 Task: Look for space in Chhibrāmau, India from 15th August, 2023 to 20th August, 2023 for 1 adult in price range Rs.5000 to Rs.10000. Place can be private room with 1  bedroom having 1 bed and 1 bathroom. Property type can be house, flat, guest house, hotel. Booking option can be shelf check-in. Required host language is English.
Action: Mouse moved to (620, 82)
Screenshot: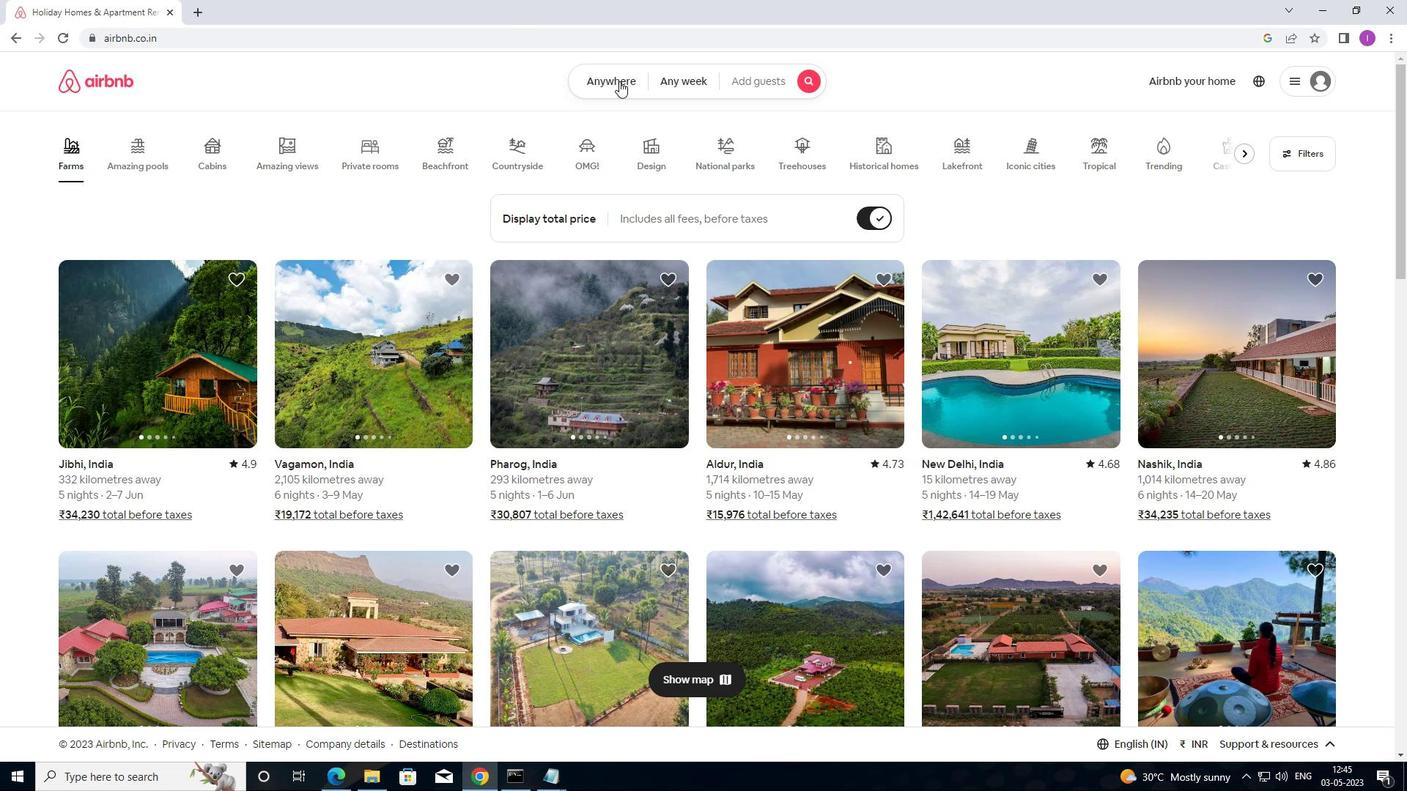 
Action: Mouse pressed left at (620, 82)
Screenshot: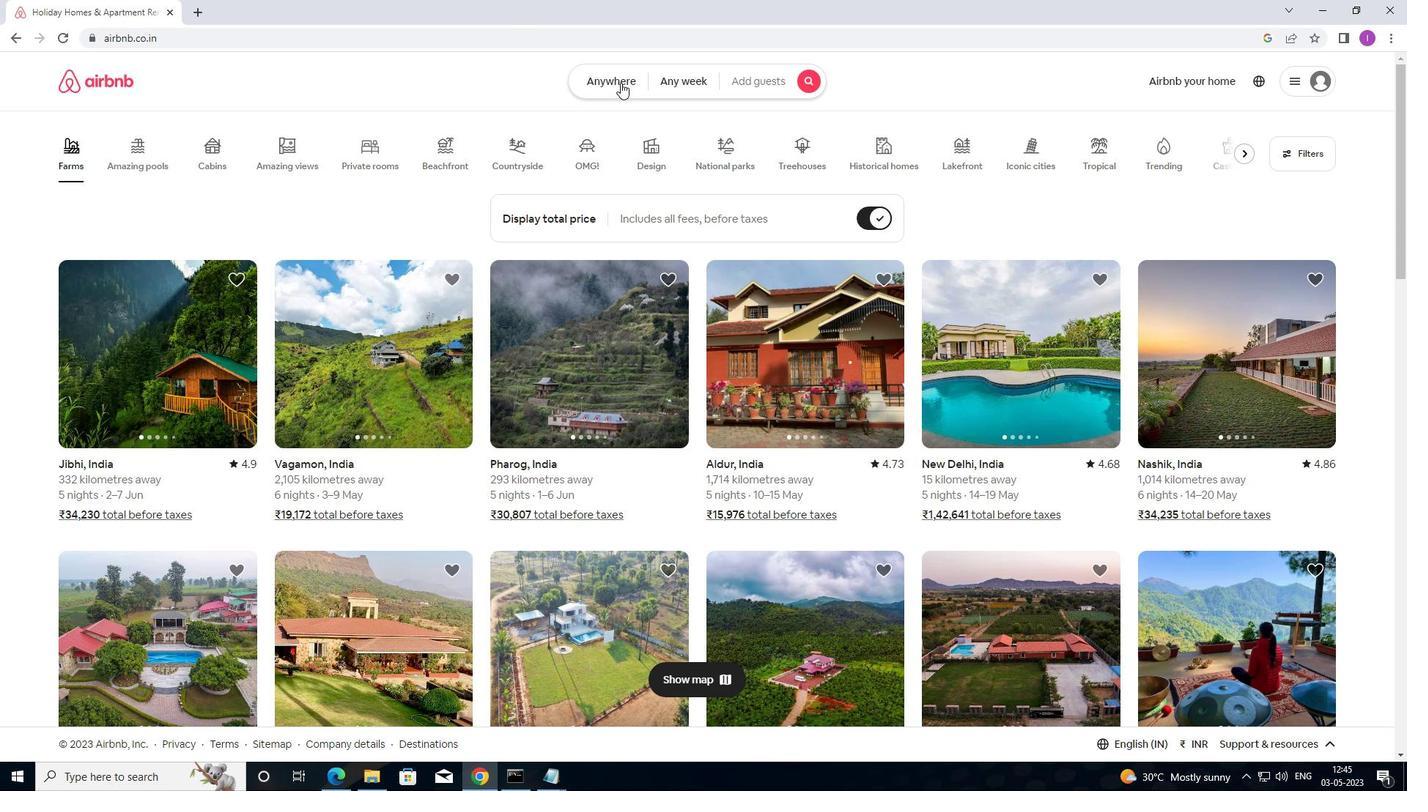 
Action: Mouse moved to (466, 154)
Screenshot: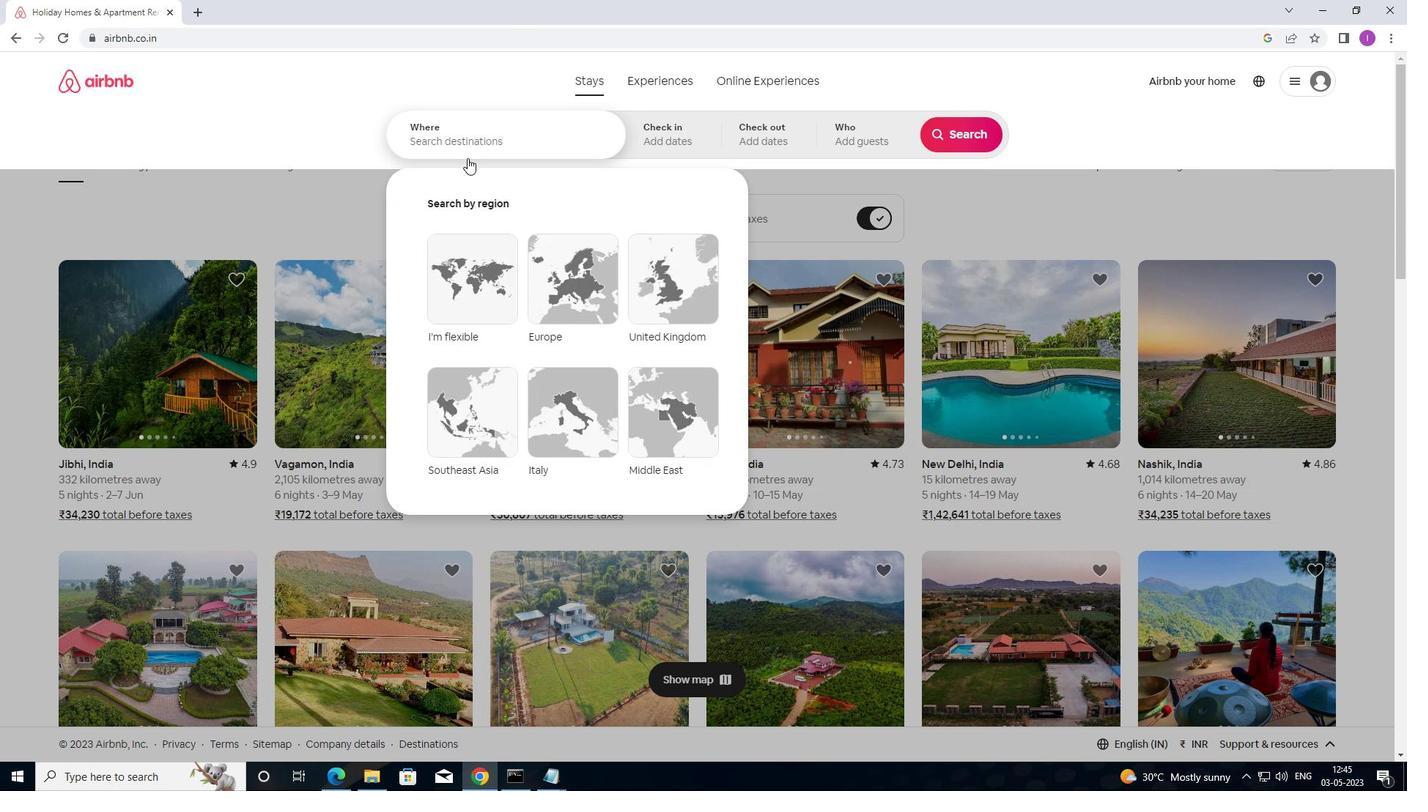 
Action: Mouse pressed left at (466, 154)
Screenshot: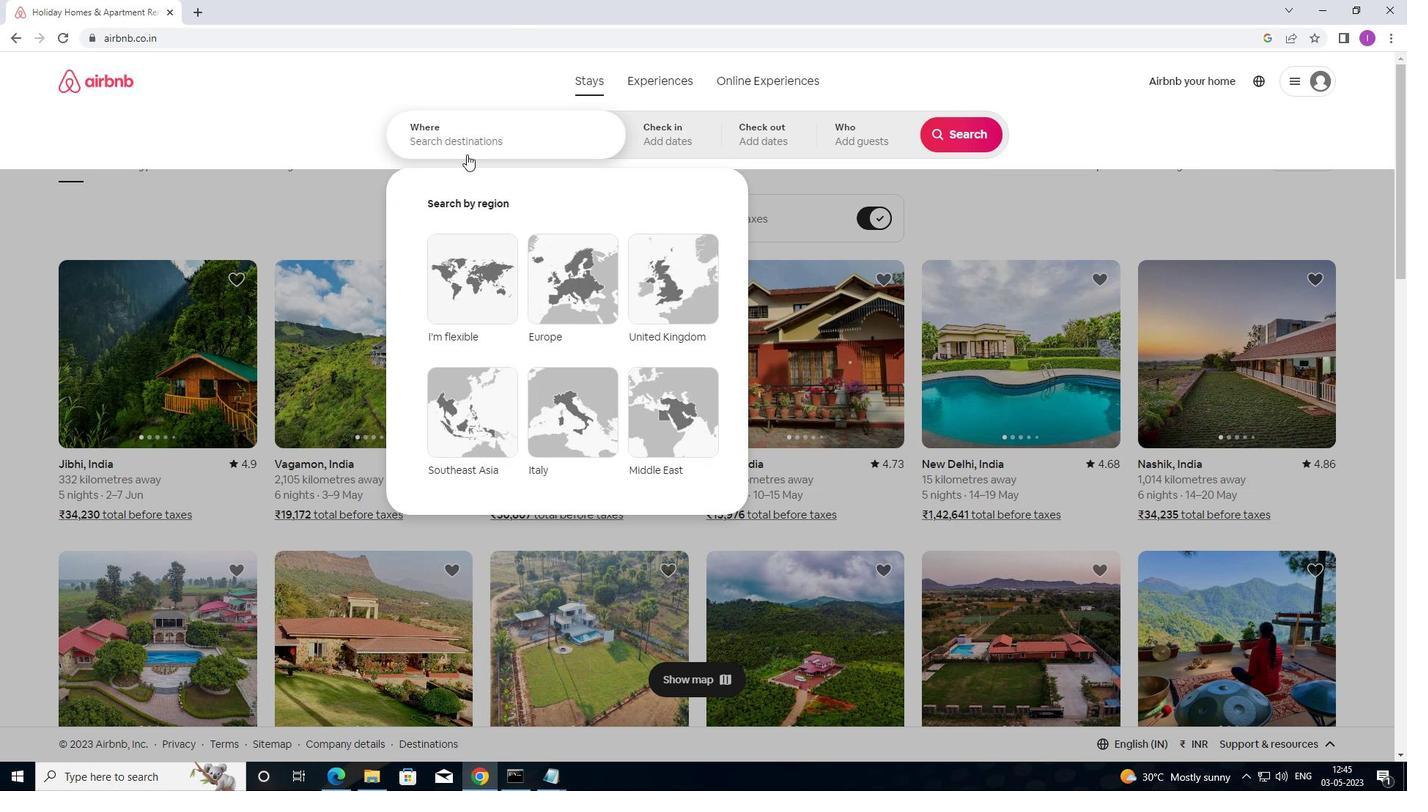 
Action: Mouse moved to (529, 137)
Screenshot: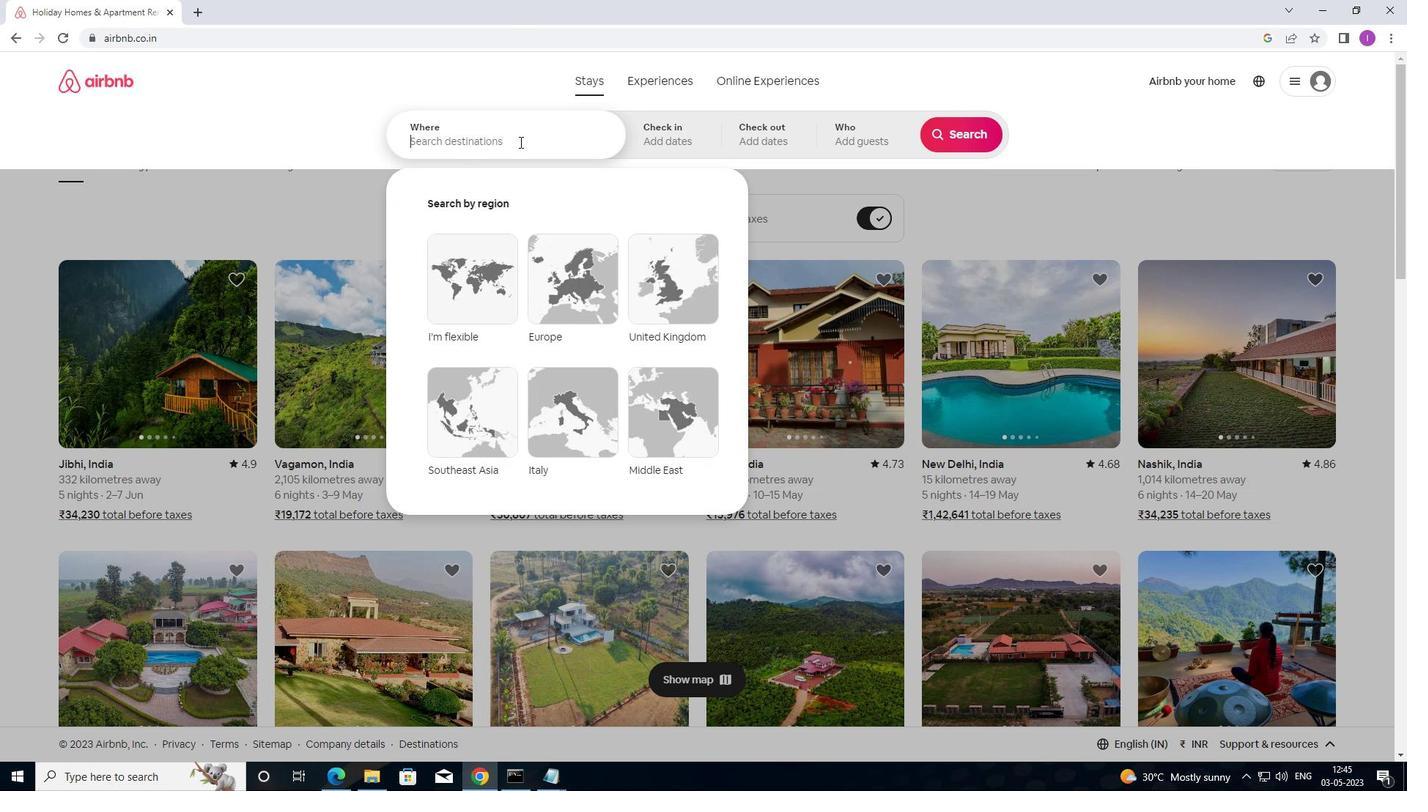 
Action: Key pressed <Key.shift>CHIBRAMAU
Screenshot: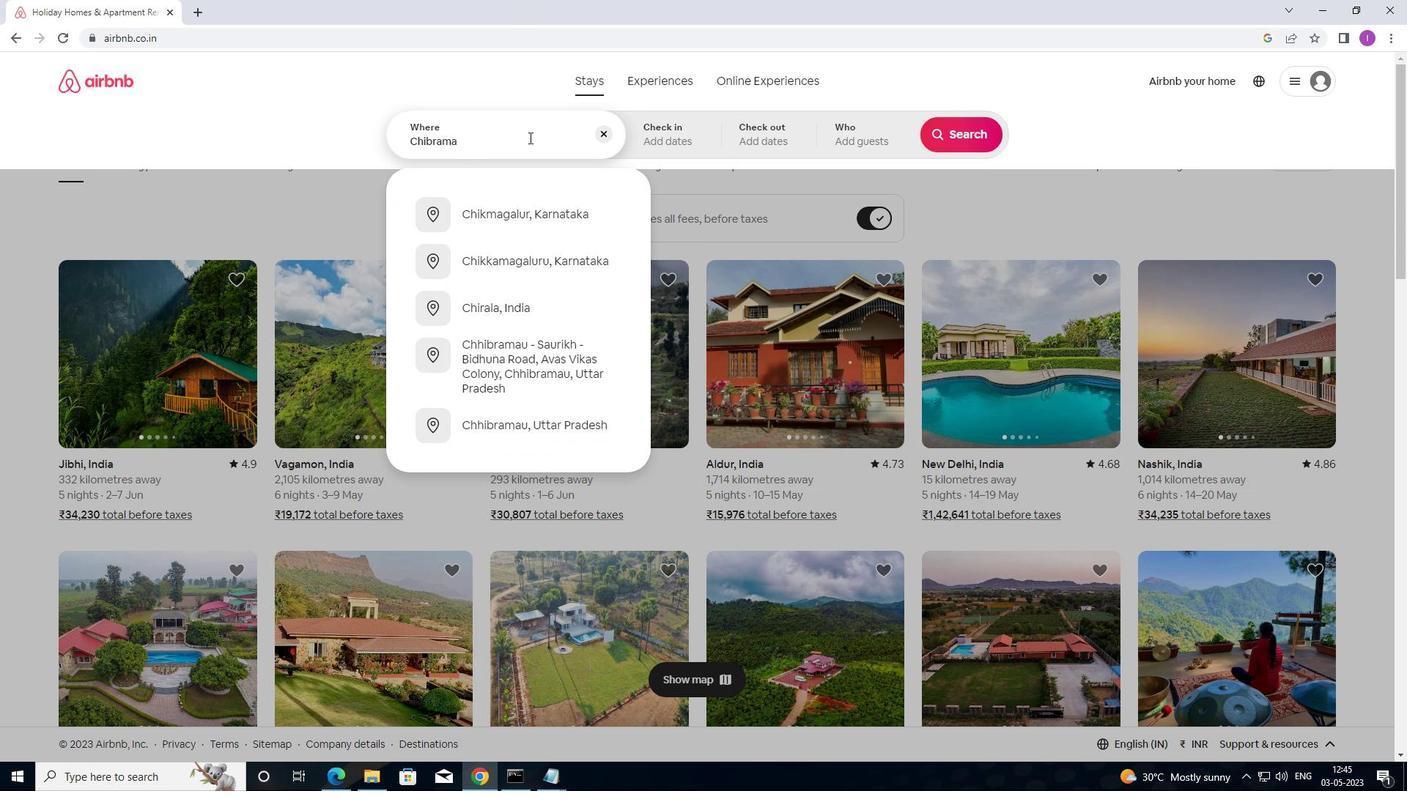
Action: Mouse moved to (416, 137)
Screenshot: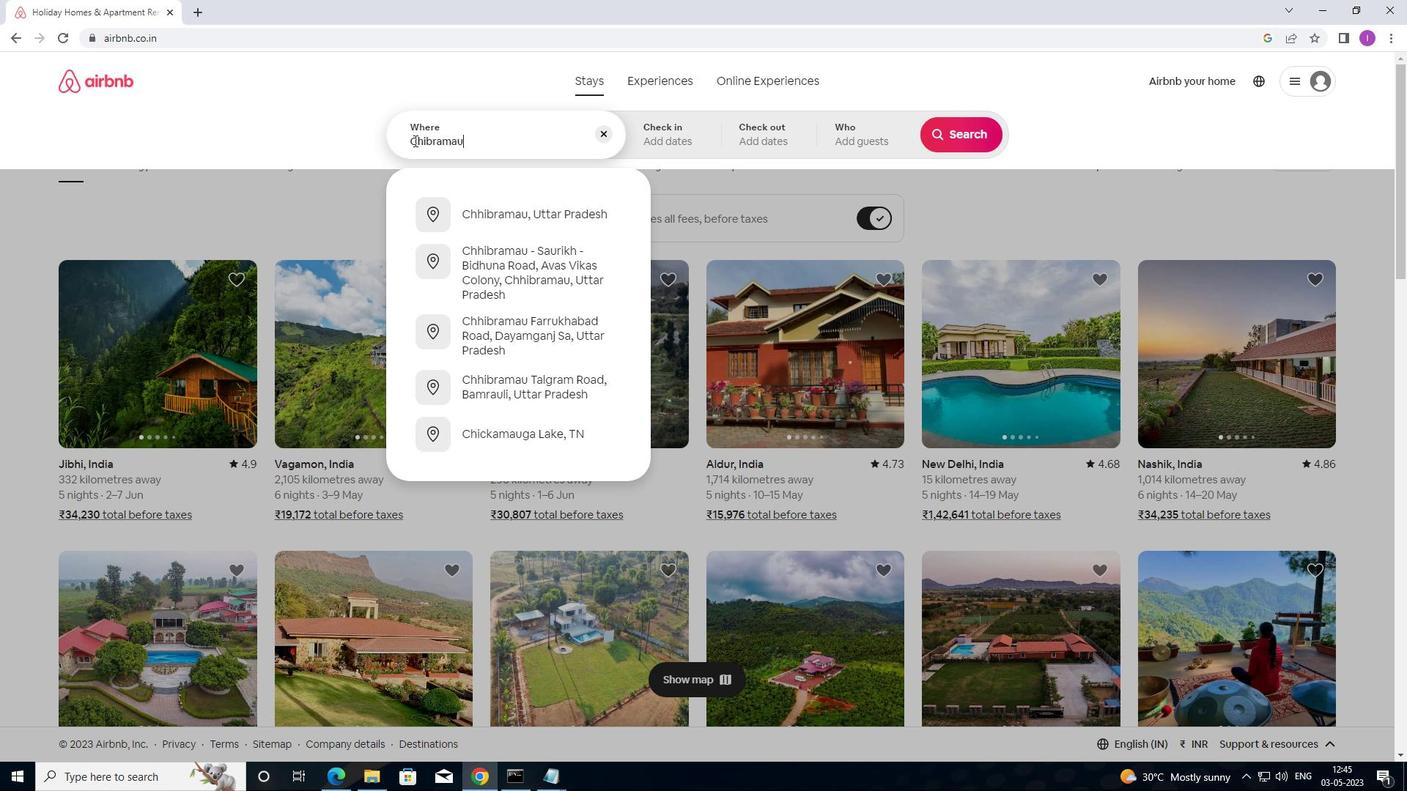 
Action: Mouse pressed left at (416, 137)
Screenshot: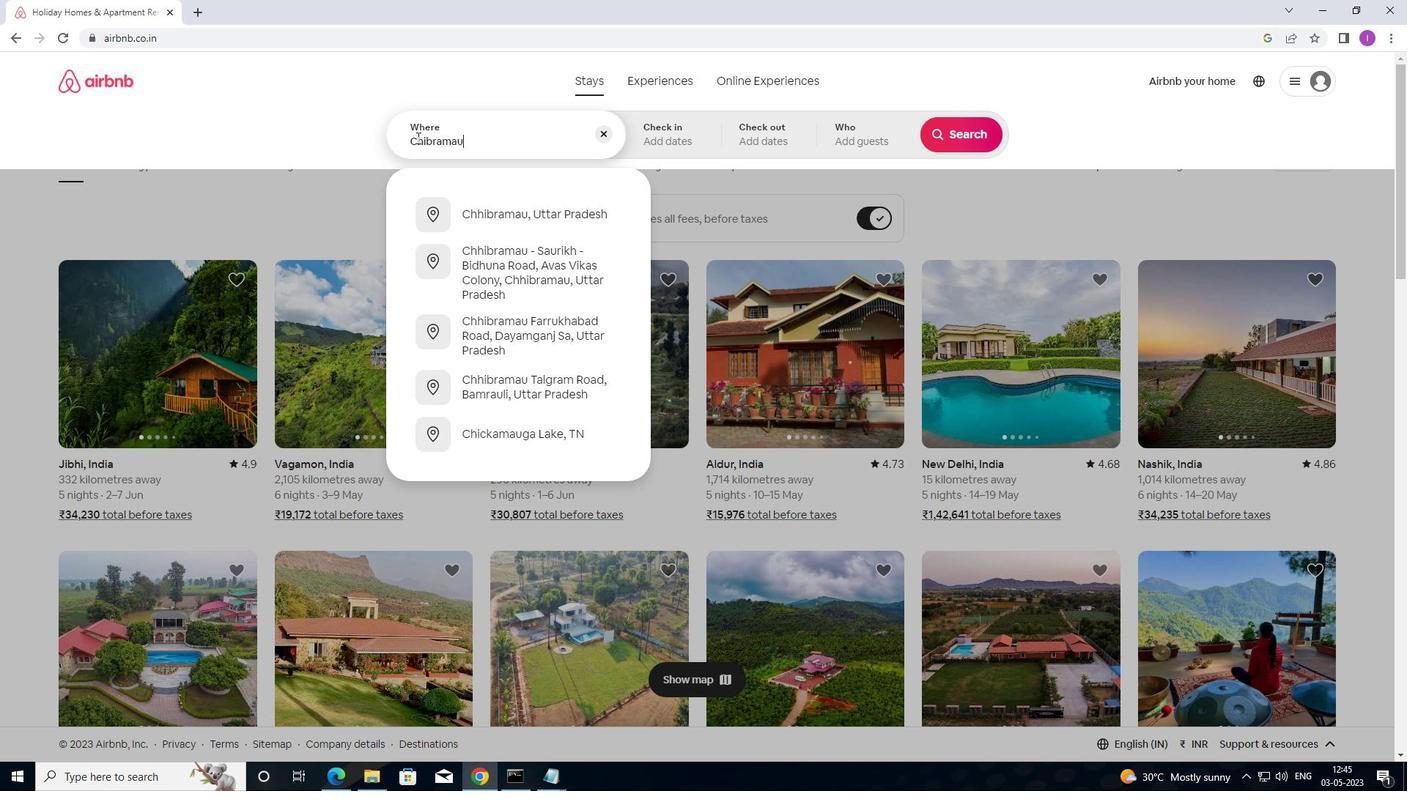 
Action: Mouse moved to (468, 156)
Screenshot: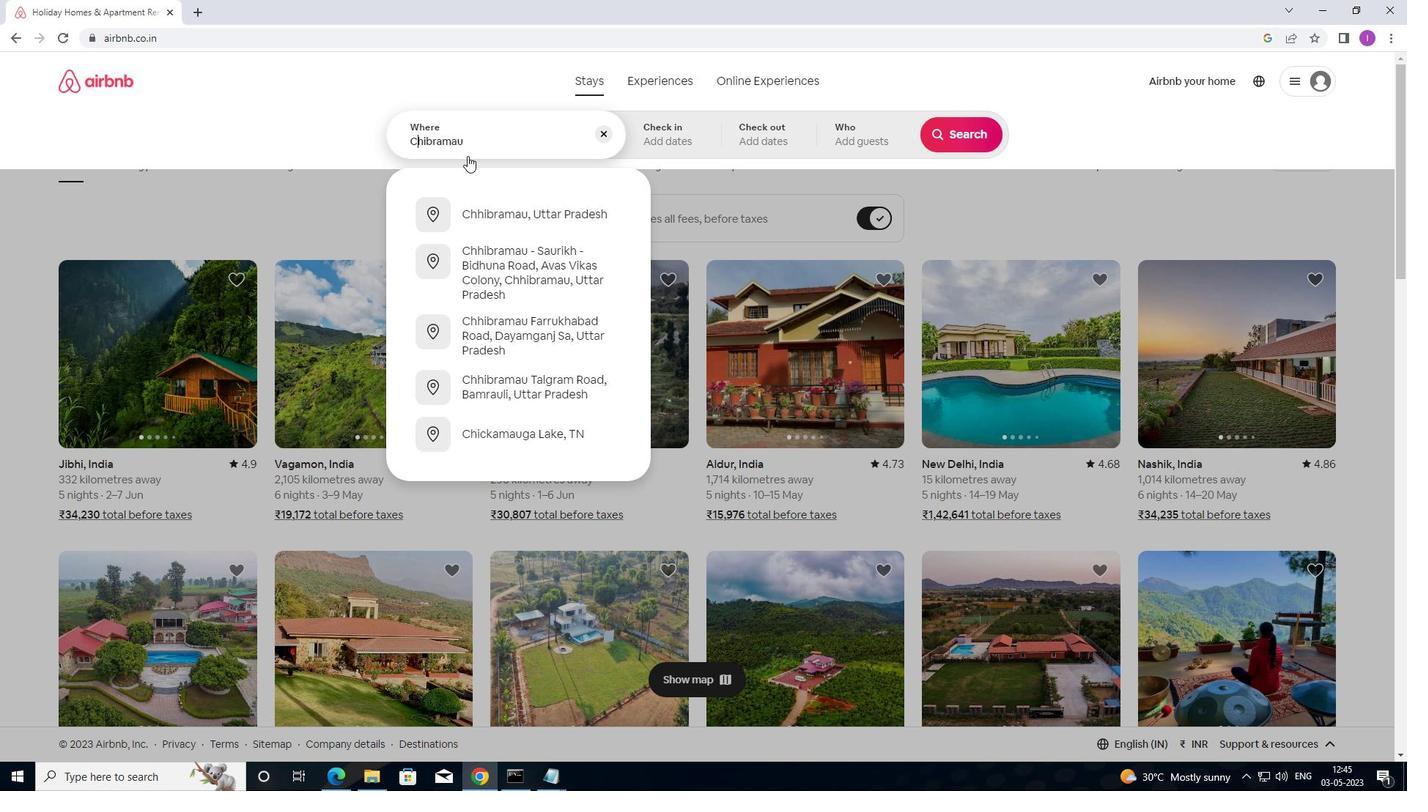 
Action: Key pressed H
Screenshot: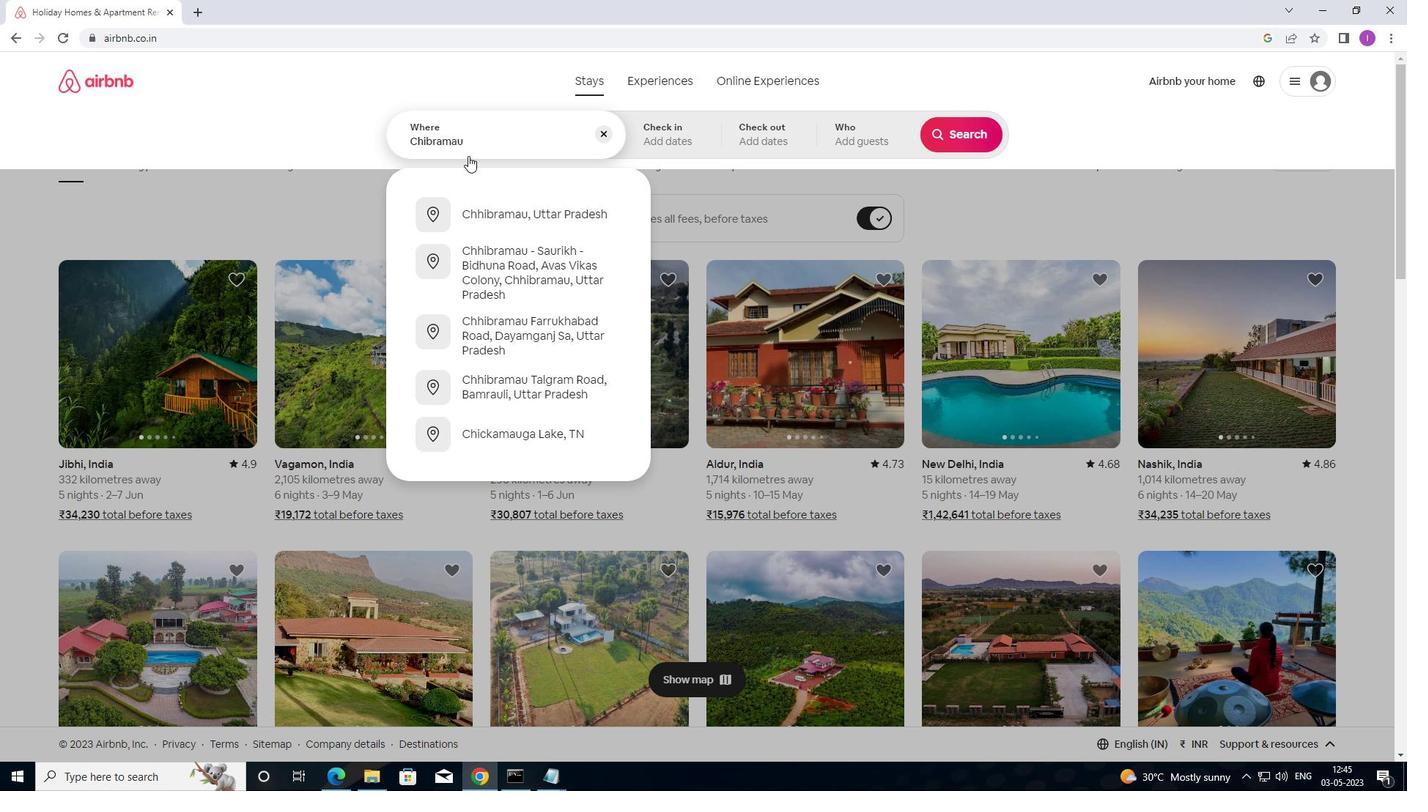 
Action: Mouse moved to (474, 137)
Screenshot: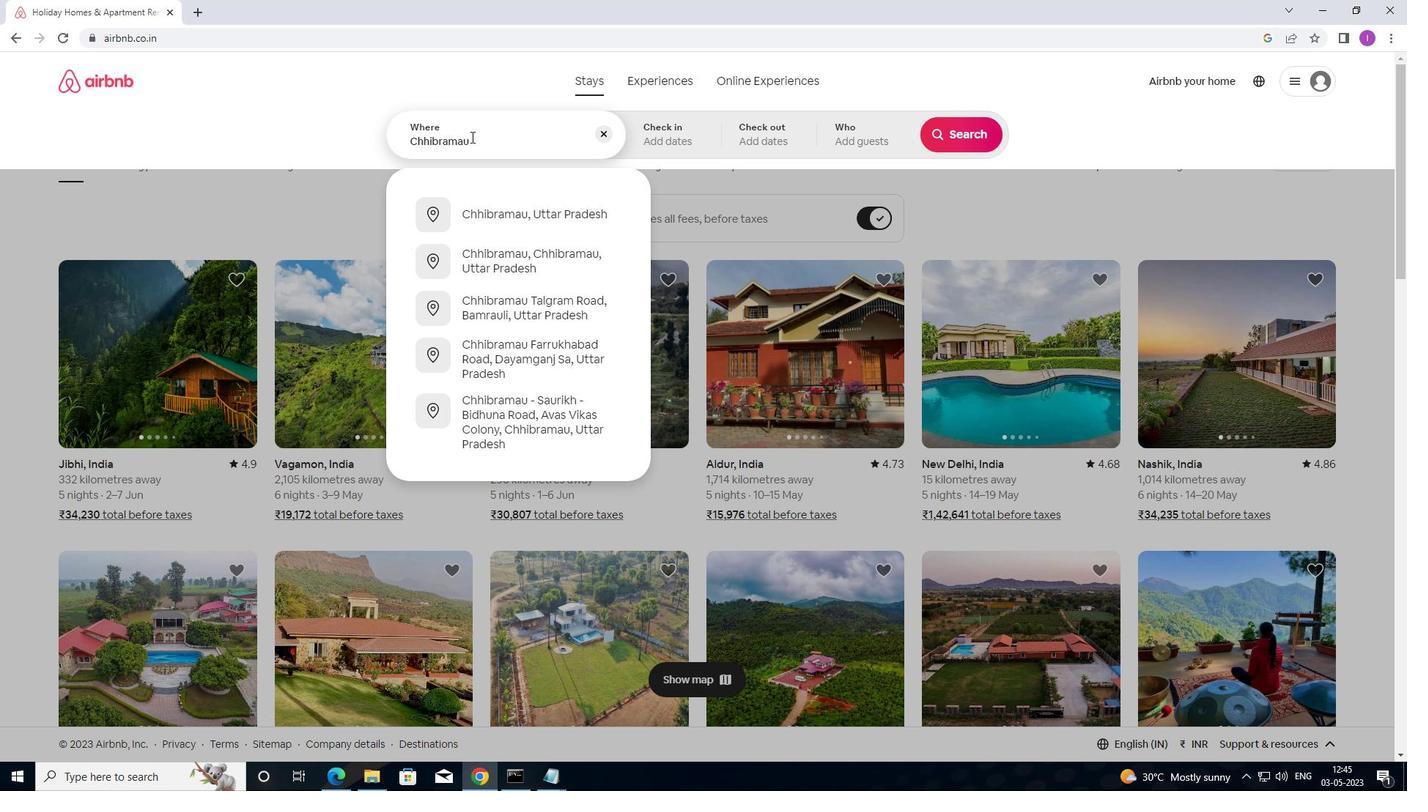
Action: Mouse pressed left at (474, 137)
Screenshot: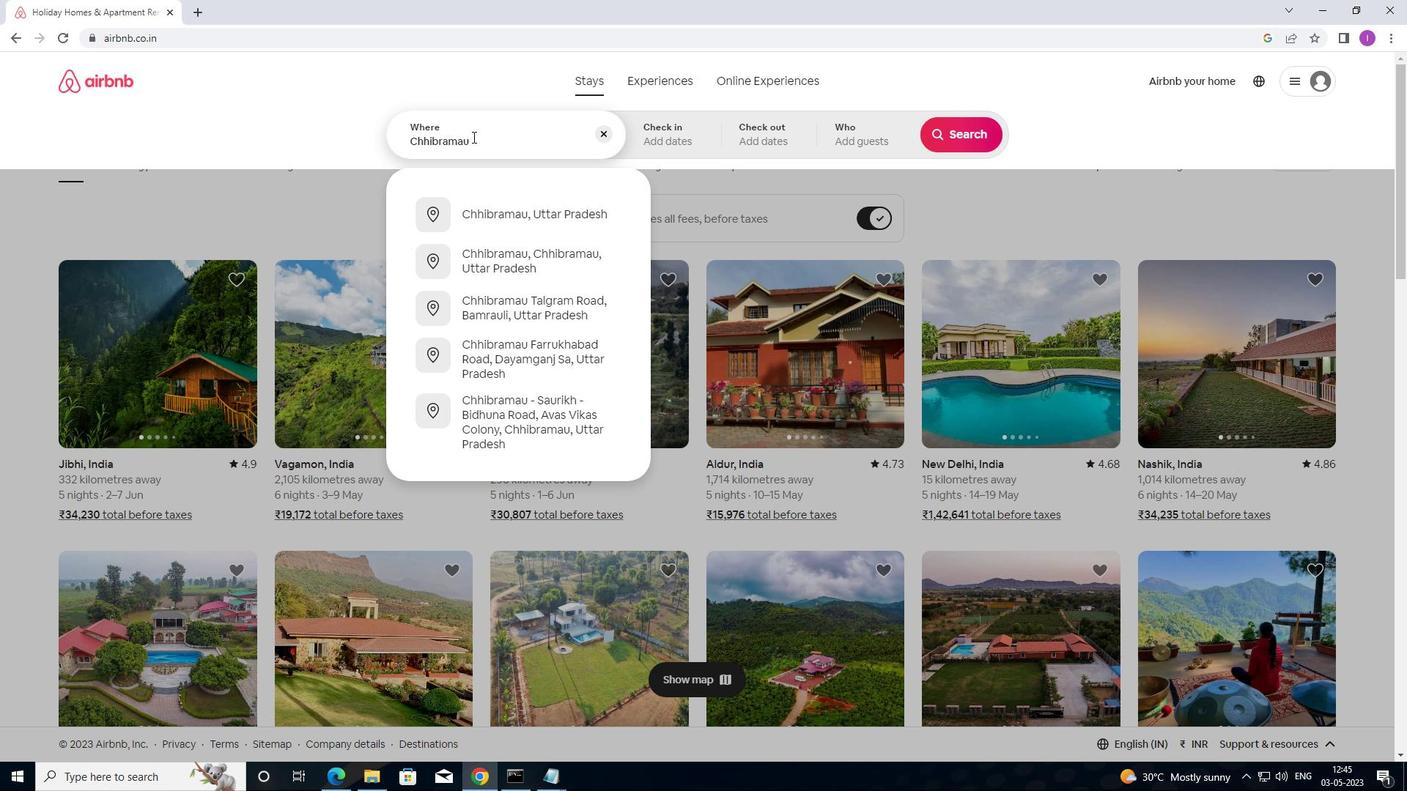 
Action: Mouse moved to (528, 136)
Screenshot: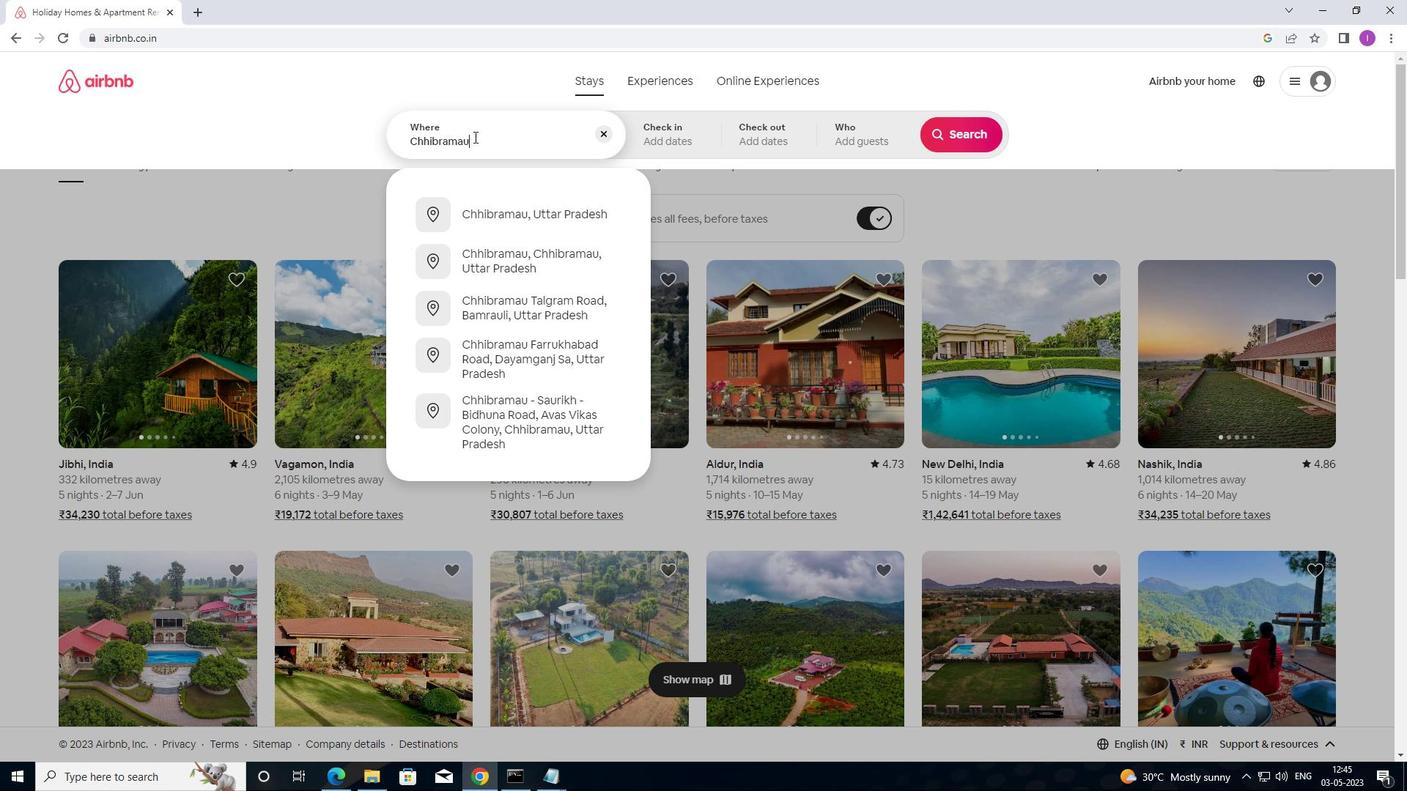 
Action: Key pressed ,<Key.shift>INDIA
Screenshot: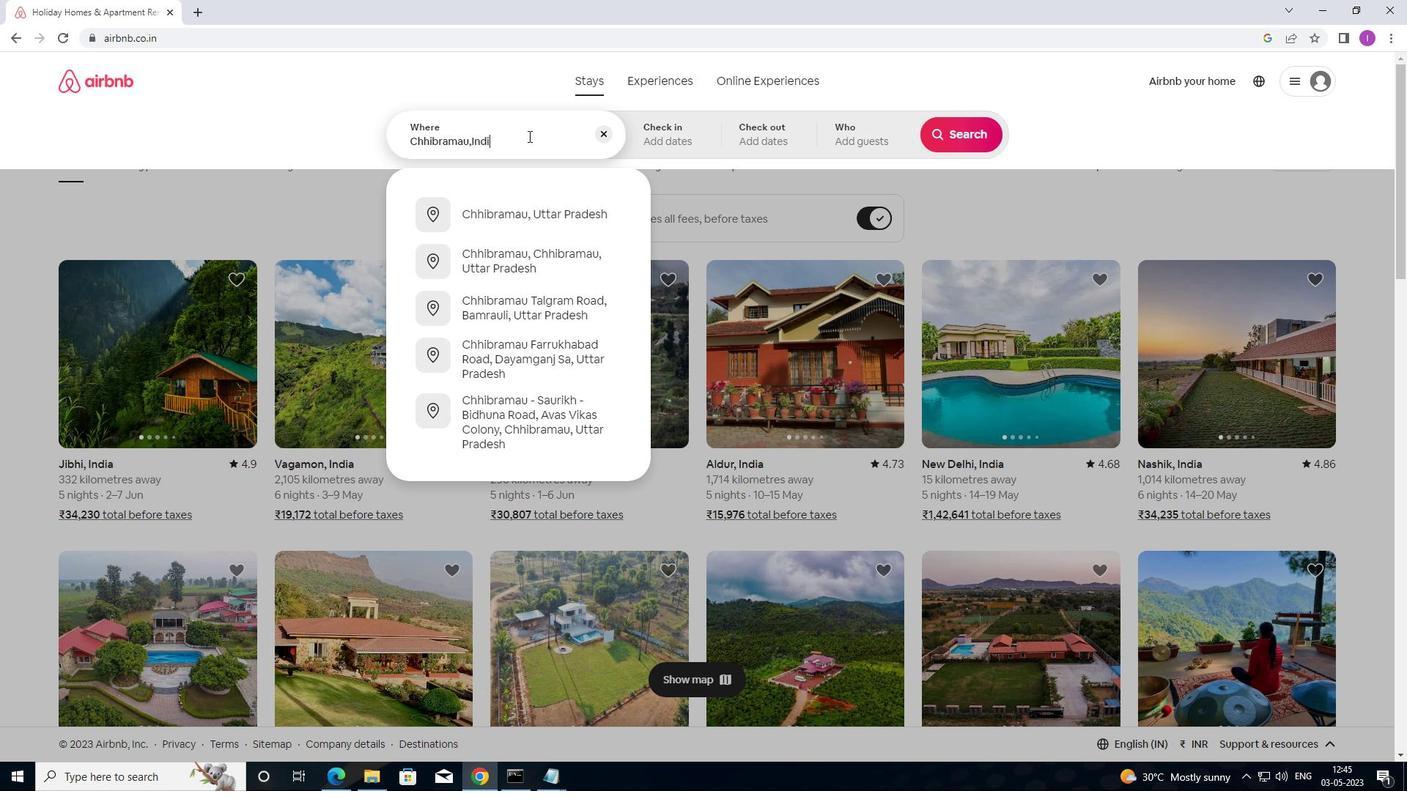 
Action: Mouse moved to (671, 145)
Screenshot: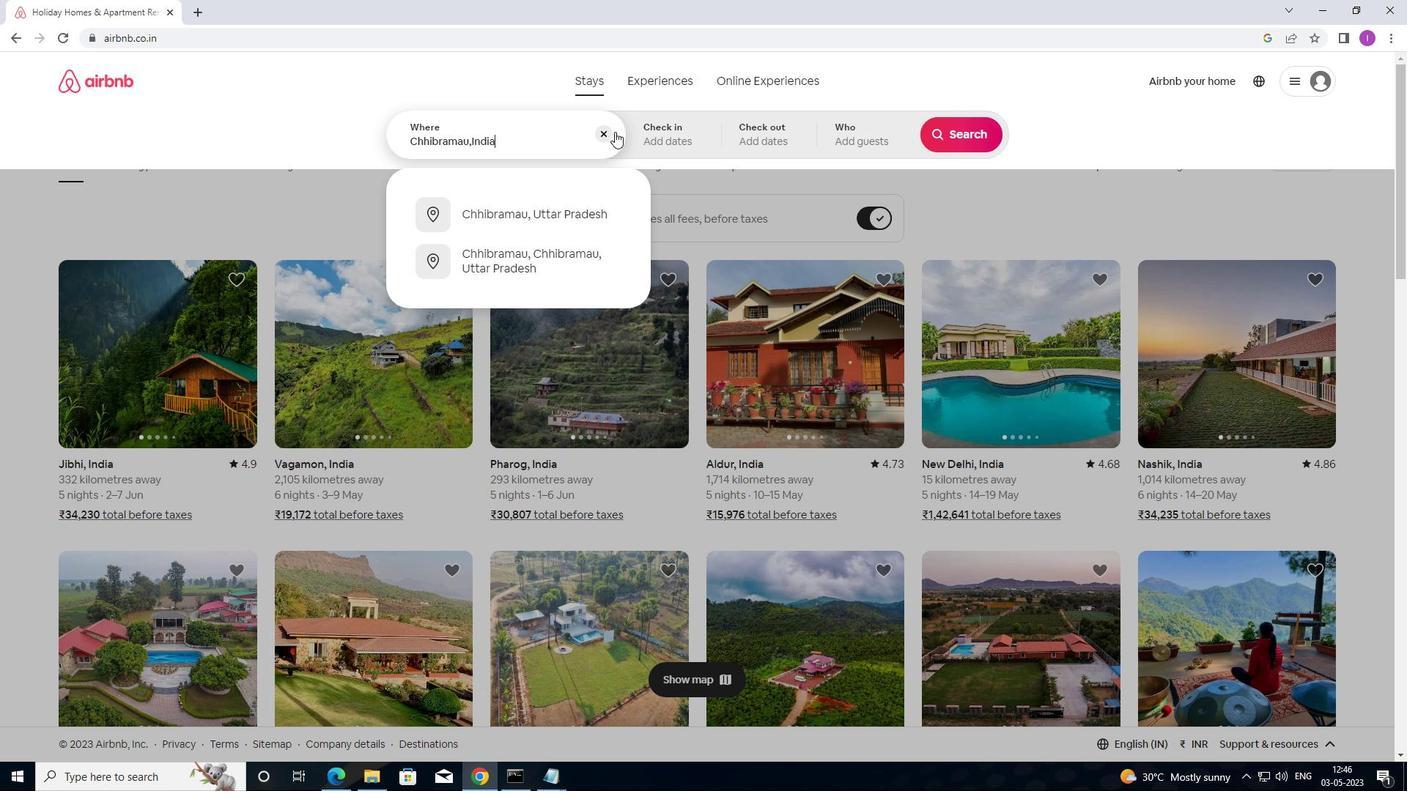 
Action: Mouse pressed left at (671, 145)
Screenshot: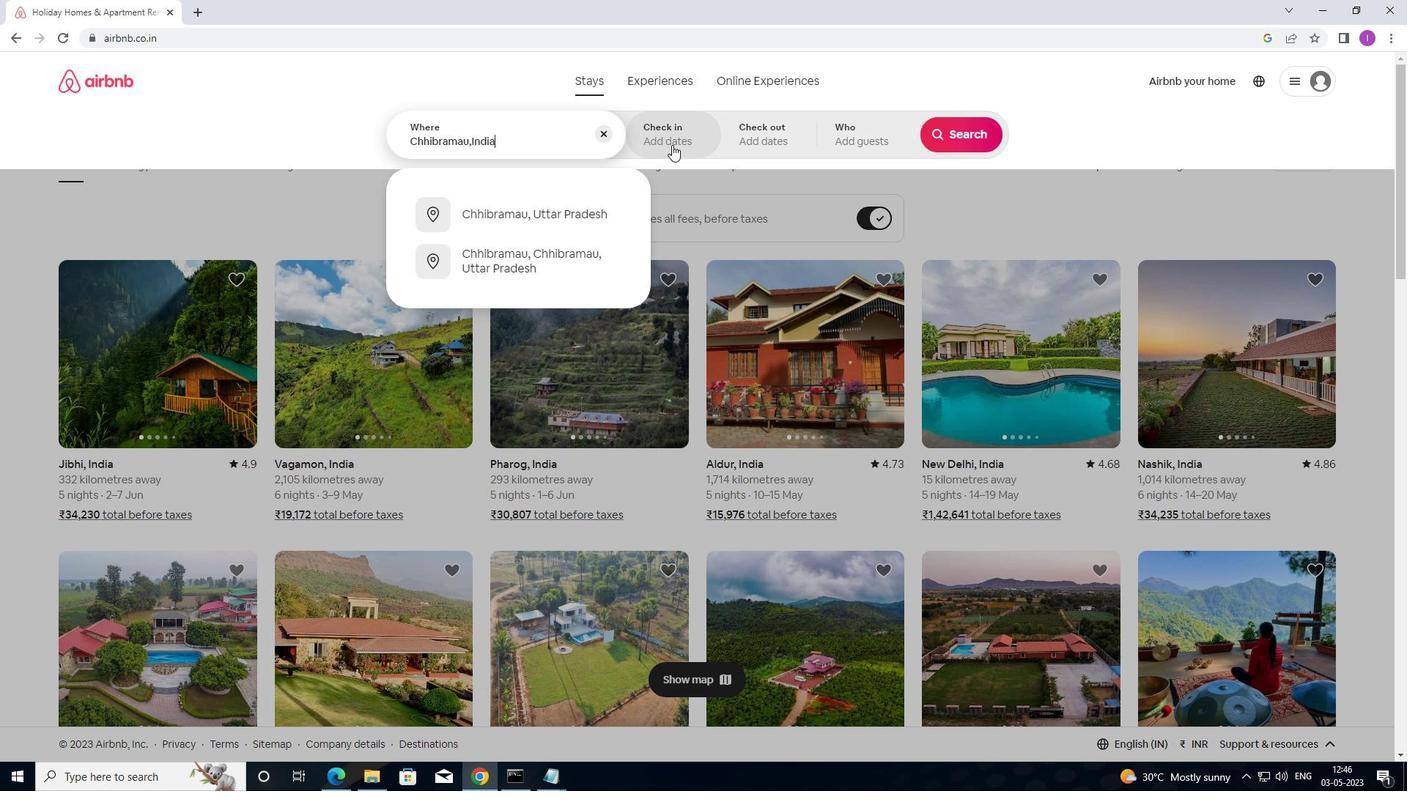 
Action: Mouse moved to (953, 248)
Screenshot: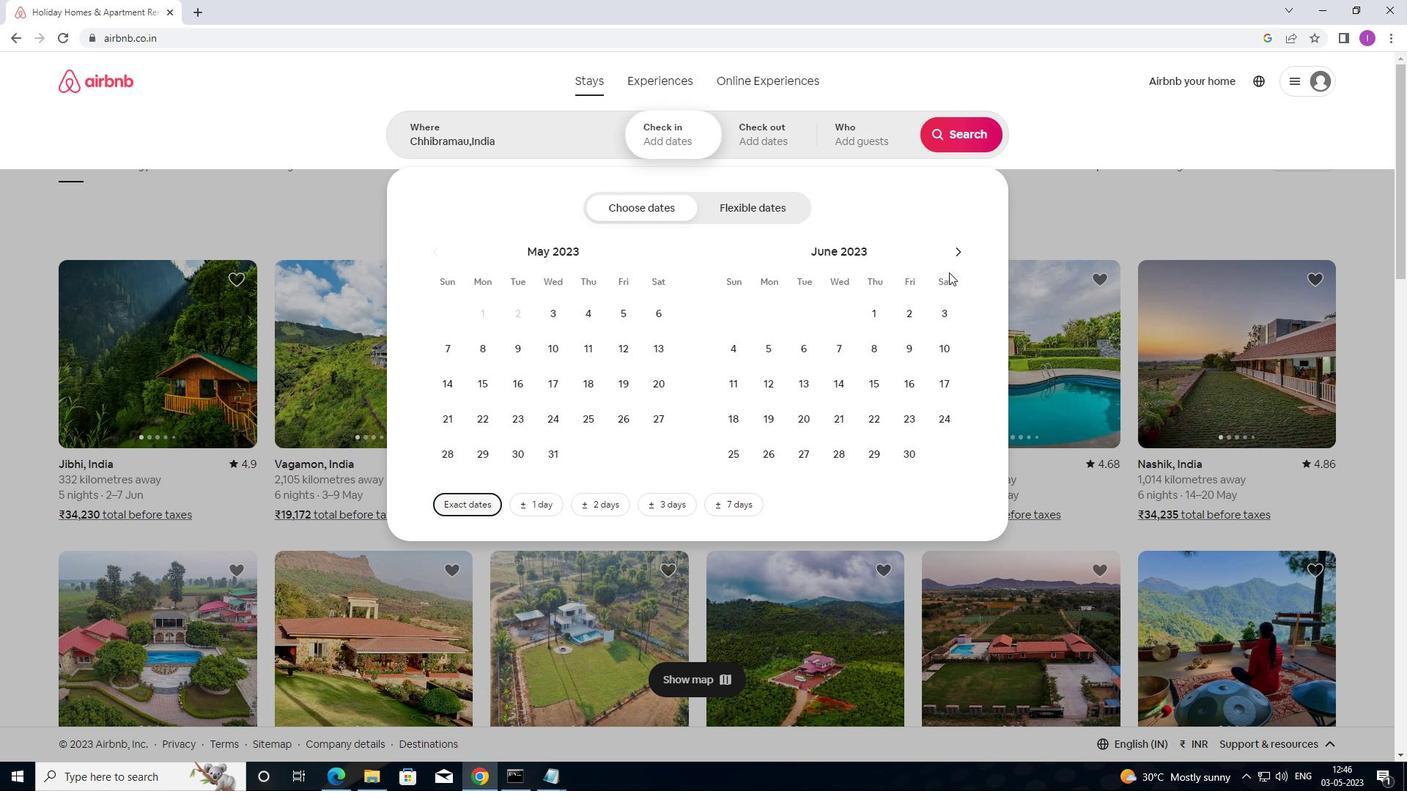 
Action: Mouse pressed left at (953, 248)
Screenshot: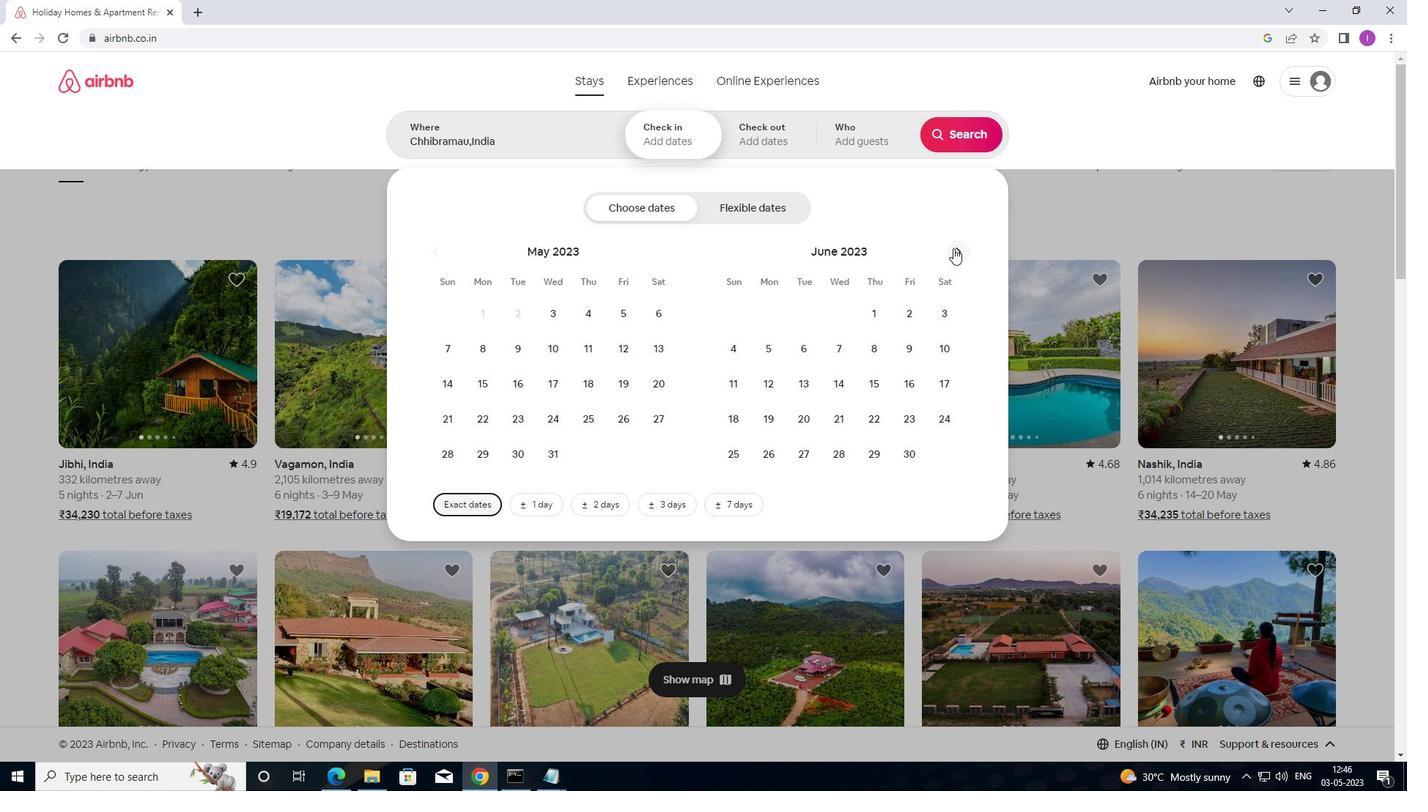
Action: Mouse pressed left at (953, 248)
Screenshot: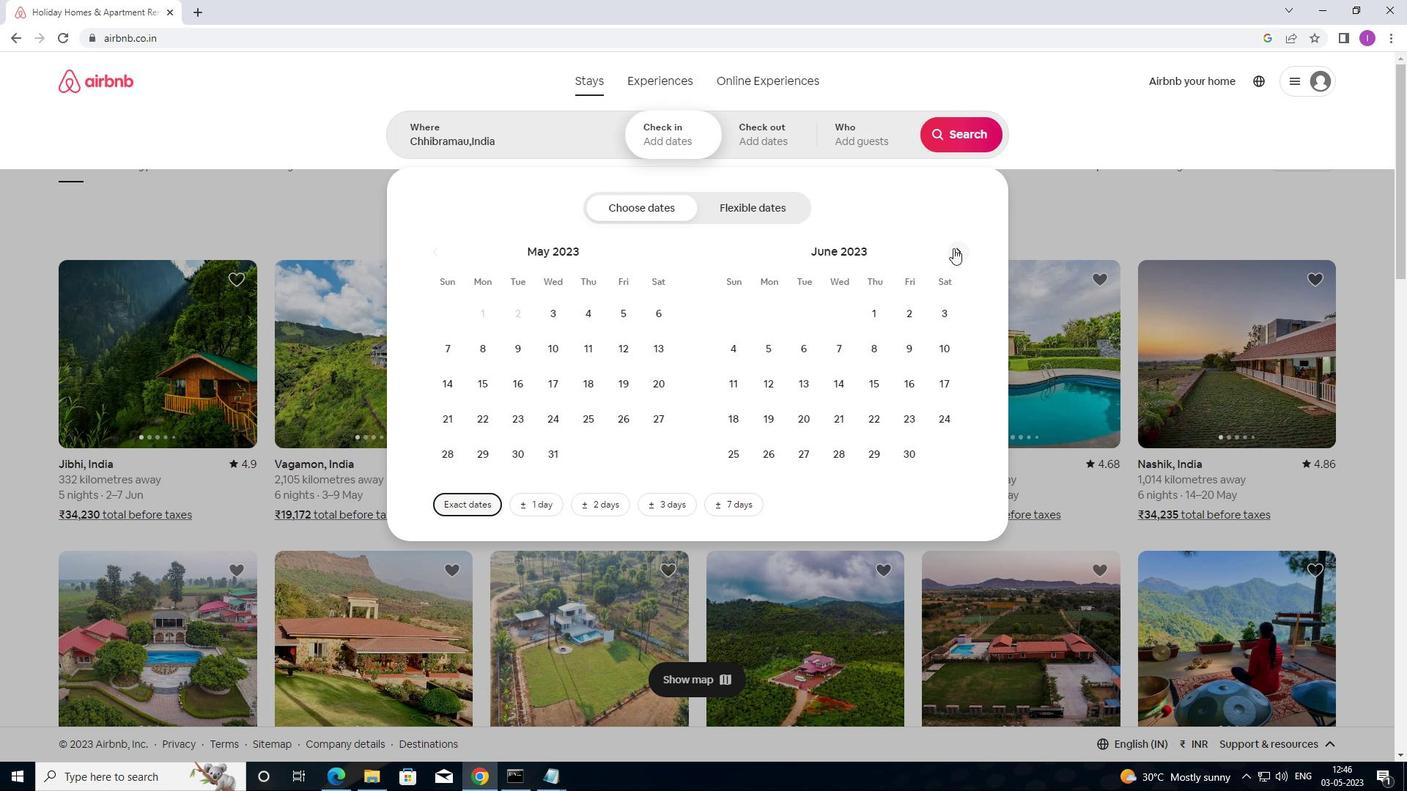 
Action: Mouse moved to (800, 381)
Screenshot: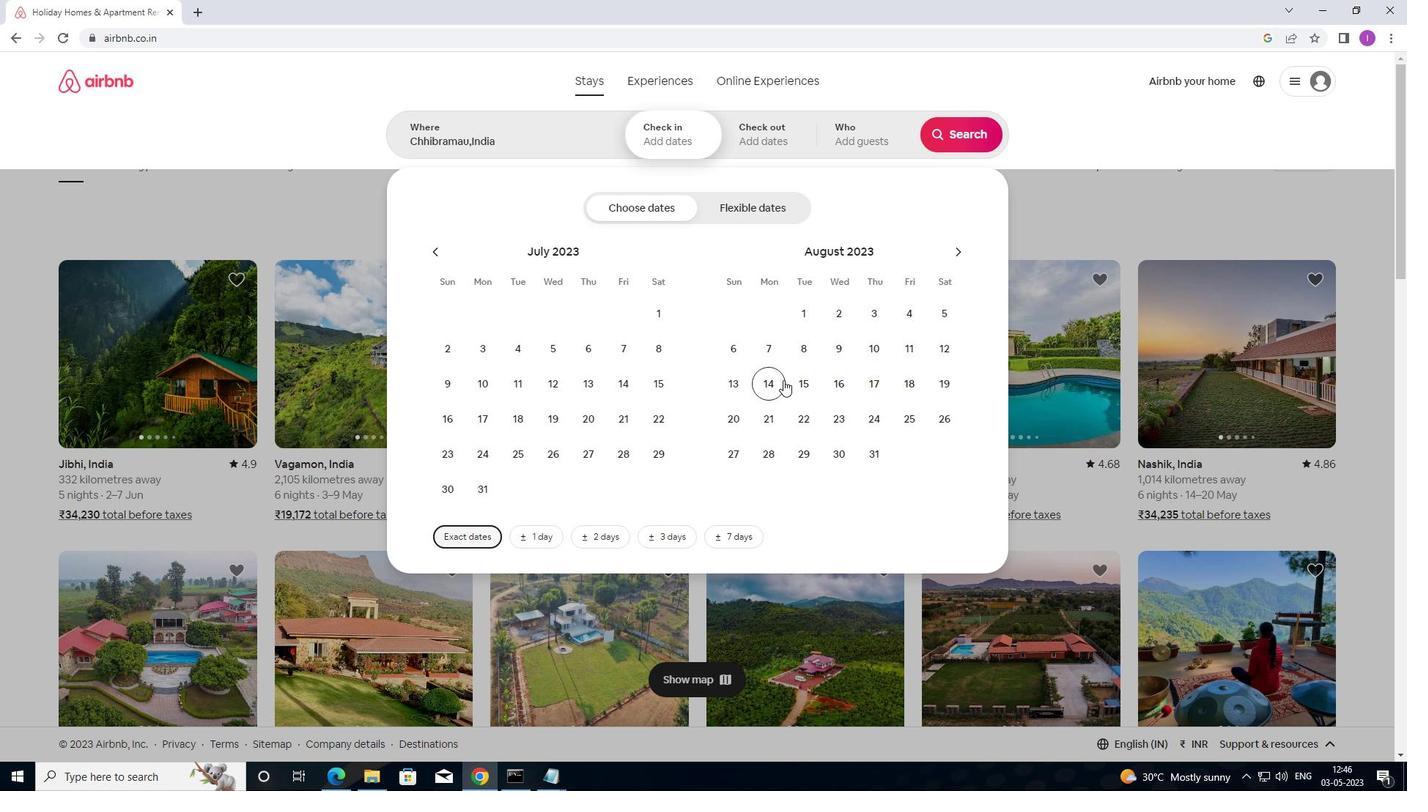 
Action: Mouse pressed left at (800, 381)
Screenshot: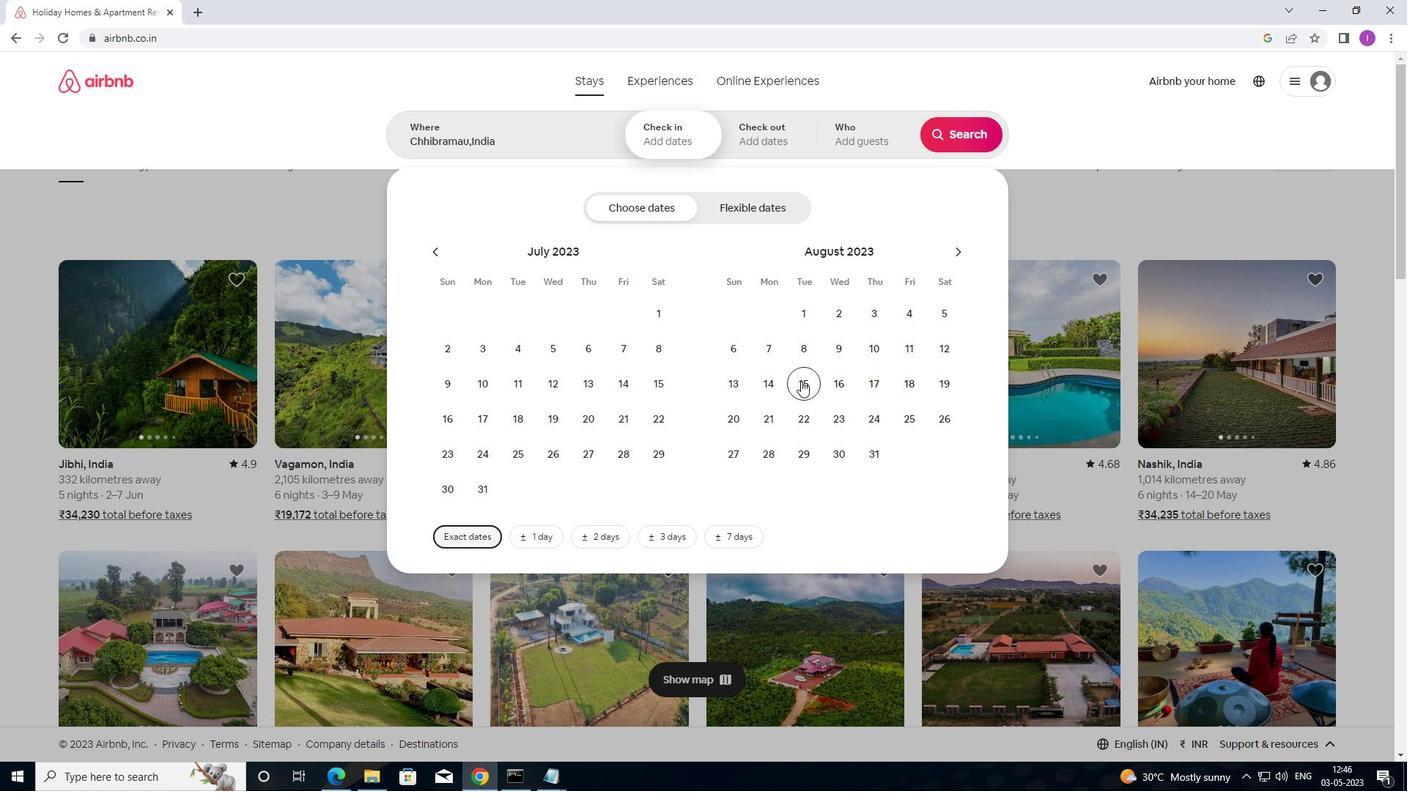 
Action: Mouse moved to (743, 413)
Screenshot: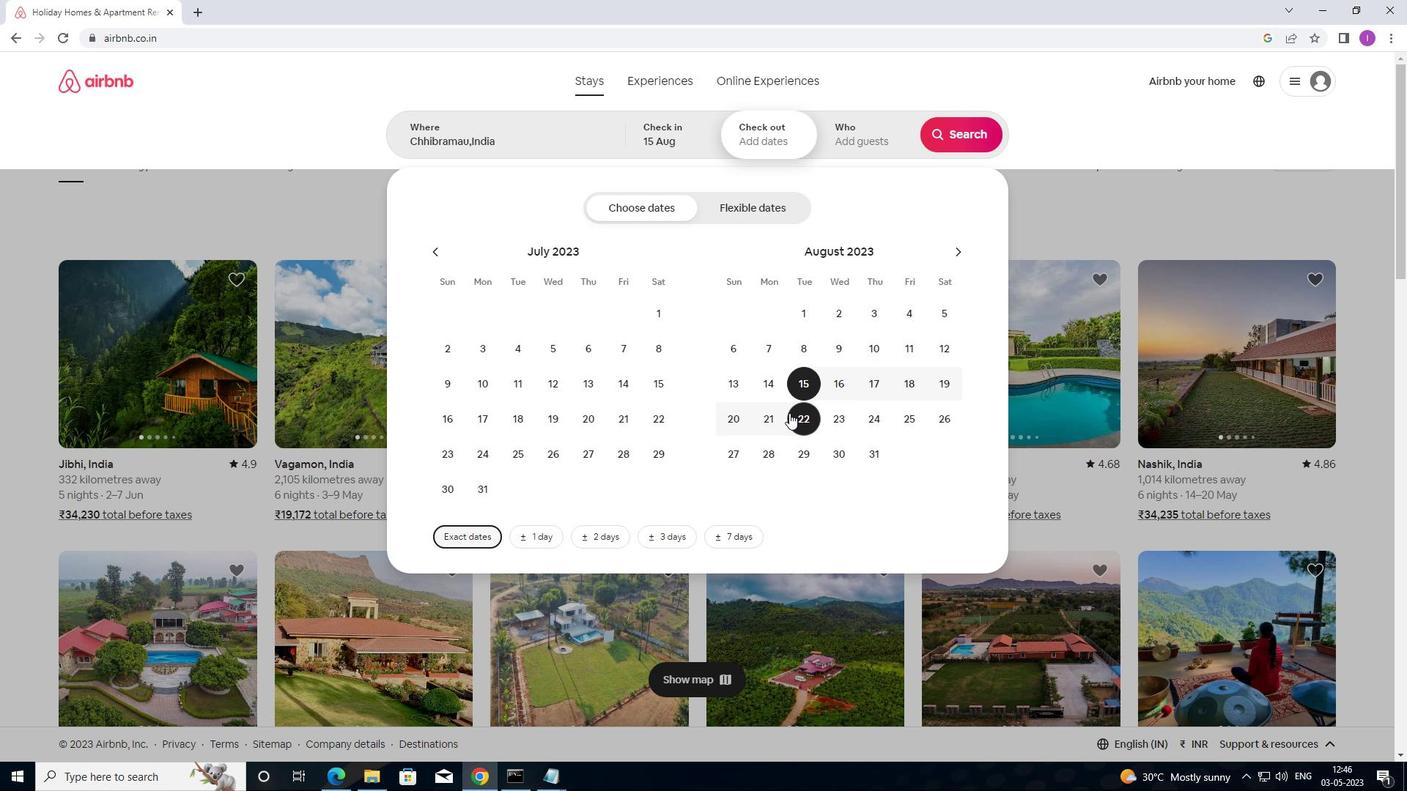 
Action: Mouse pressed left at (743, 413)
Screenshot: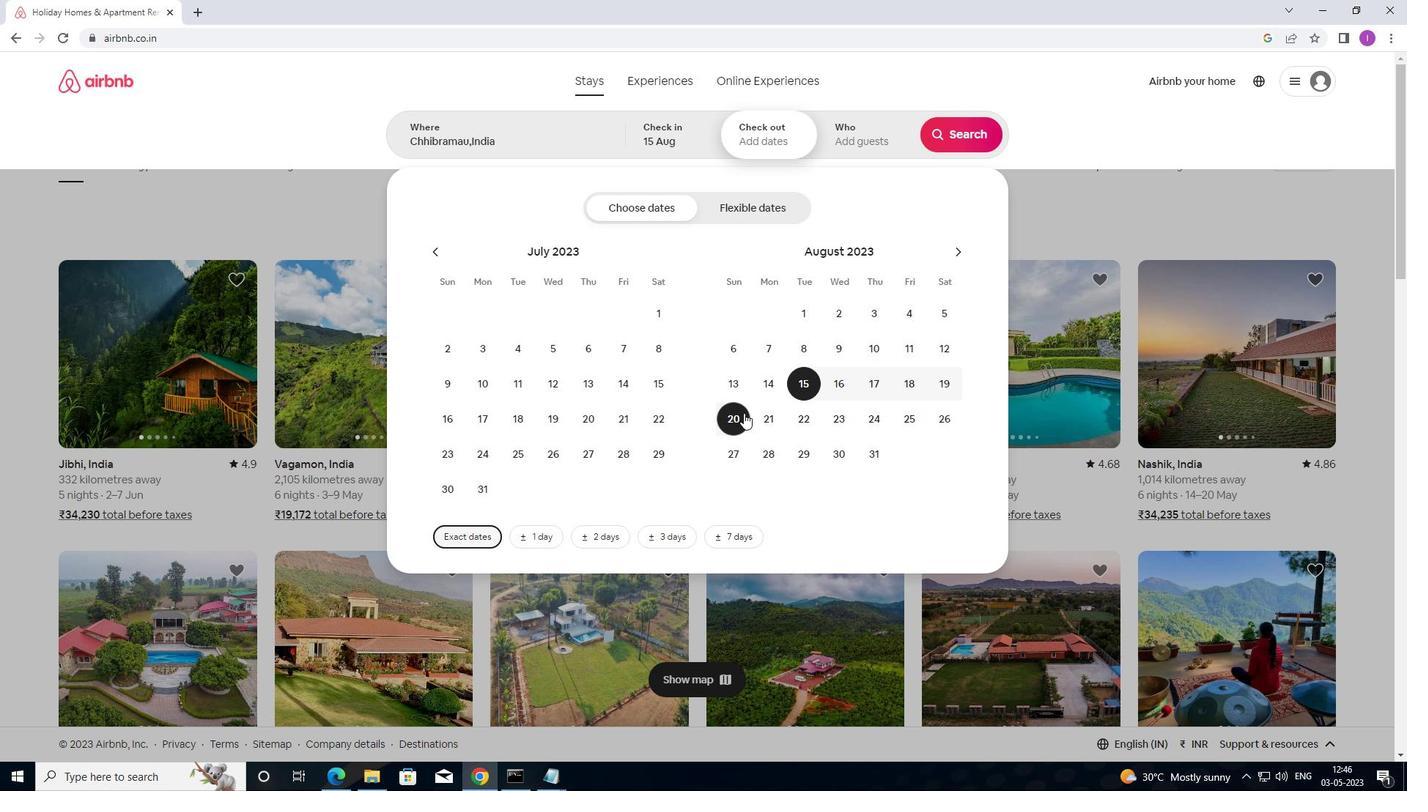 
Action: Mouse moved to (853, 147)
Screenshot: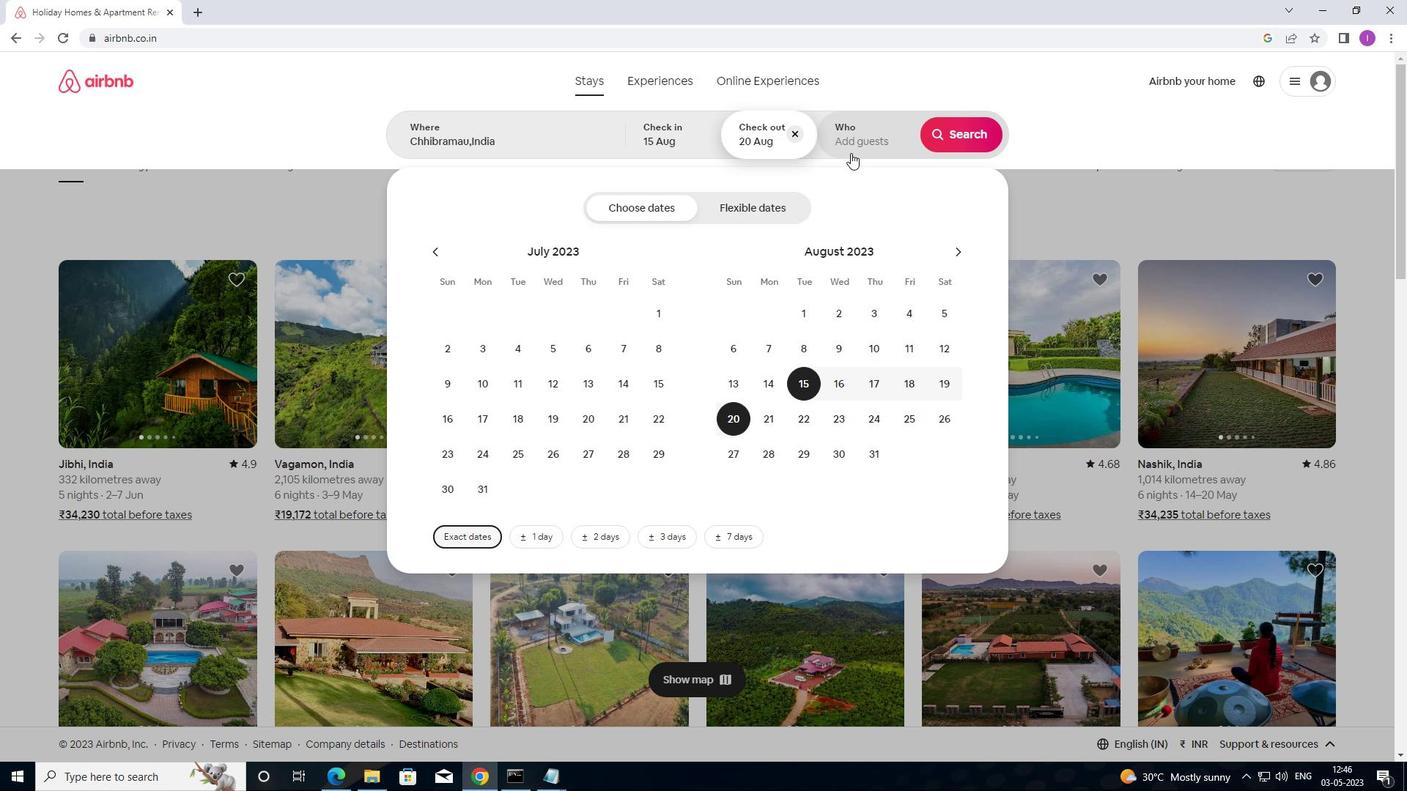 
Action: Mouse pressed left at (853, 147)
Screenshot: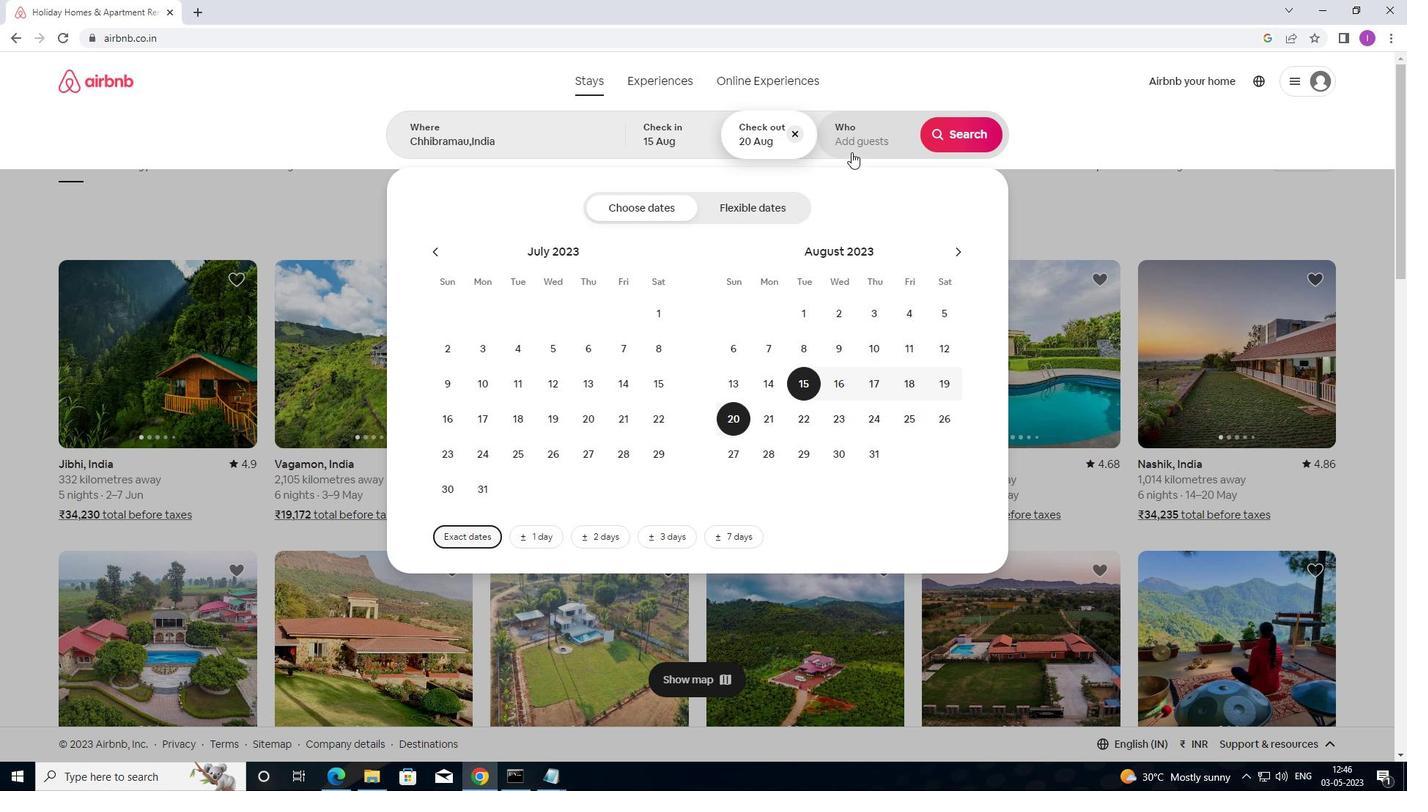 
Action: Mouse moved to (970, 213)
Screenshot: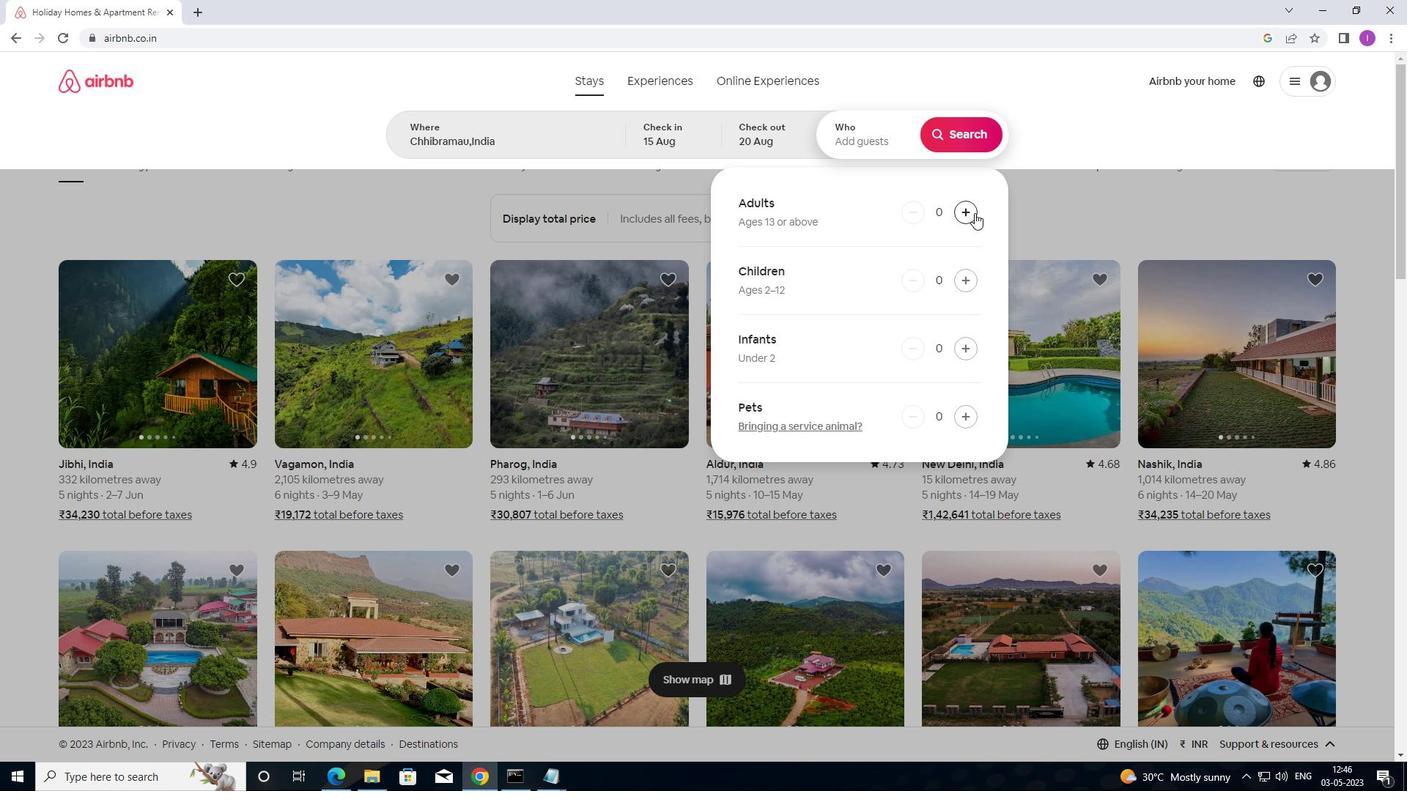 
Action: Mouse pressed left at (970, 213)
Screenshot: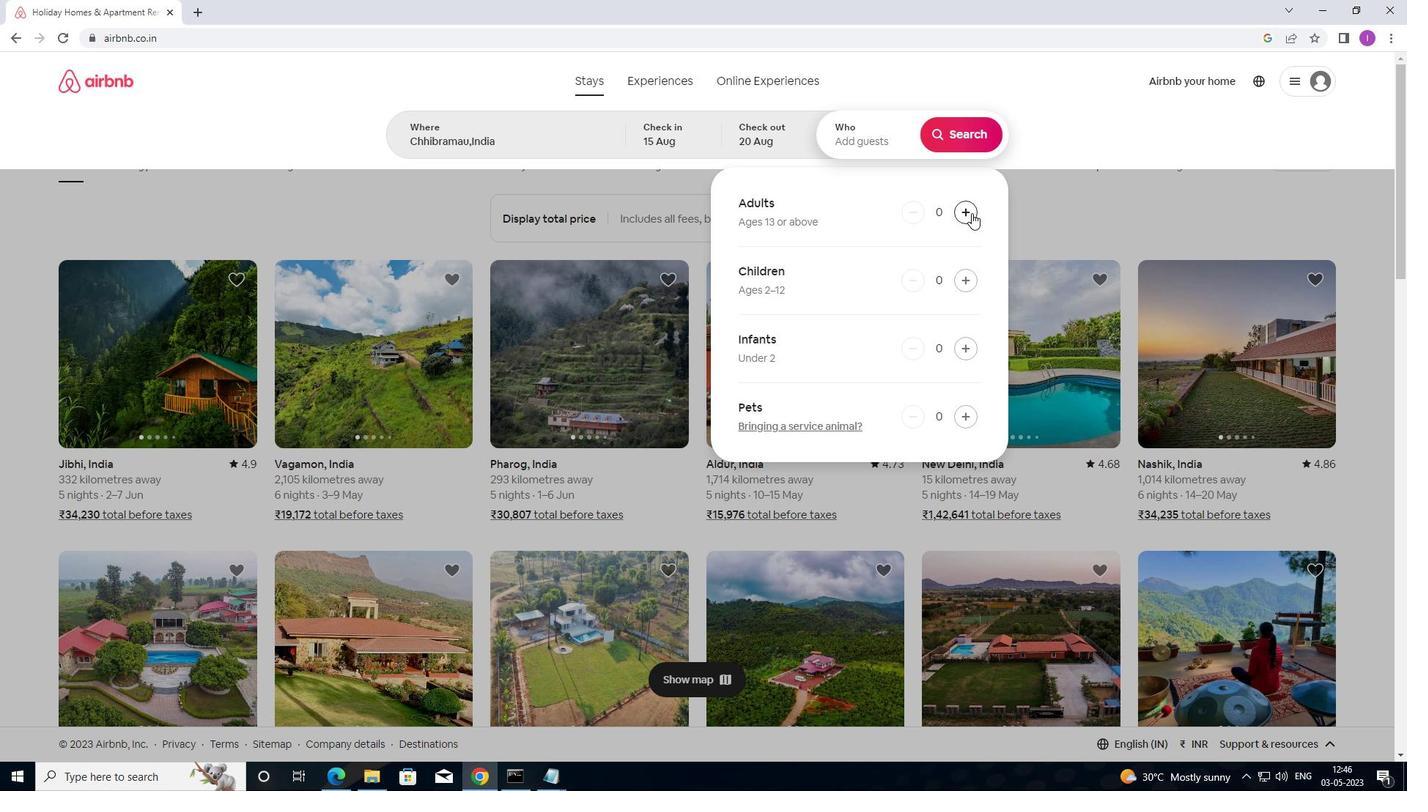 
Action: Mouse moved to (969, 139)
Screenshot: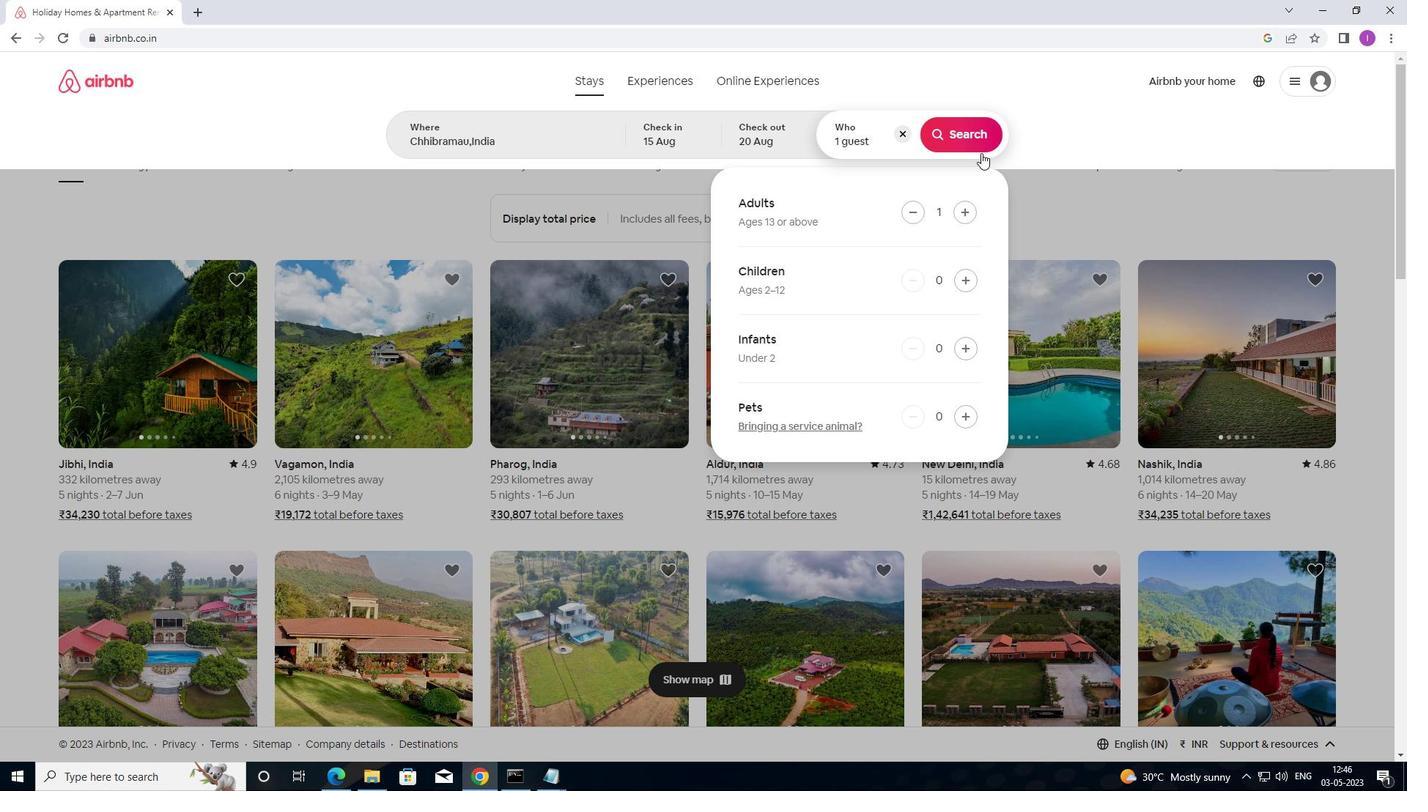 
Action: Mouse pressed left at (969, 139)
Screenshot: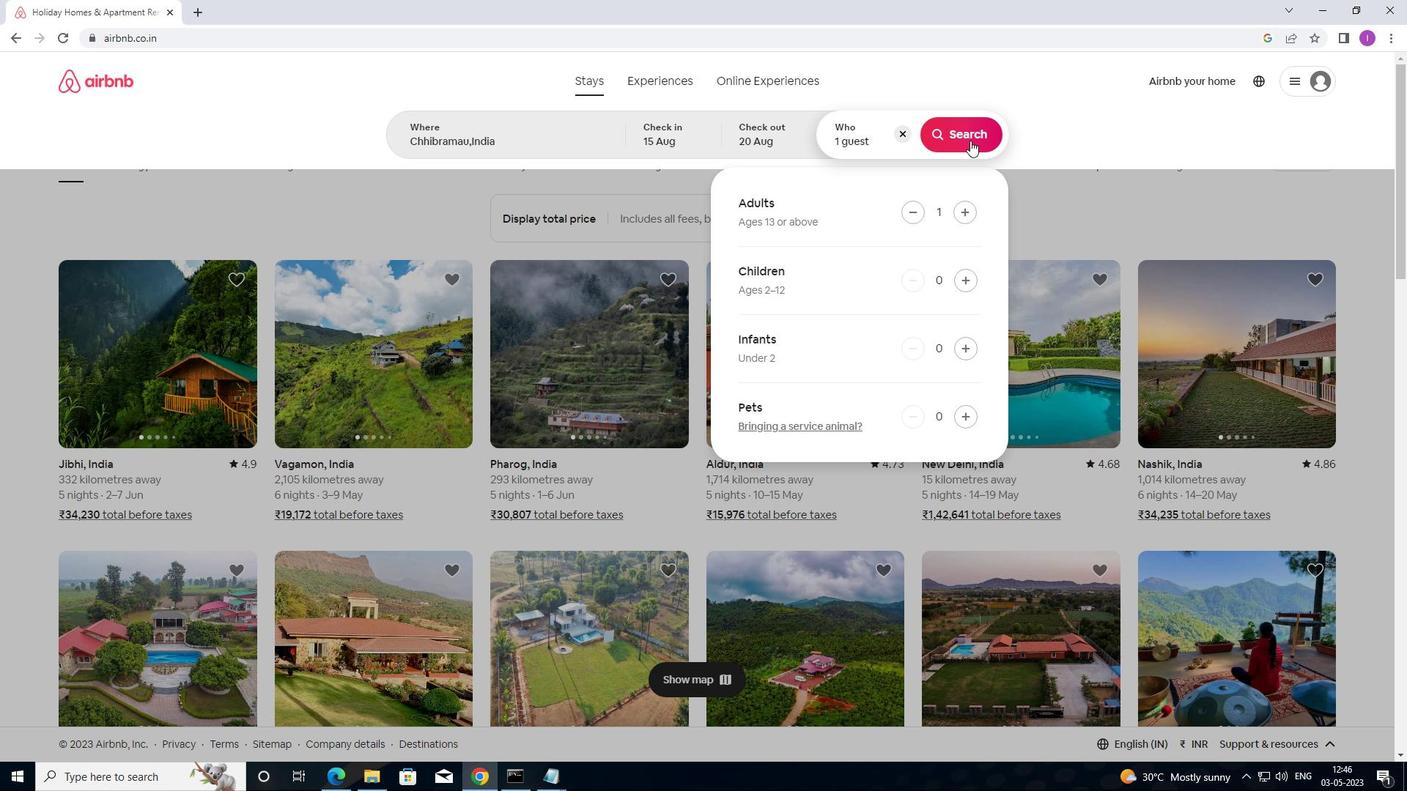 
Action: Mouse moved to (1355, 148)
Screenshot: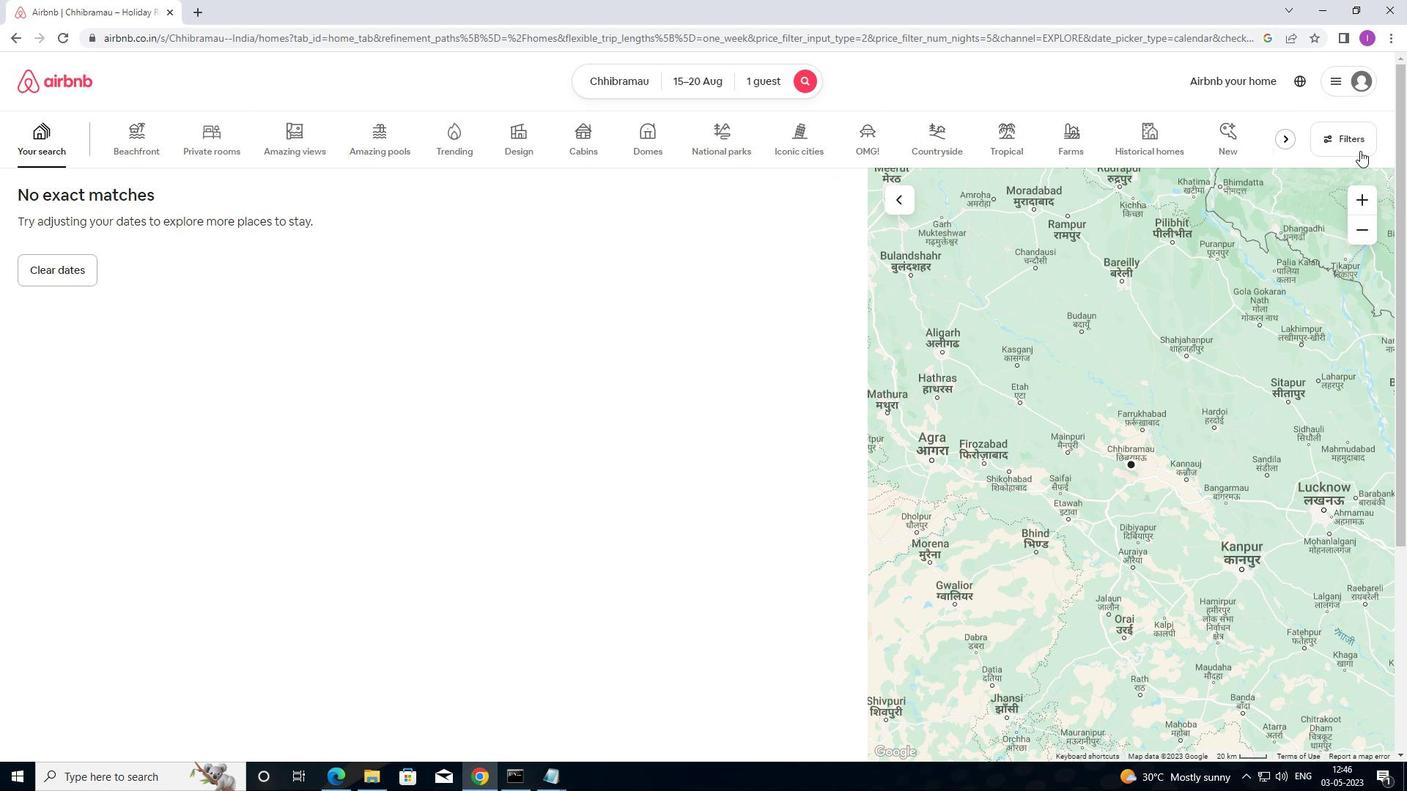 
Action: Mouse pressed left at (1355, 148)
Screenshot: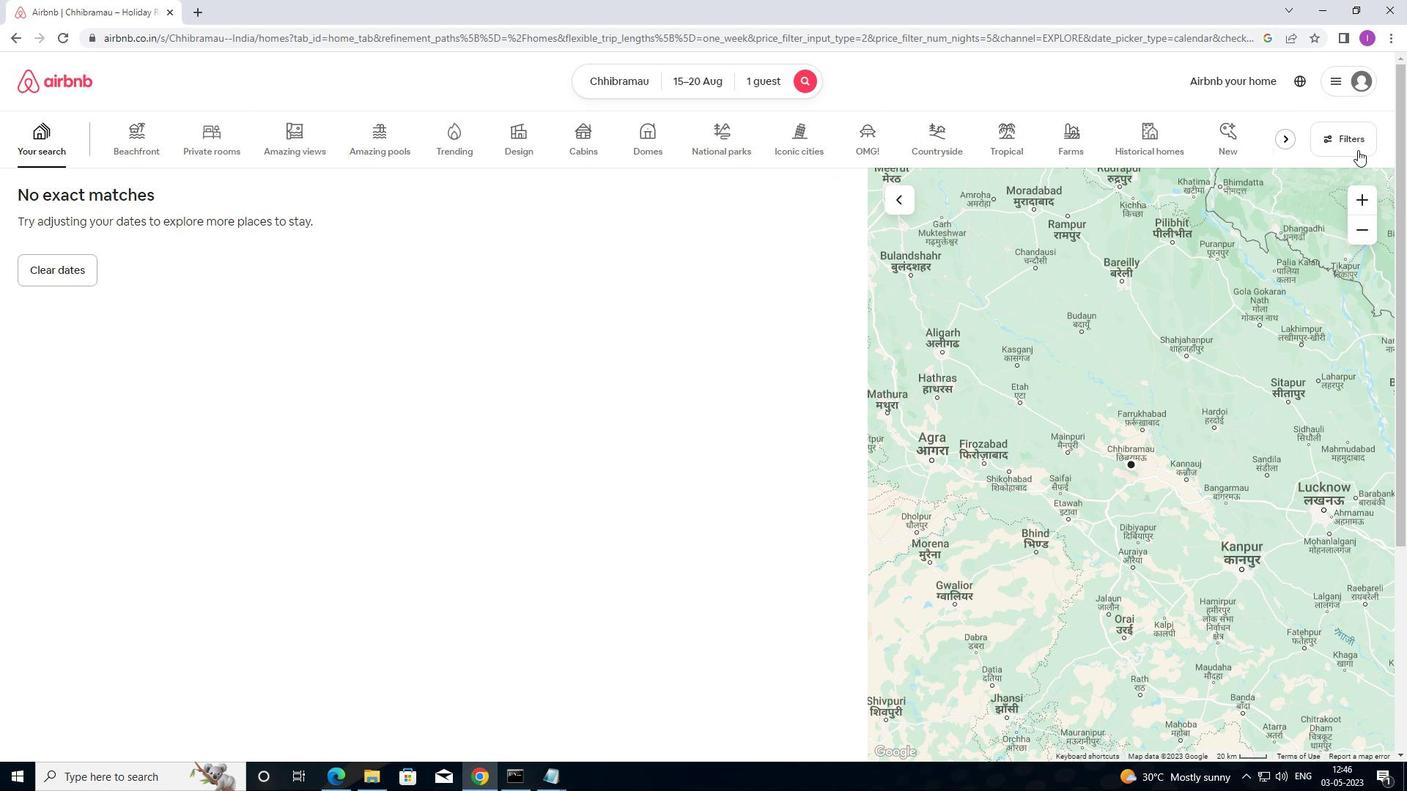 
Action: Mouse moved to (517, 227)
Screenshot: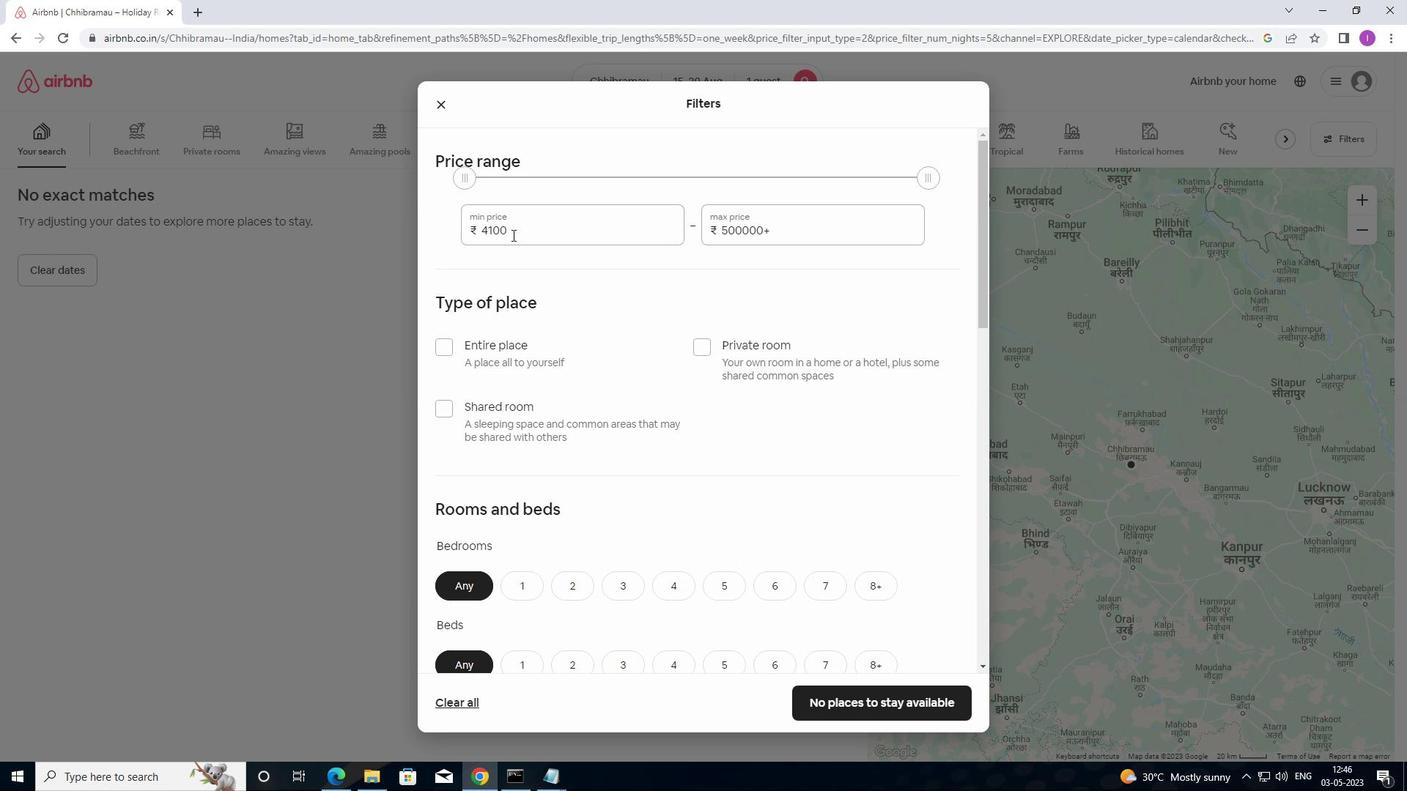 
Action: Mouse pressed left at (517, 227)
Screenshot: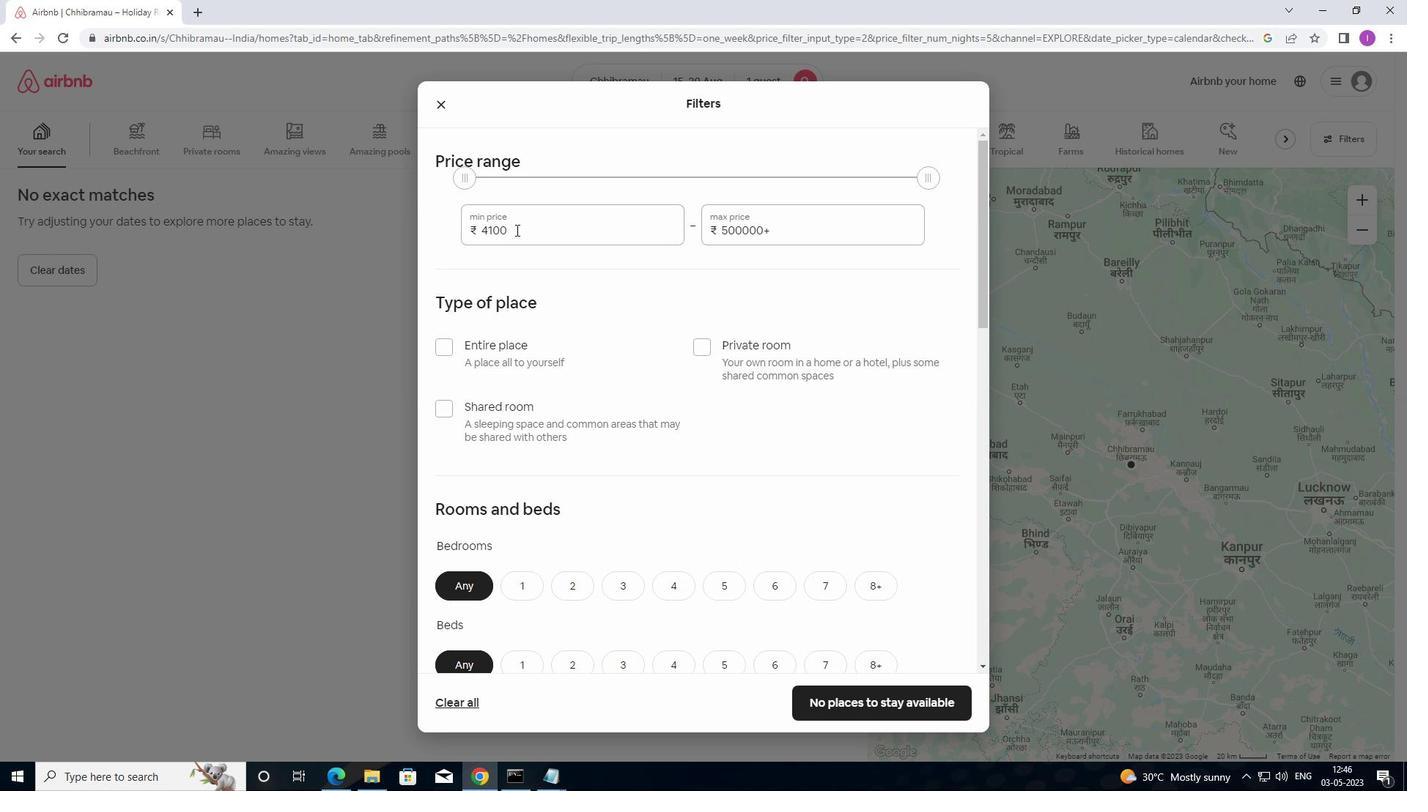 
Action: Mouse moved to (504, 227)
Screenshot: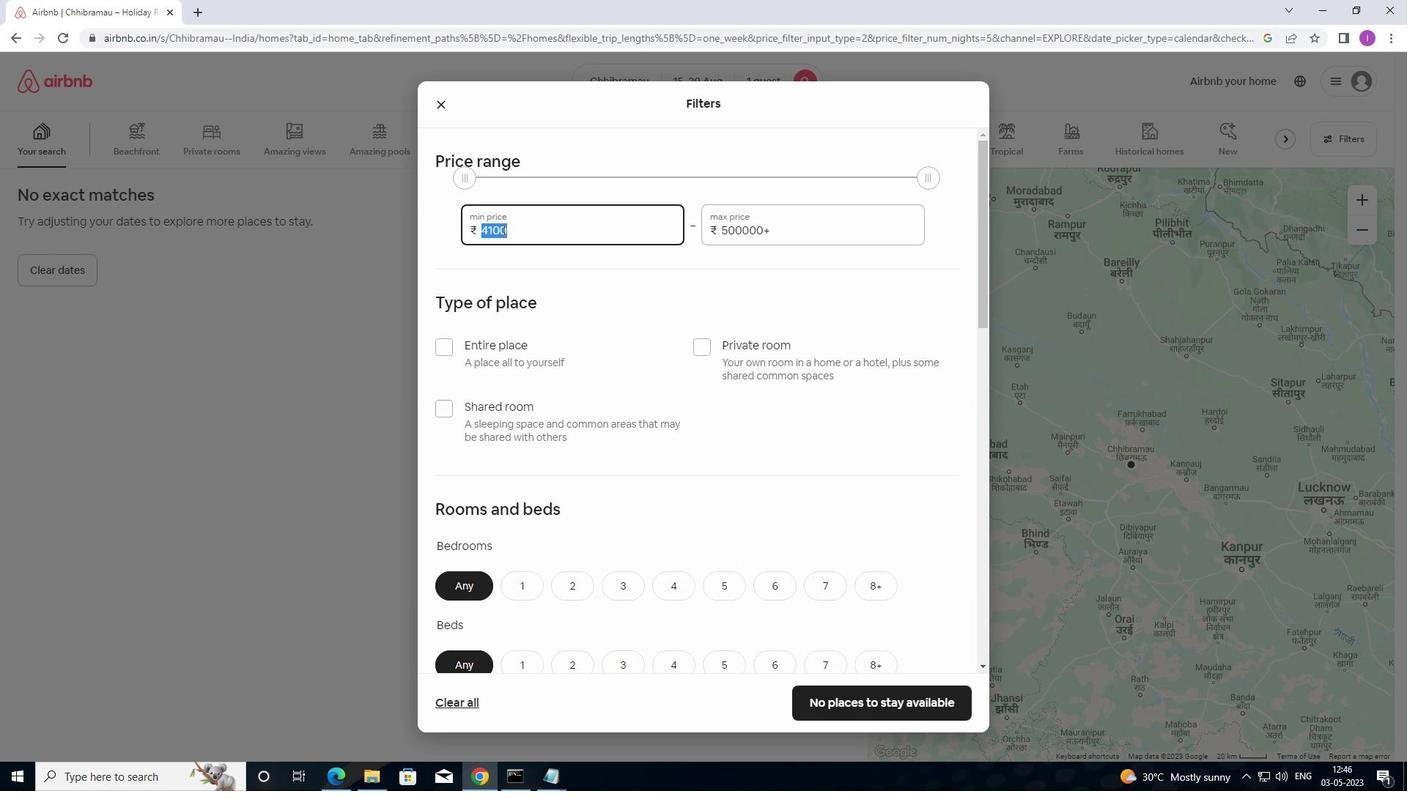 
Action: Key pressed 5
Screenshot: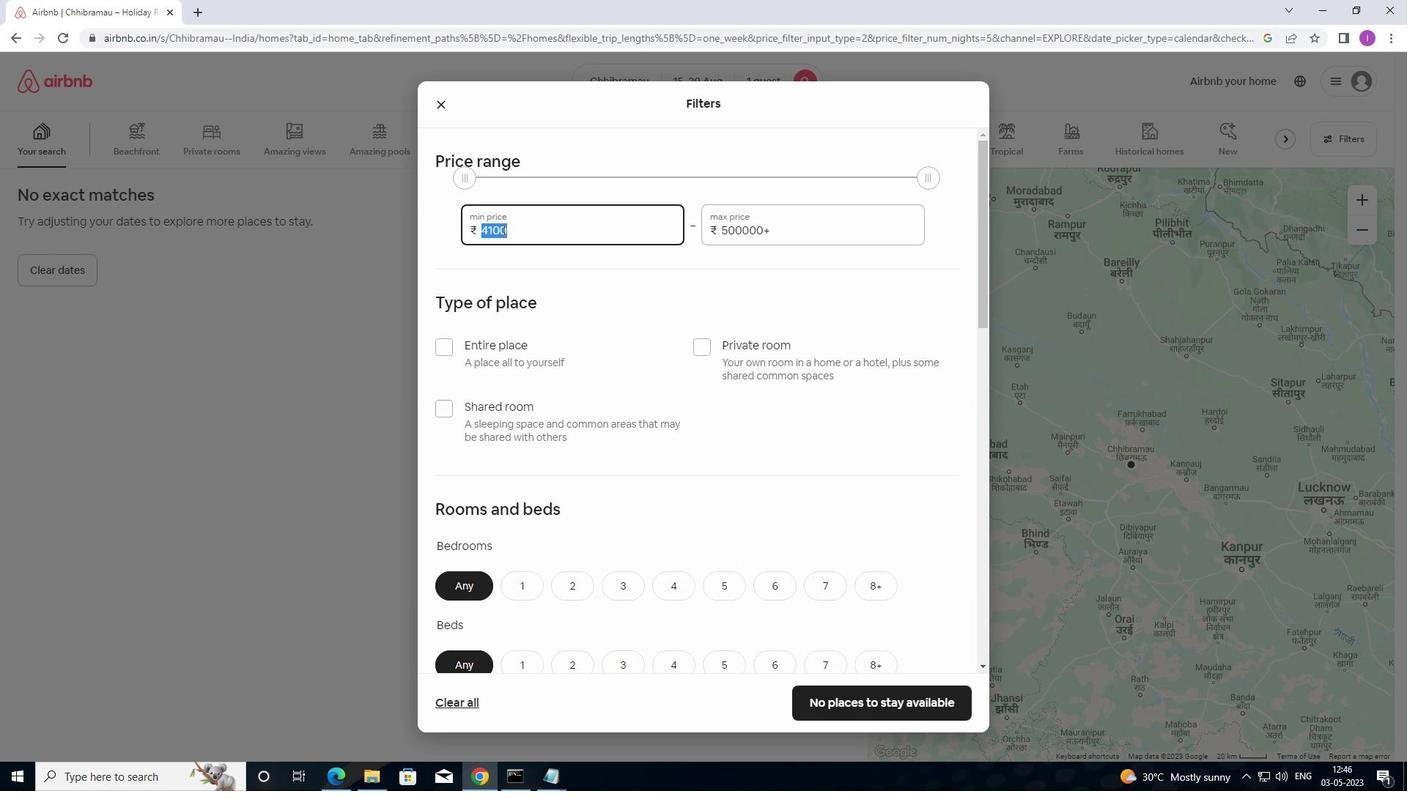 
Action: Mouse moved to (508, 226)
Screenshot: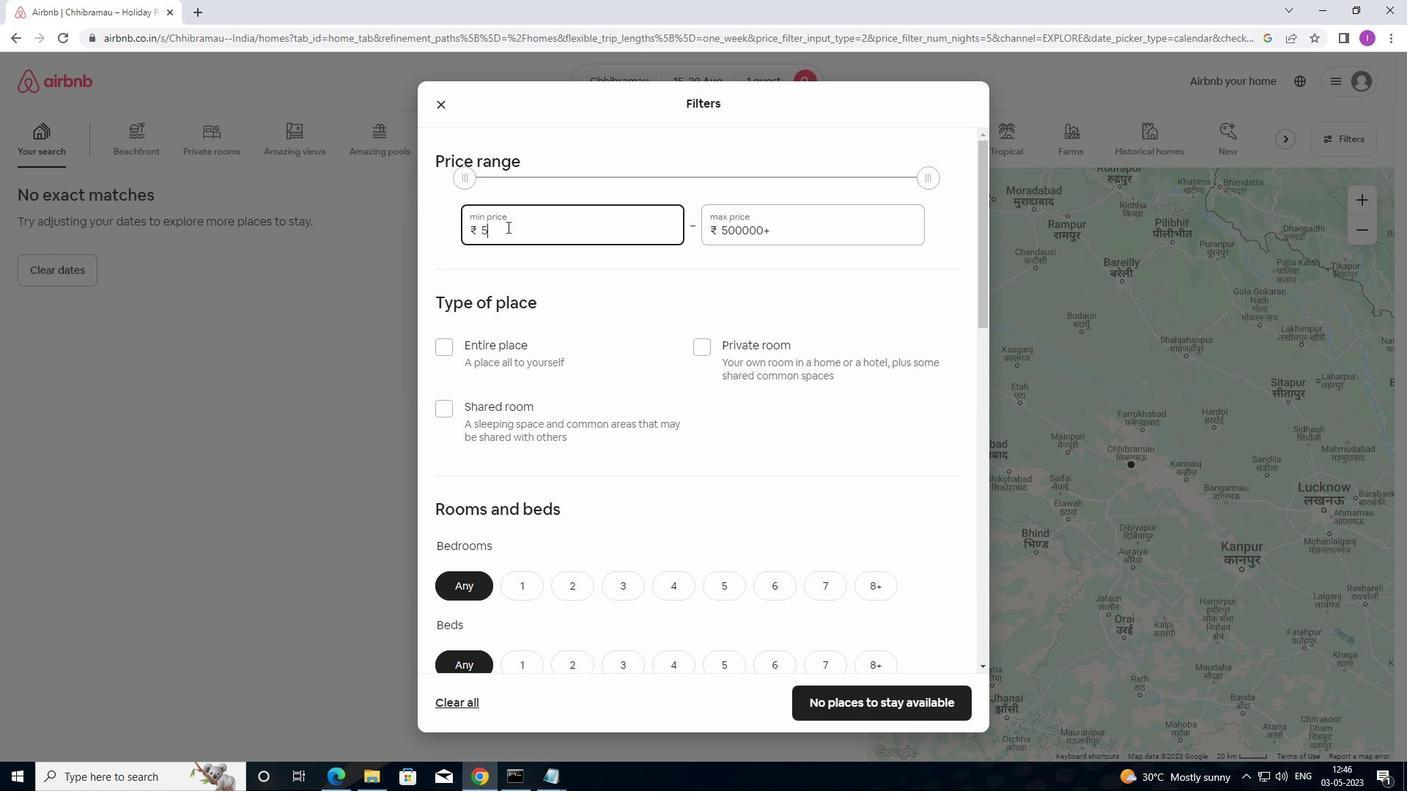 
Action: Key pressed 0
Screenshot: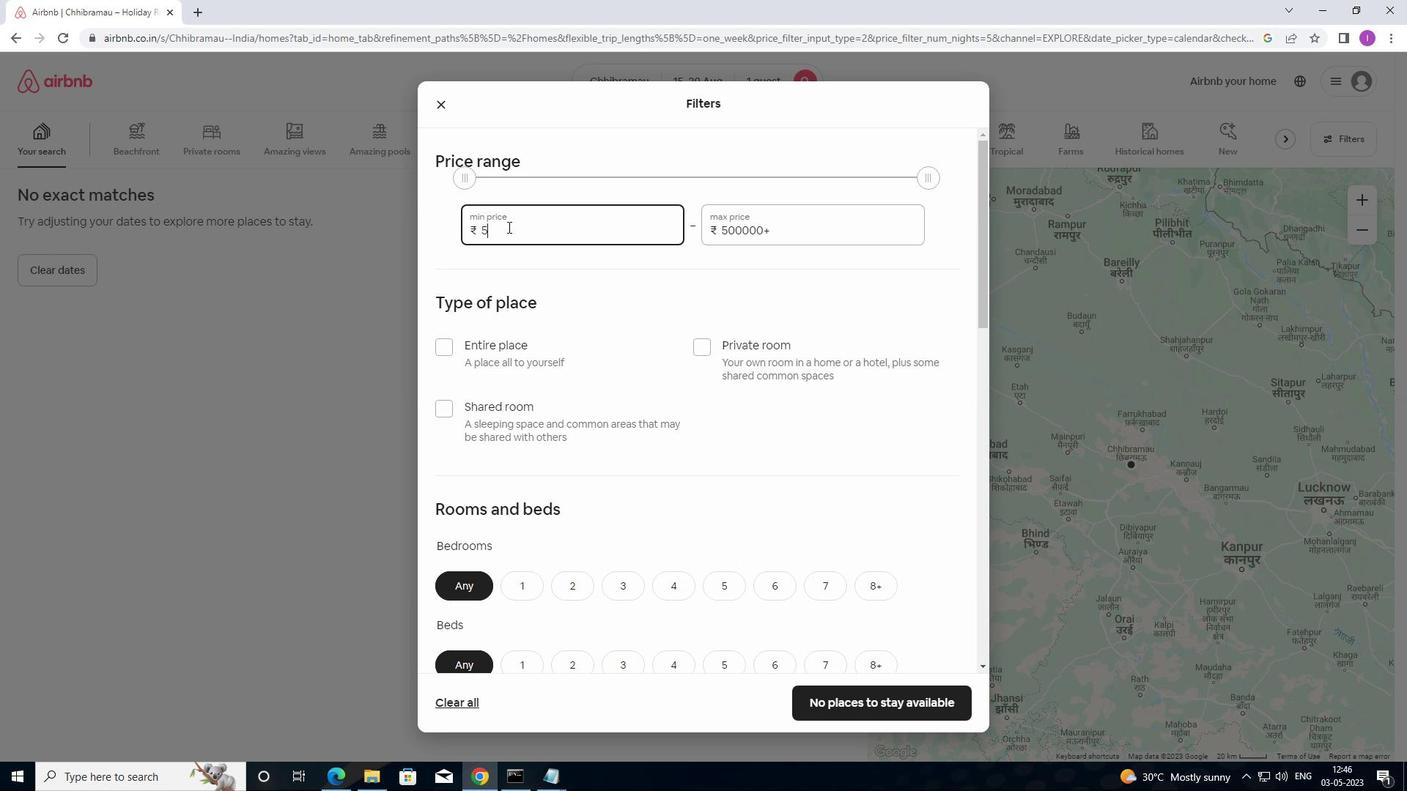 
Action: Mouse moved to (516, 226)
Screenshot: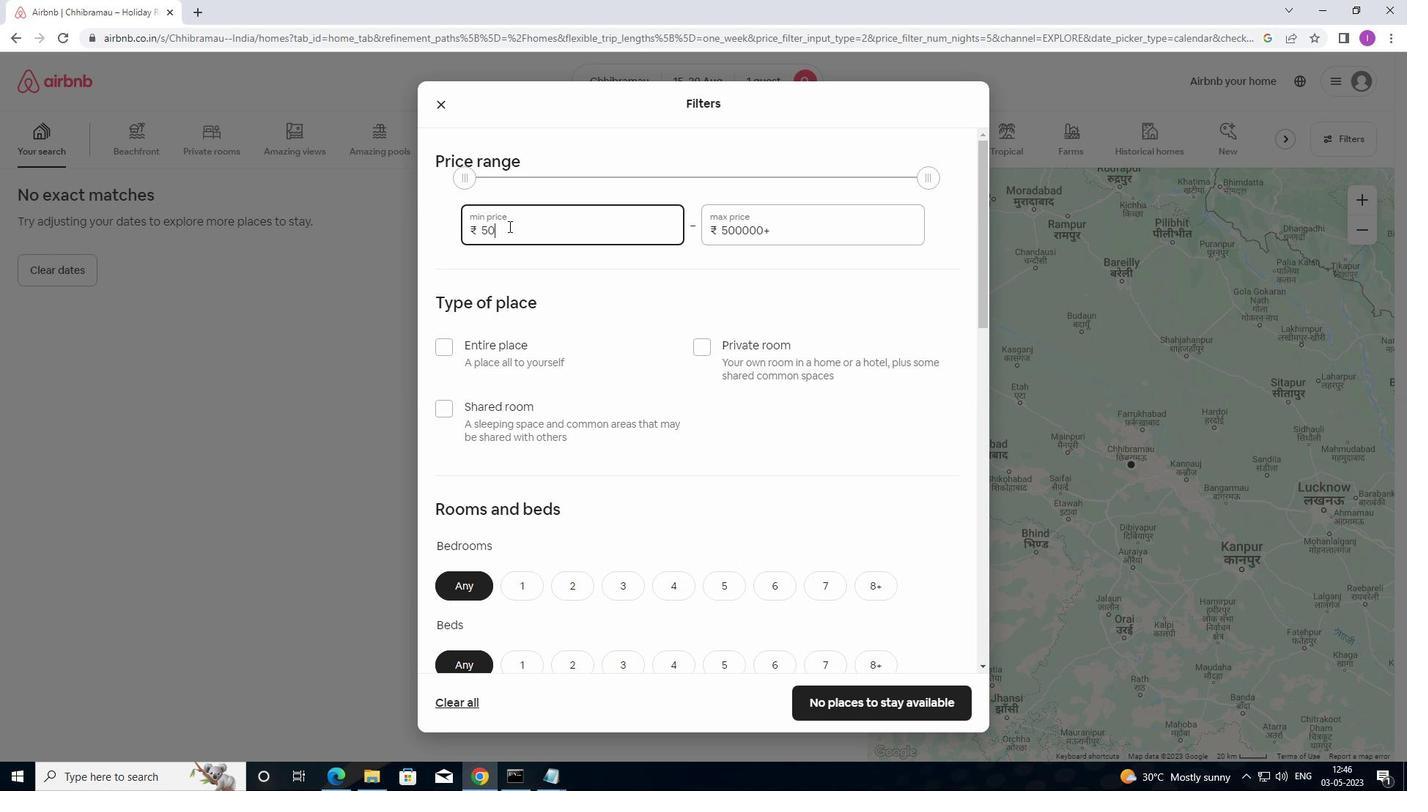 
Action: Key pressed 0
Screenshot: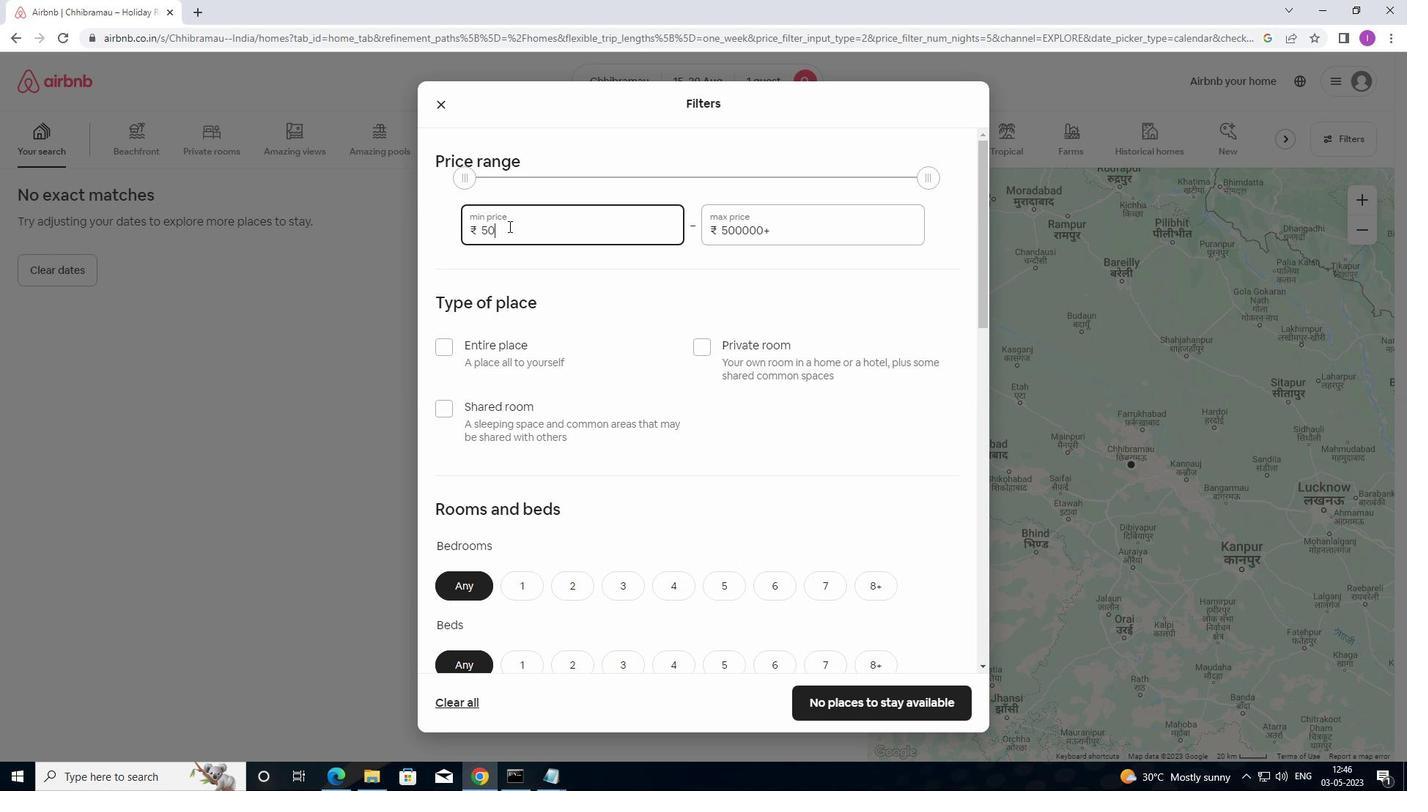 
Action: Mouse moved to (634, 241)
Screenshot: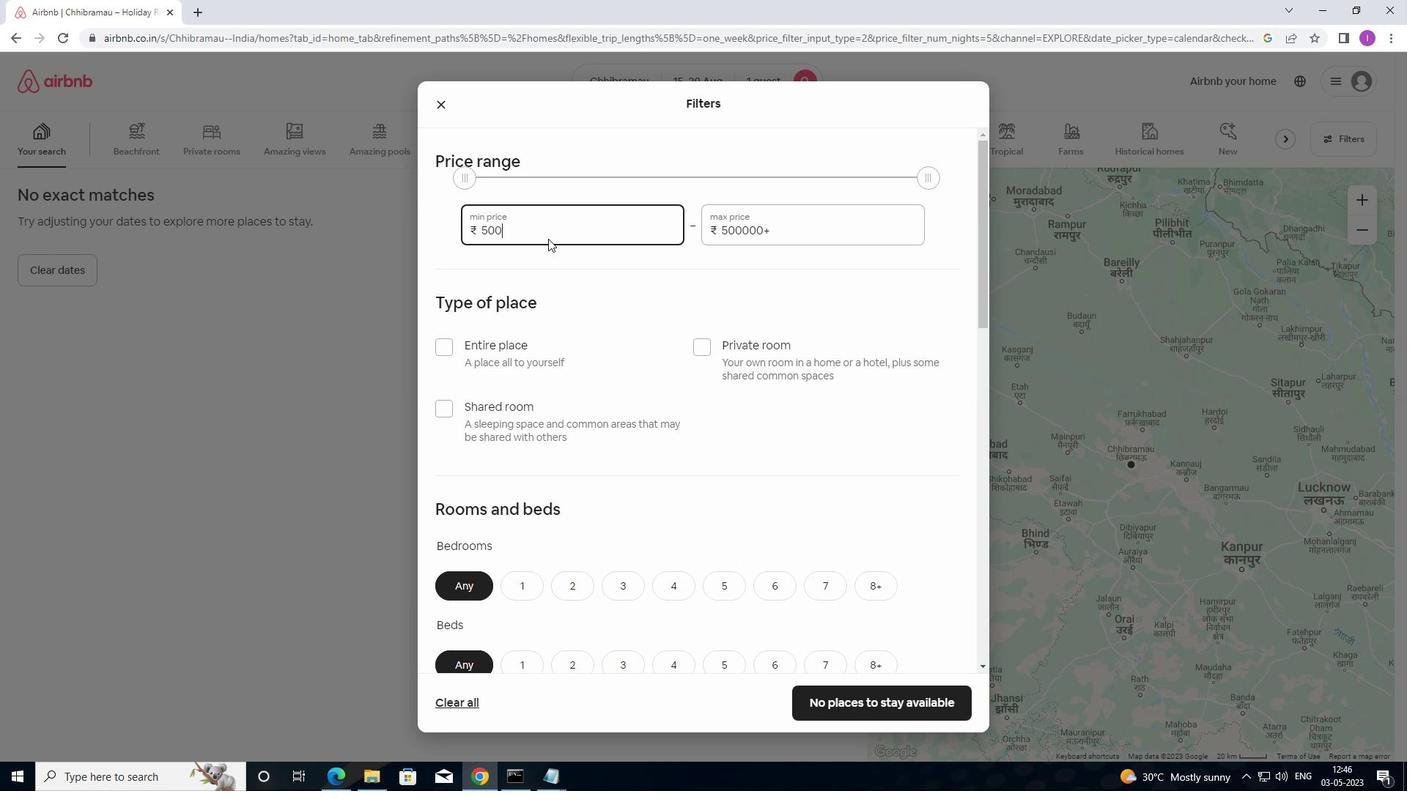
Action: Key pressed 0
Screenshot: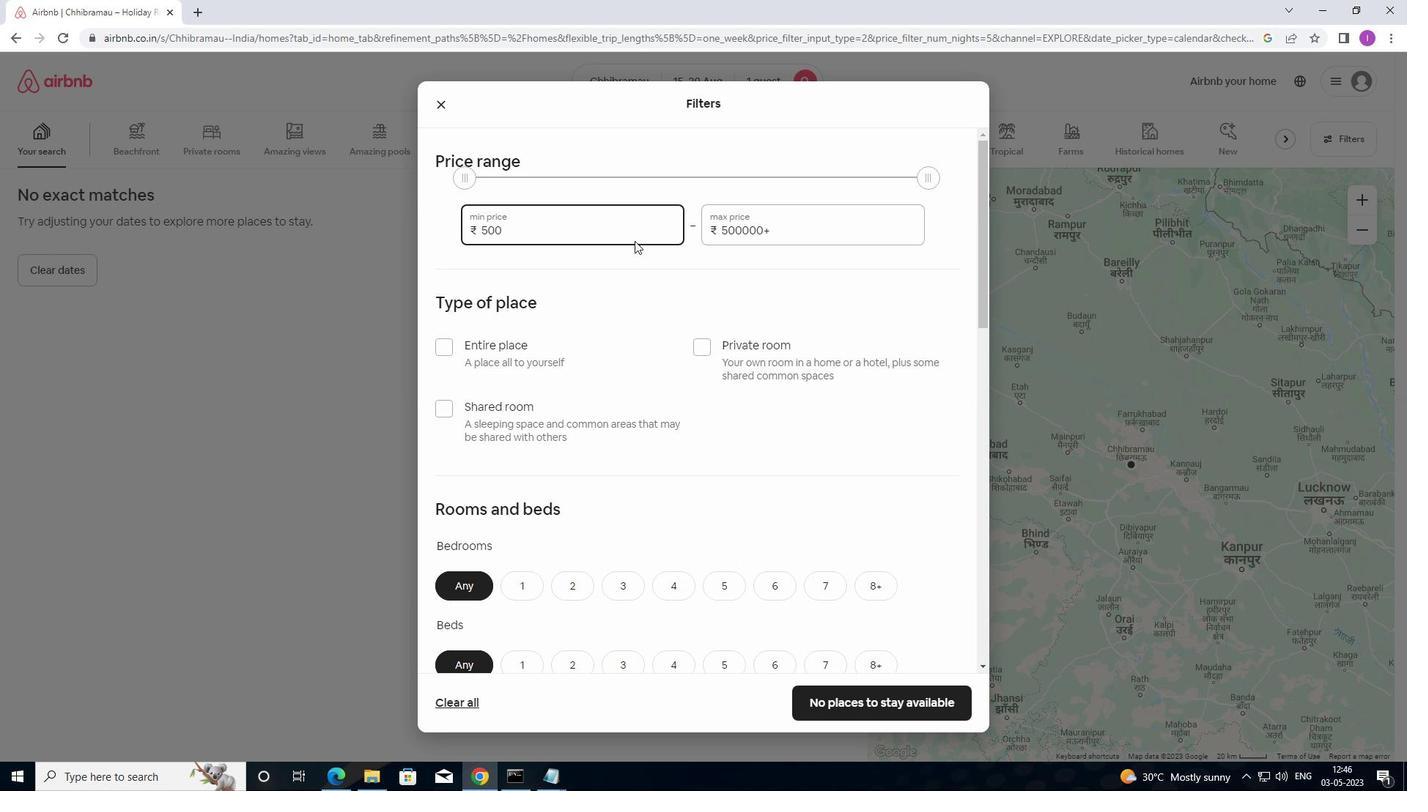 
Action: Mouse moved to (774, 227)
Screenshot: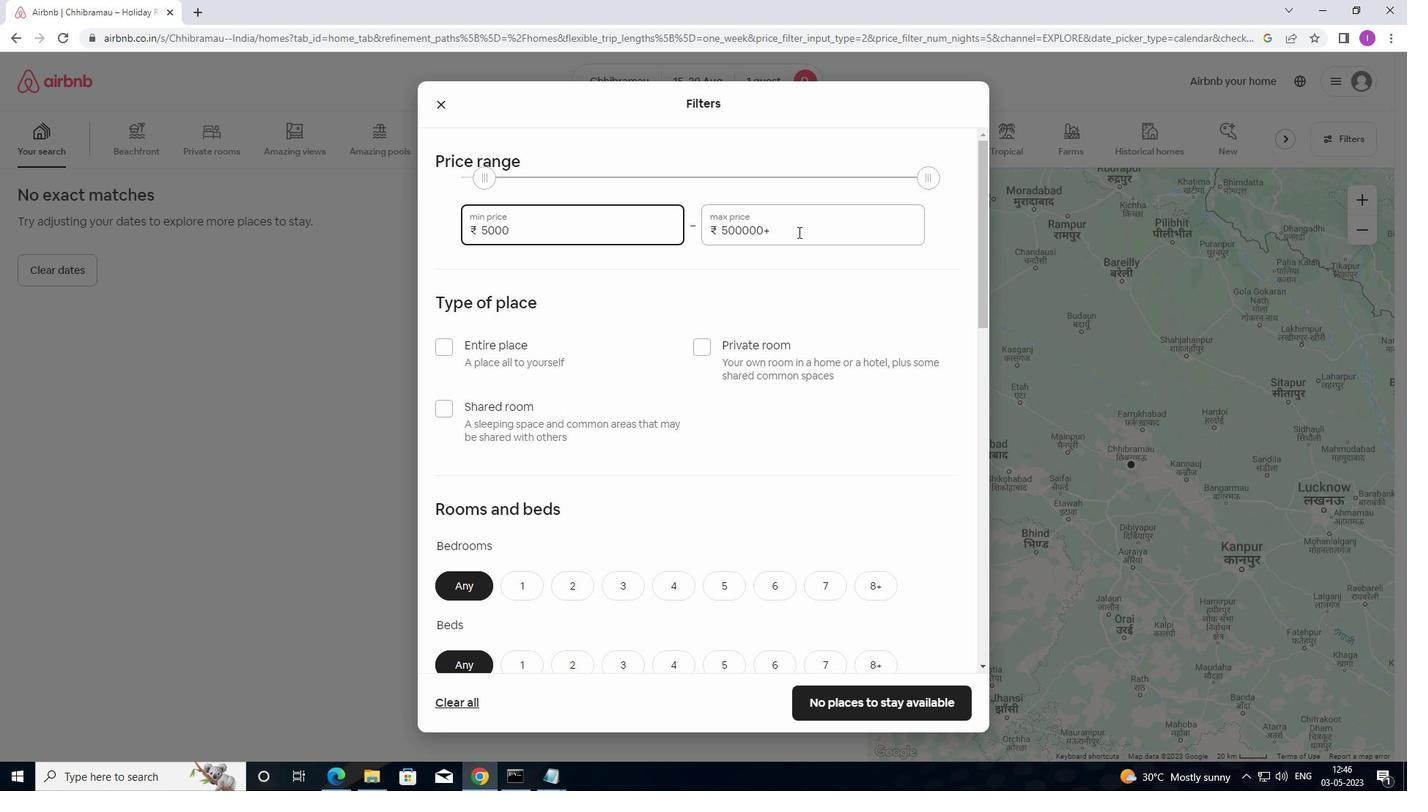 
Action: Mouse pressed left at (774, 227)
Screenshot: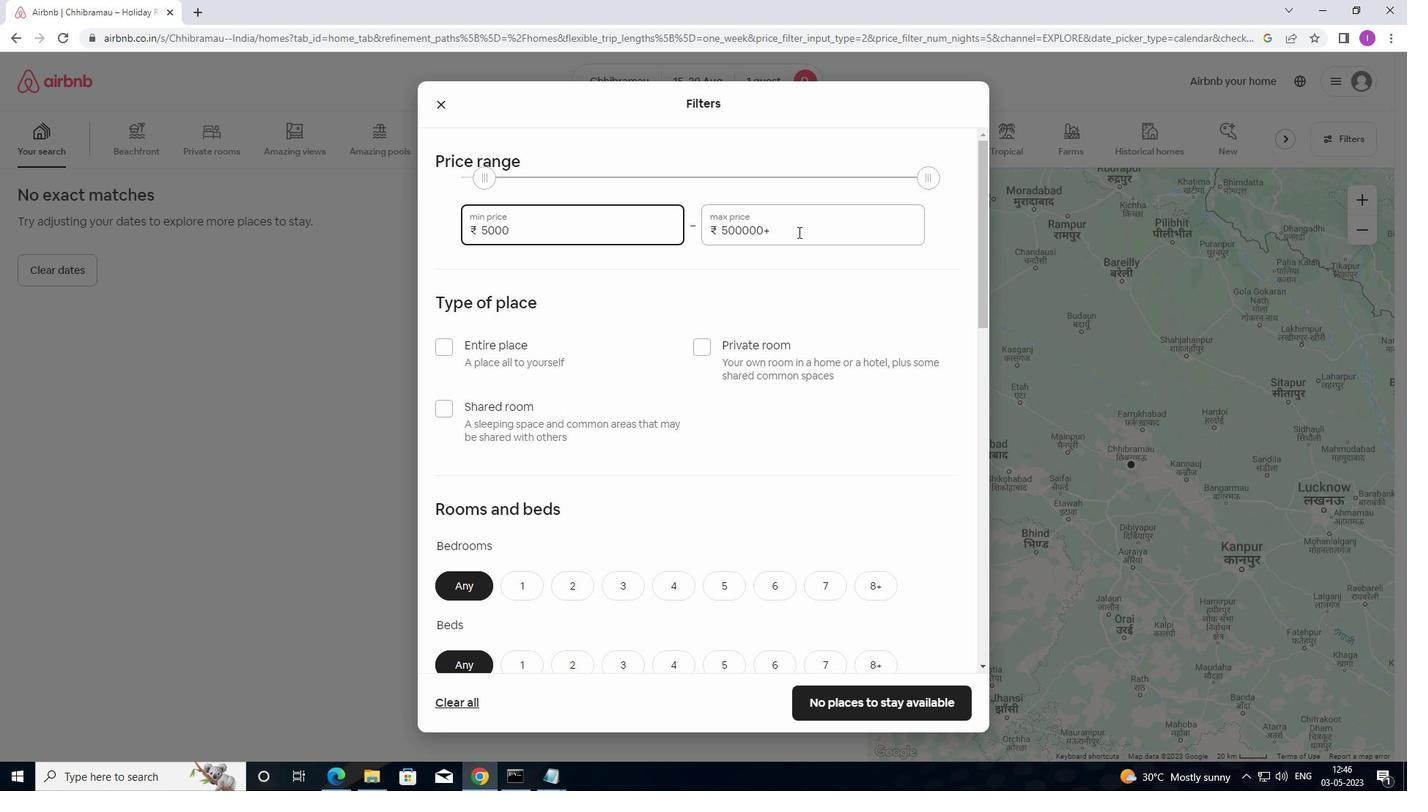 
Action: Mouse moved to (701, 238)
Screenshot: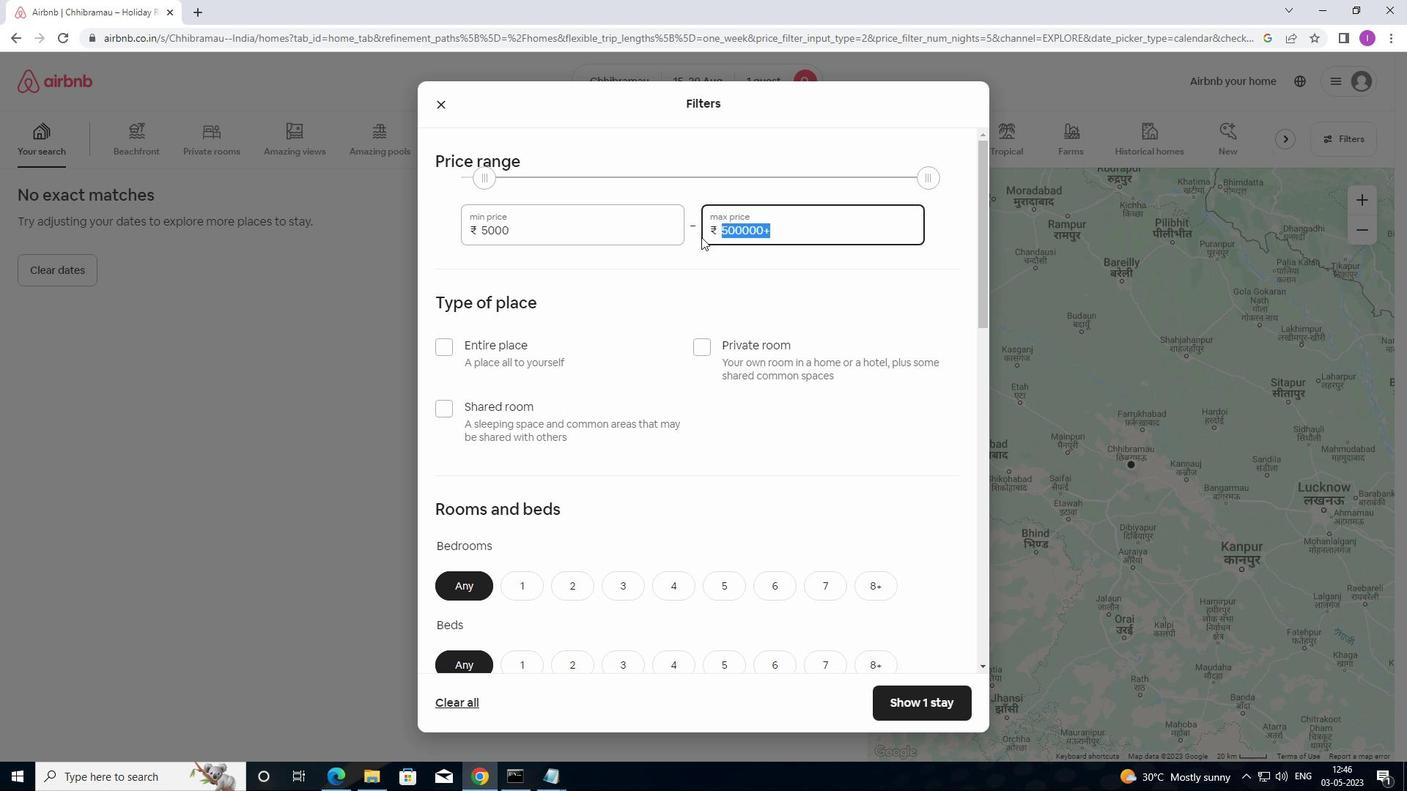 
Action: Key pressed 1
Screenshot: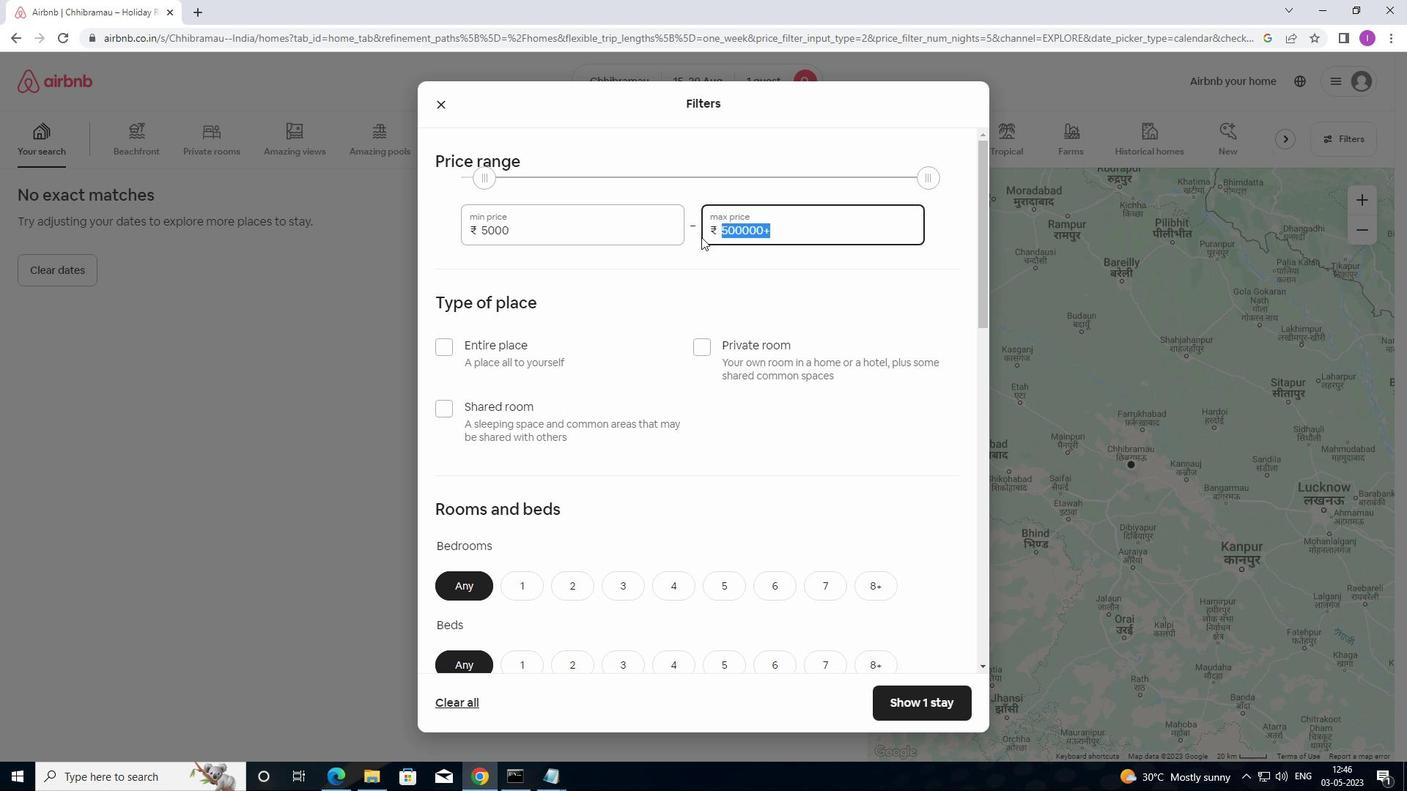 
Action: Mouse moved to (702, 239)
Screenshot: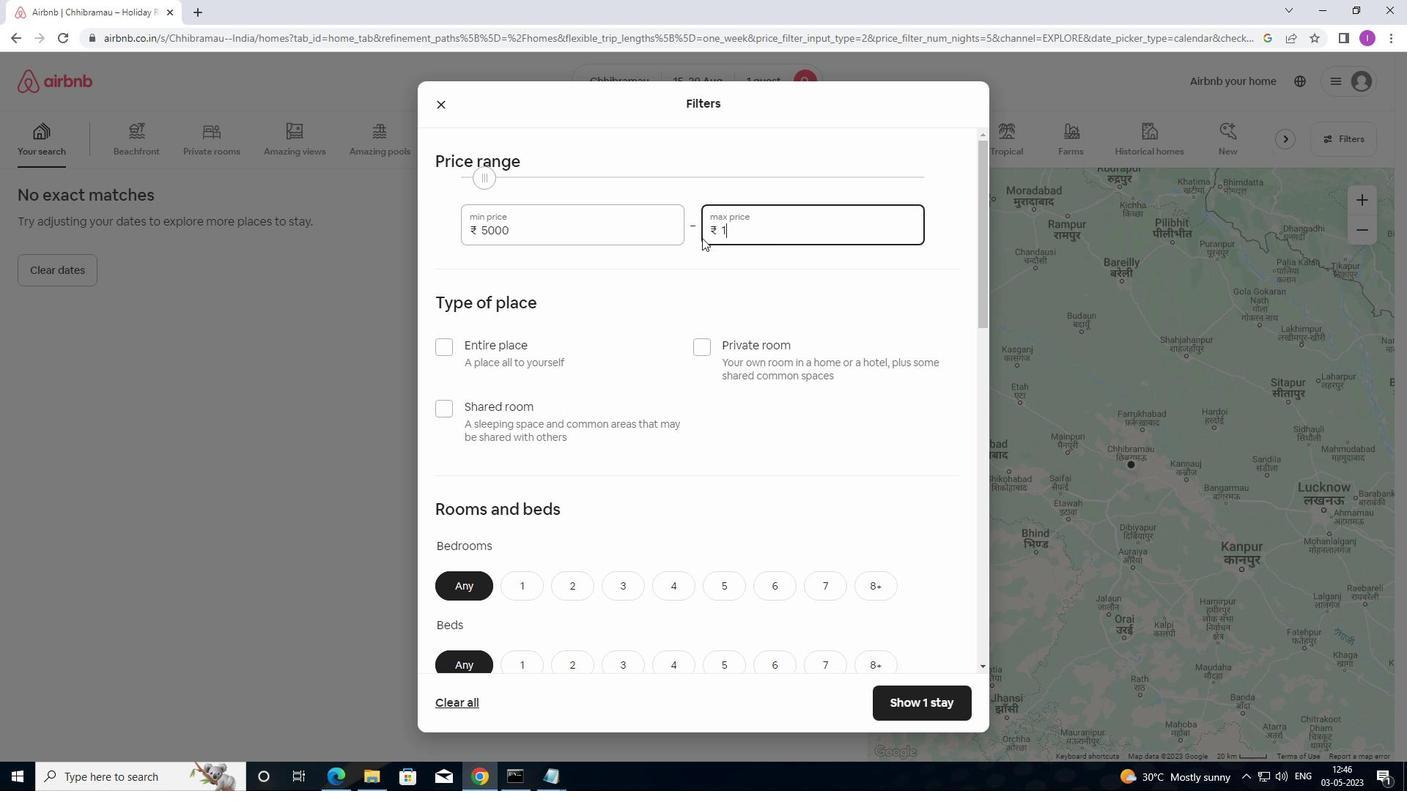 
Action: Key pressed 0
Screenshot: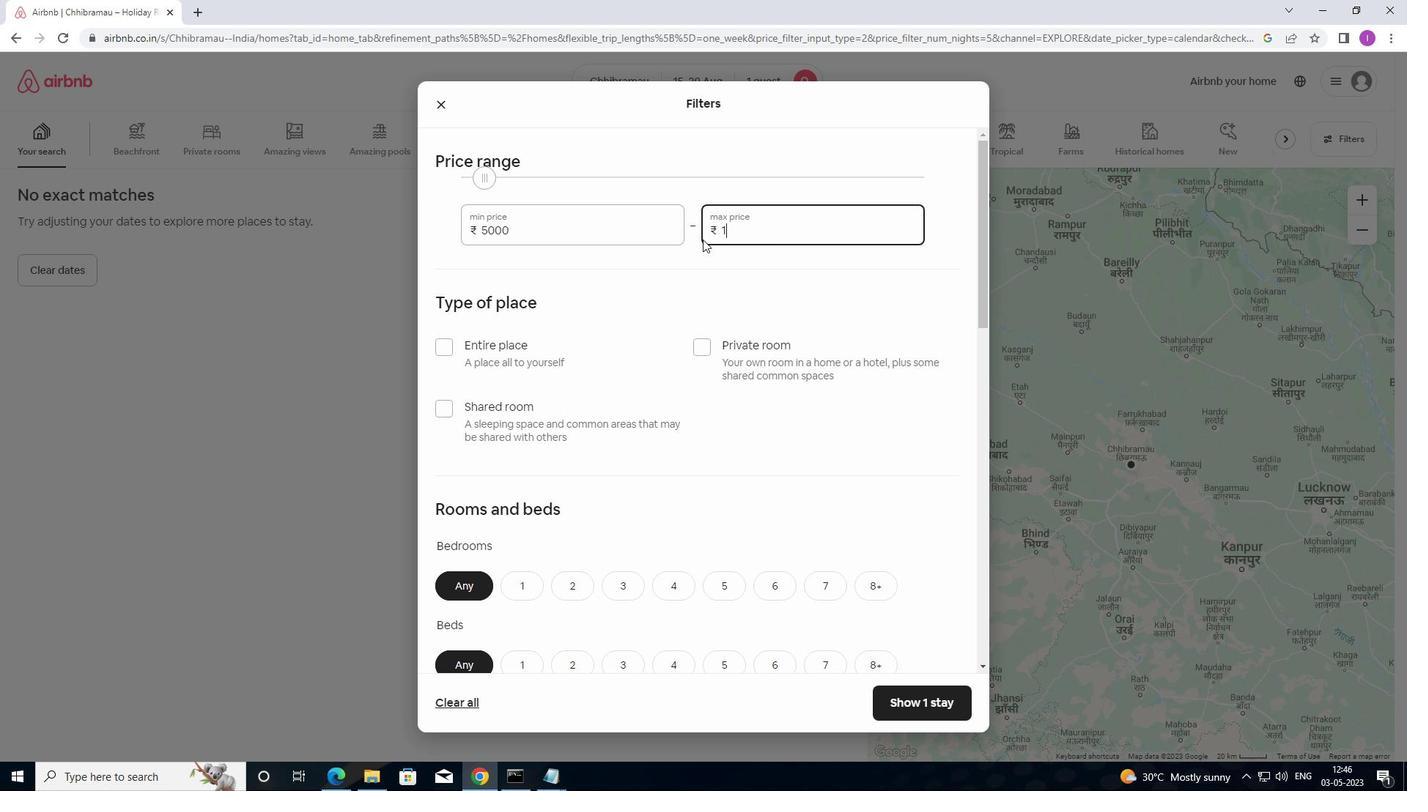 
Action: Mouse moved to (704, 239)
Screenshot: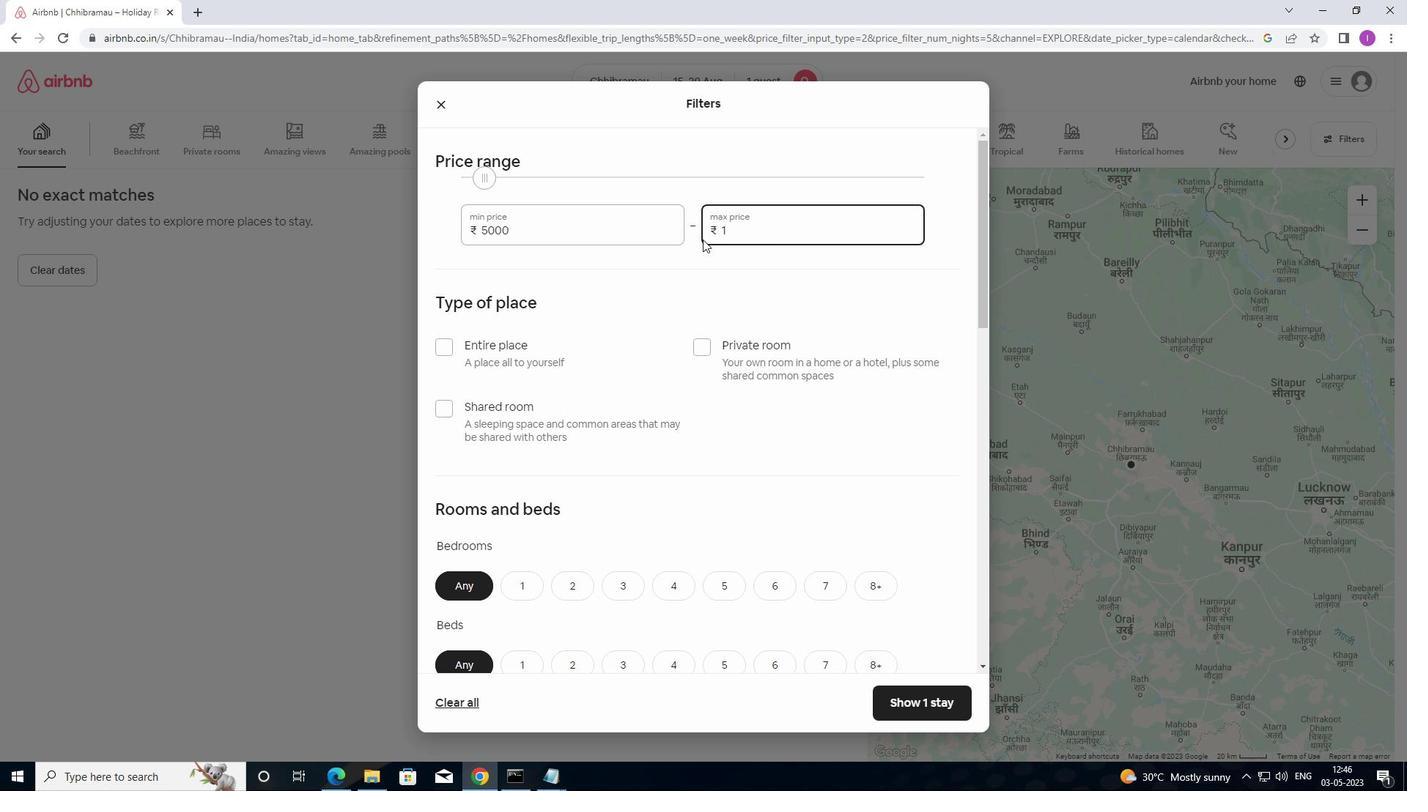 
Action: Key pressed 0
Screenshot: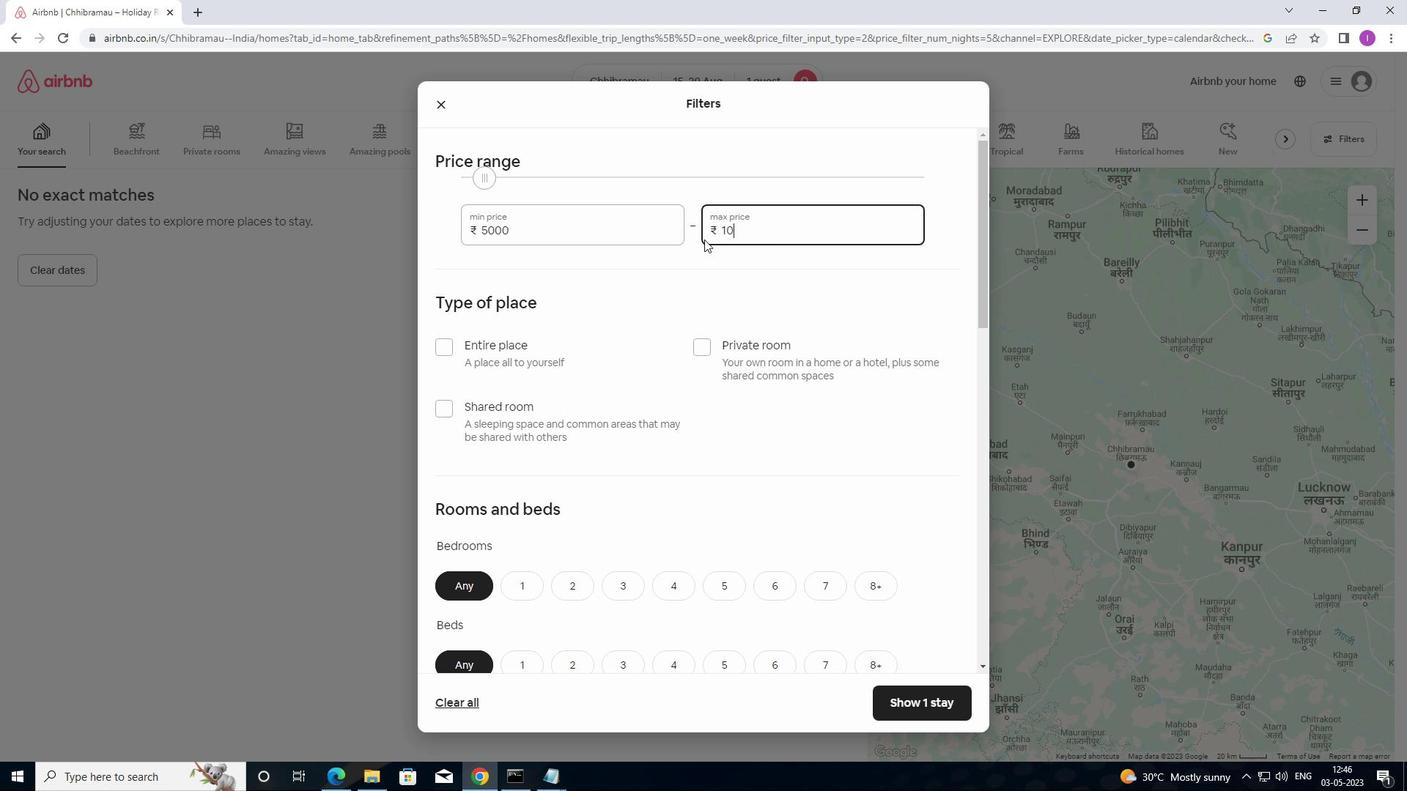 
Action: Mouse moved to (724, 244)
Screenshot: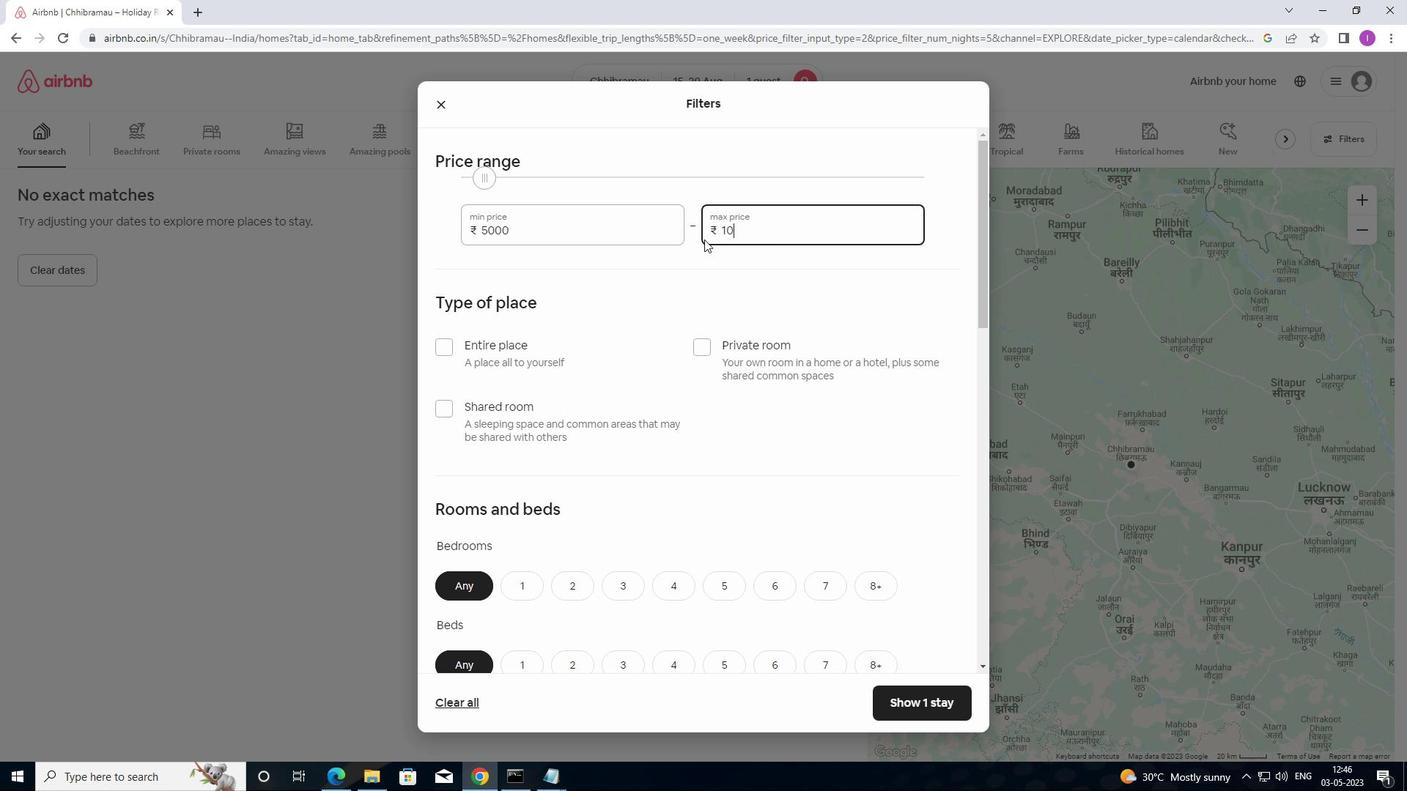 
Action: Key pressed 0
Screenshot: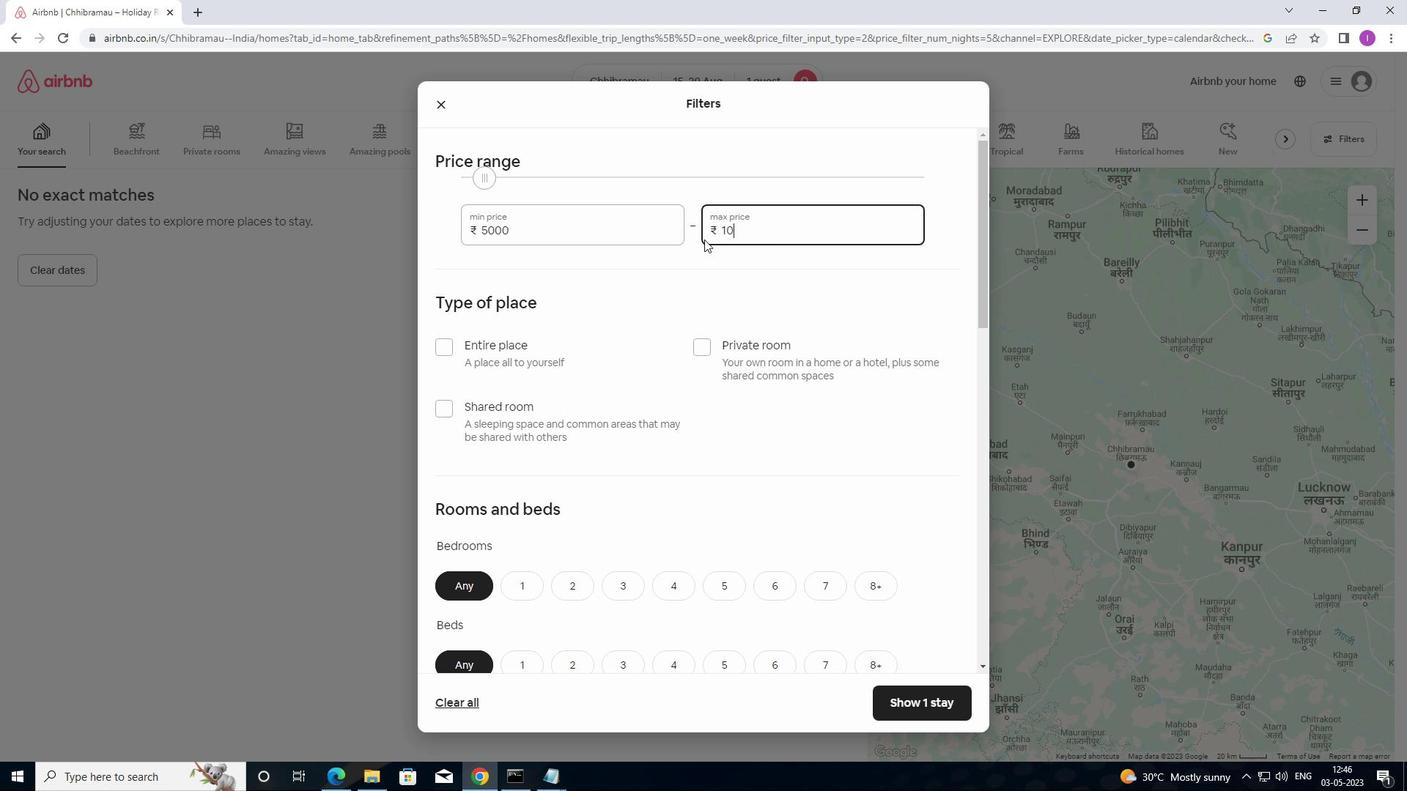 
Action: Mouse moved to (724, 244)
Screenshot: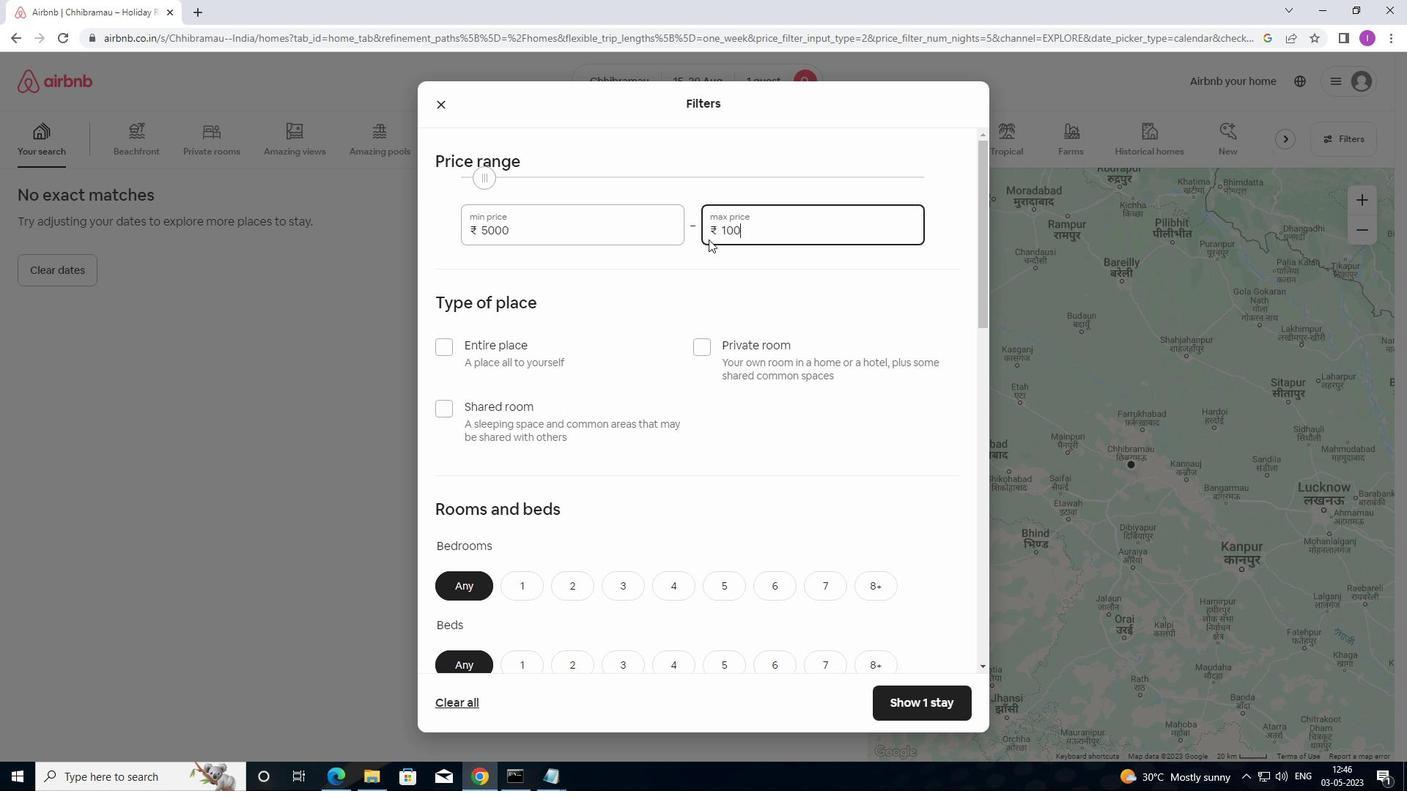 
Action: Key pressed 0
Screenshot: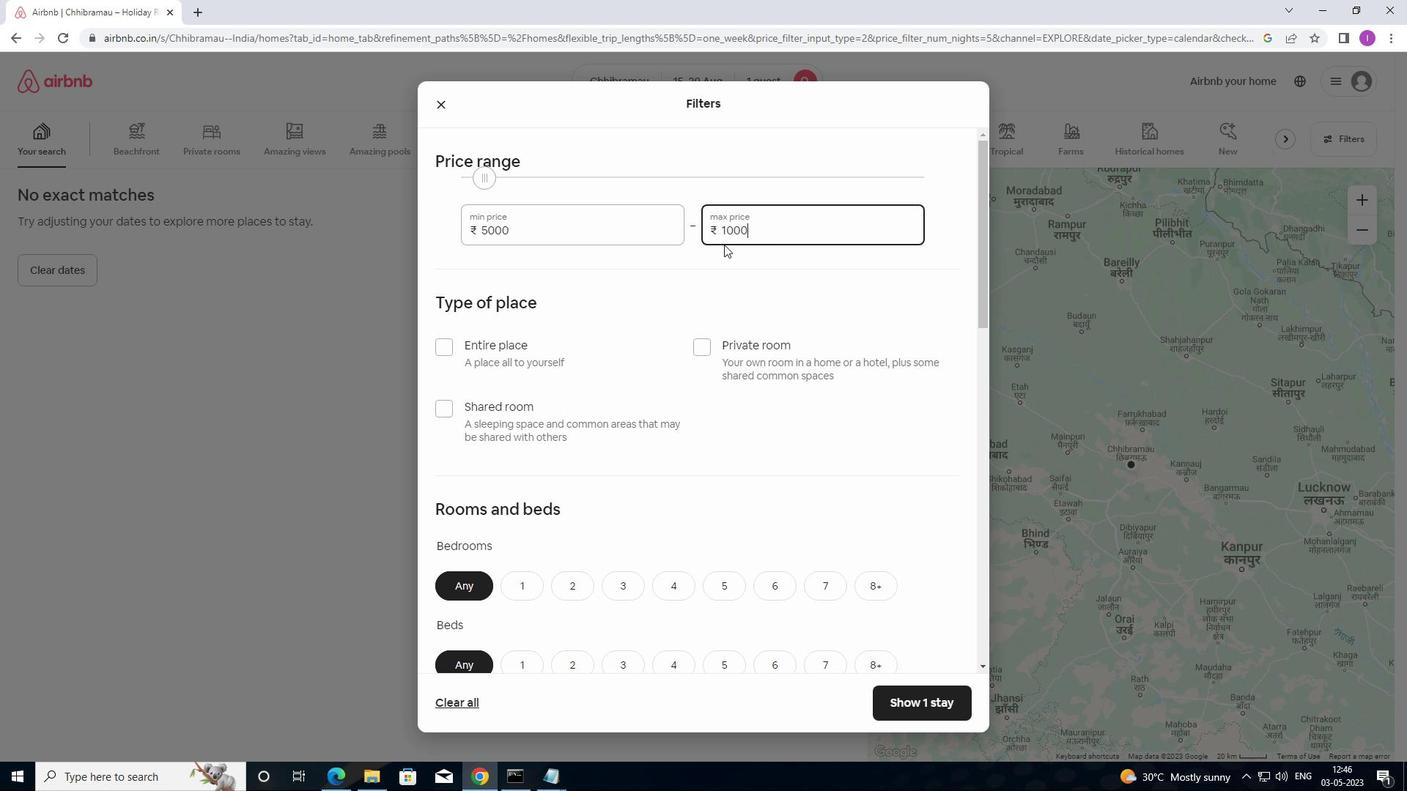
Action: Mouse moved to (574, 363)
Screenshot: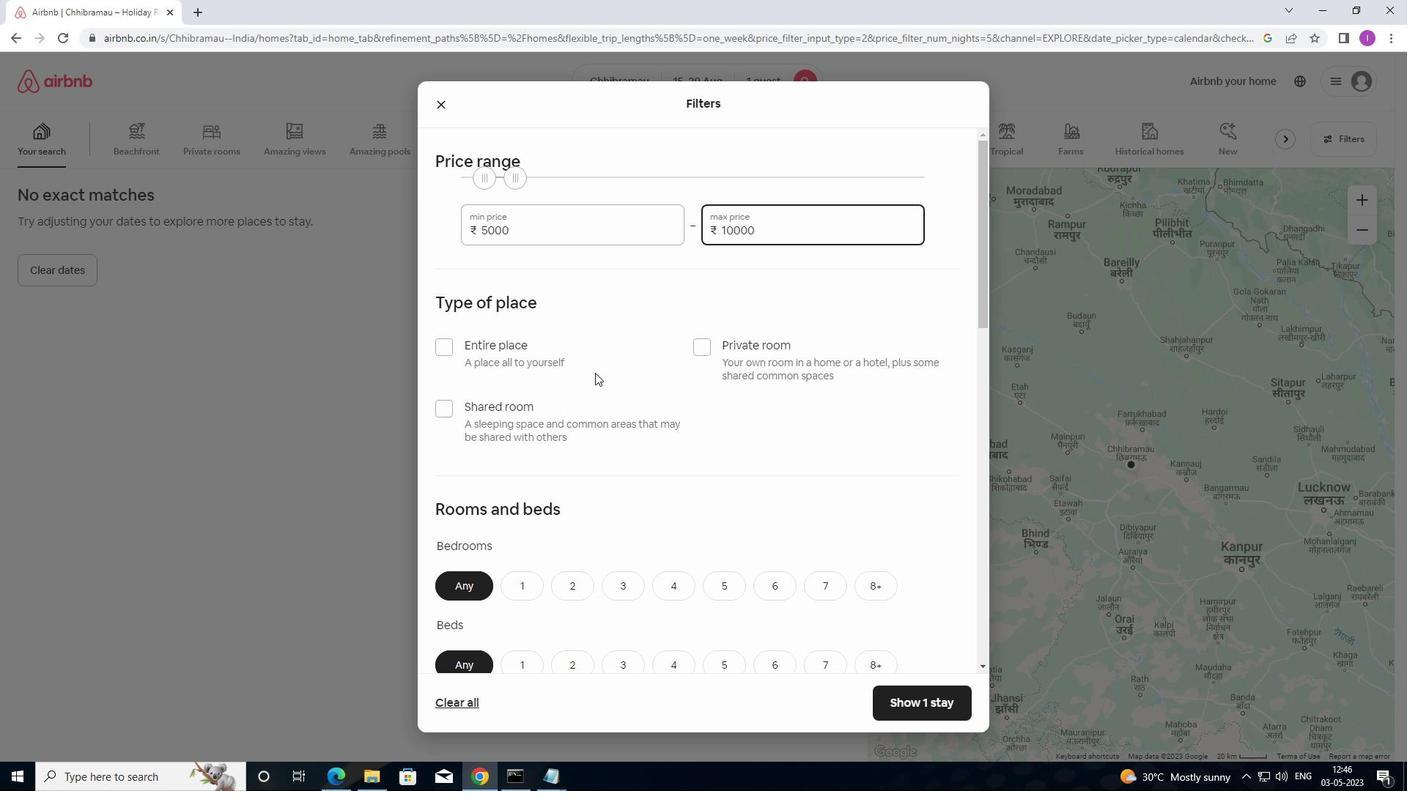 
Action: Mouse scrolled (574, 362) with delta (0, 0)
Screenshot: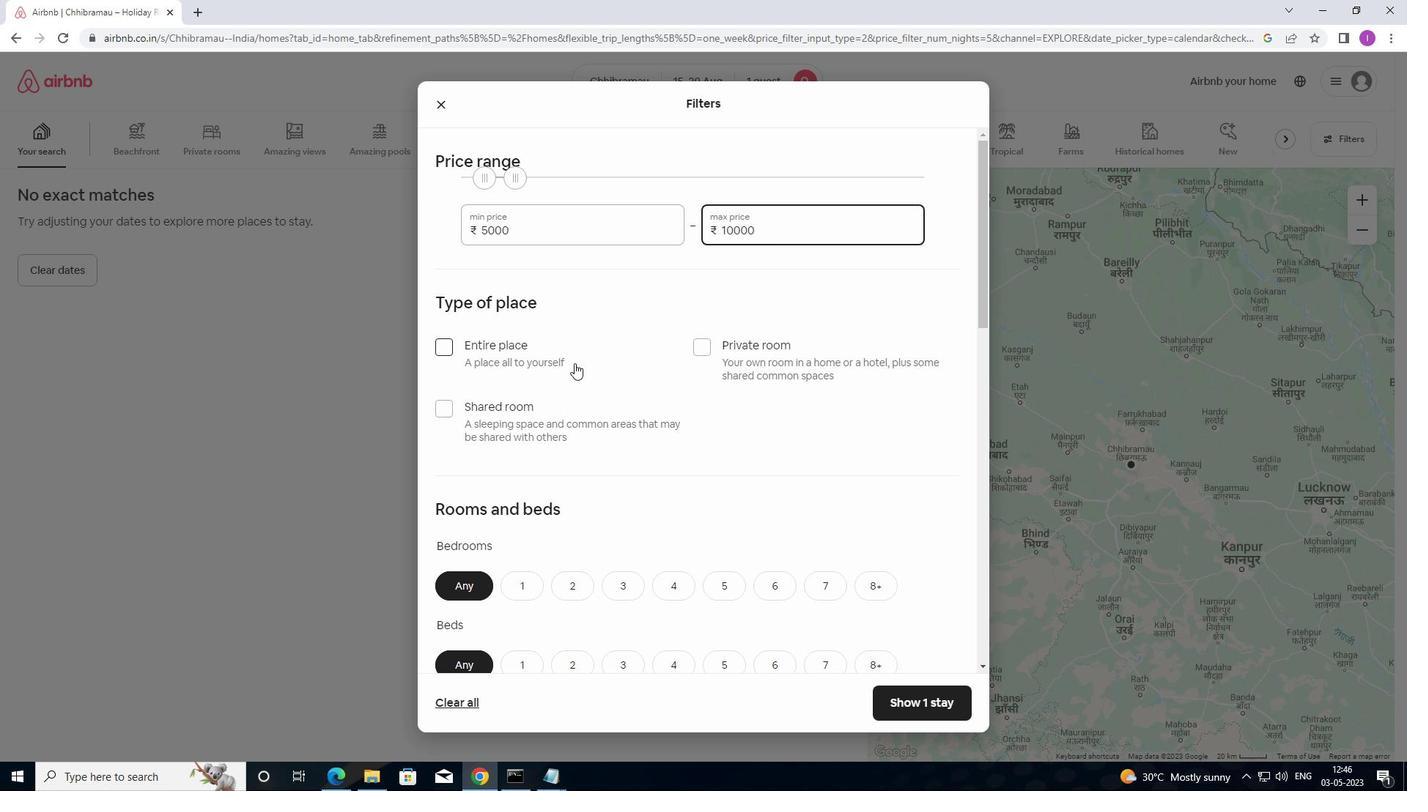 
Action: Mouse moved to (585, 334)
Screenshot: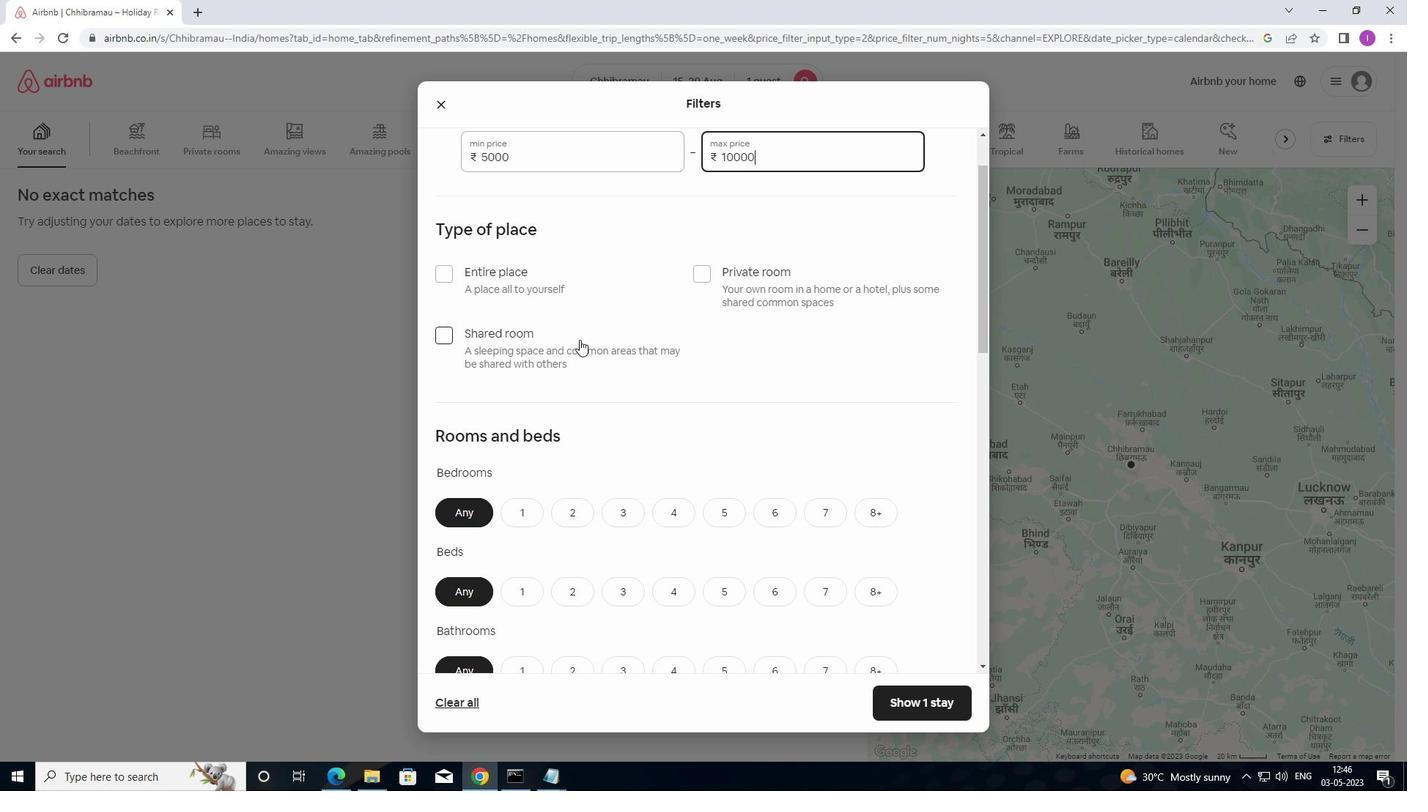 
Action: Mouse scrolled (585, 333) with delta (0, 0)
Screenshot: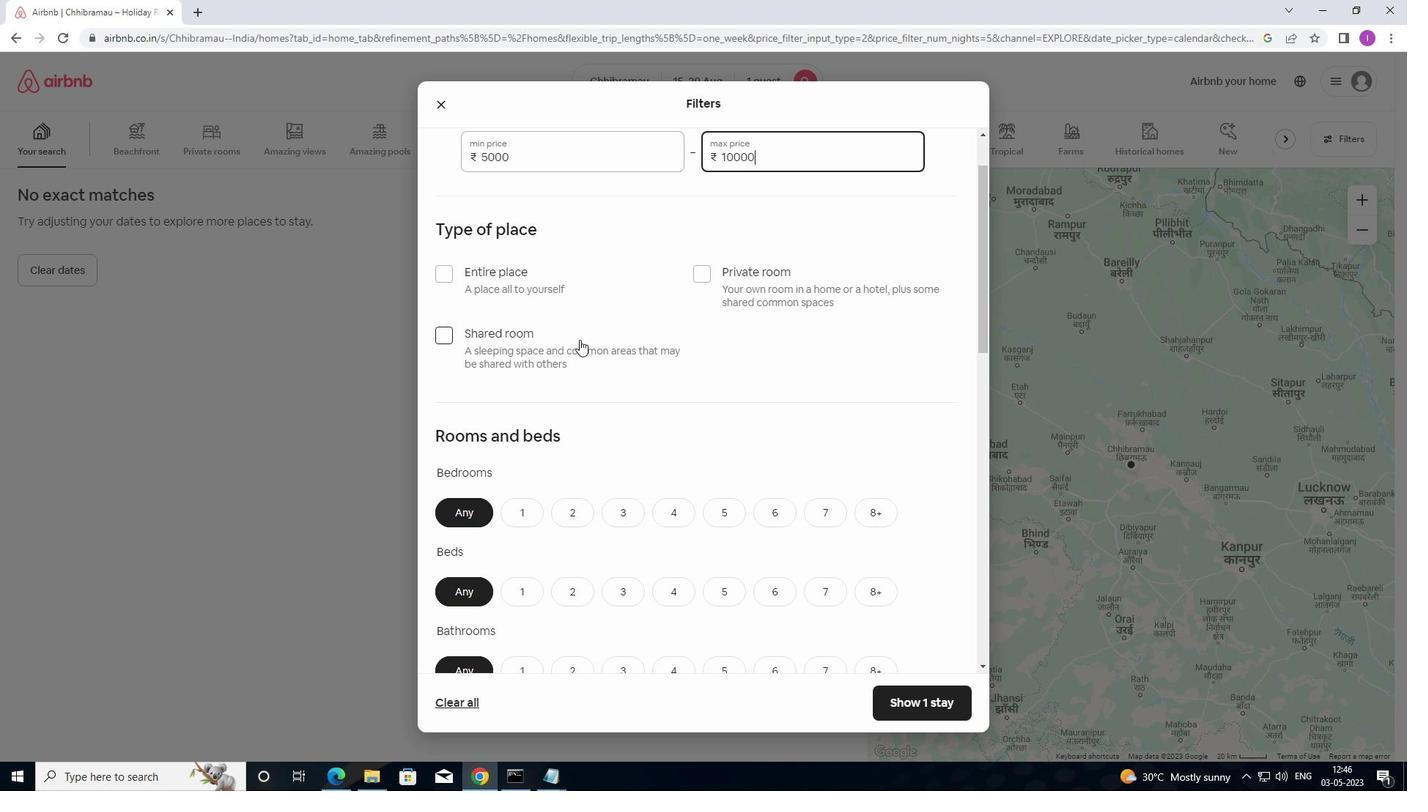 
Action: Mouse moved to (699, 198)
Screenshot: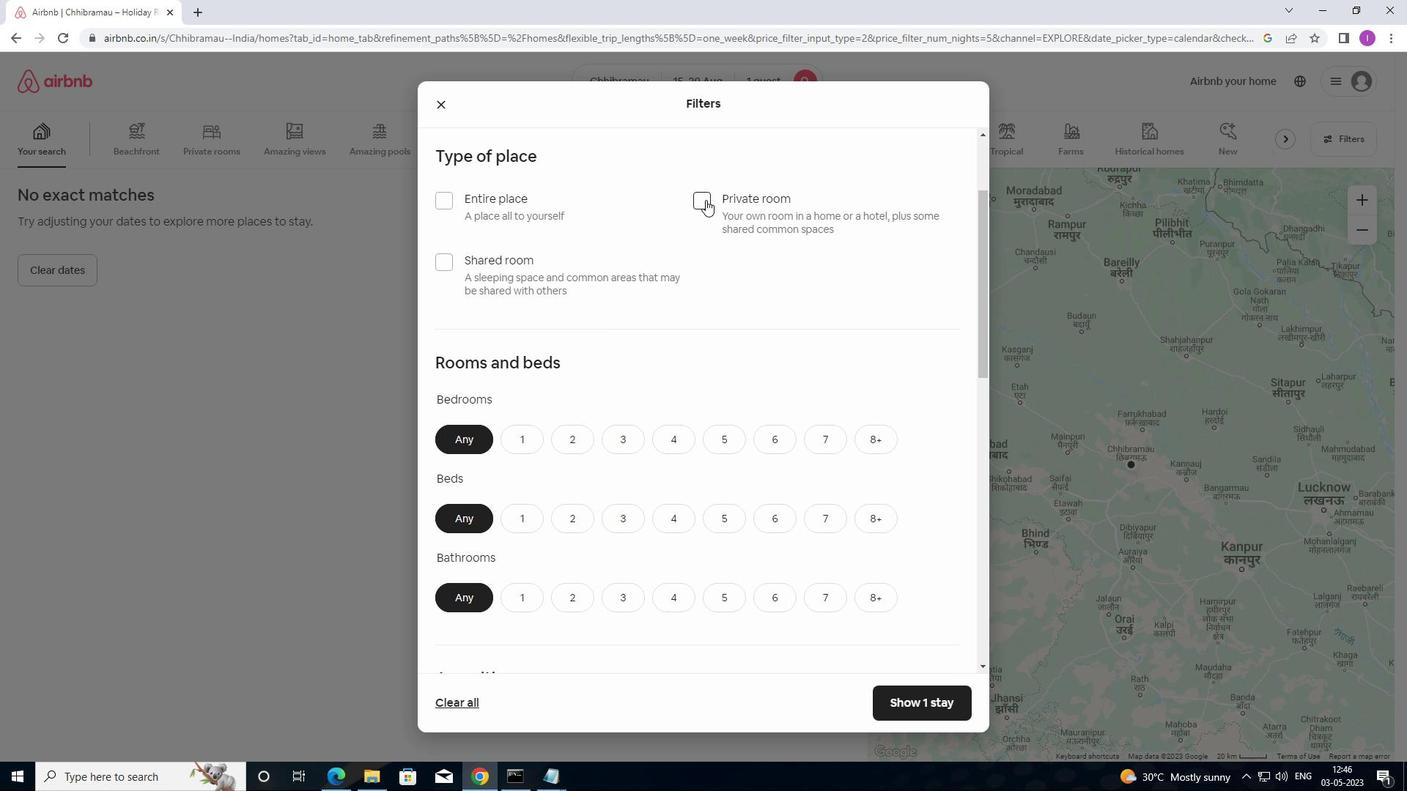 
Action: Mouse pressed left at (699, 198)
Screenshot: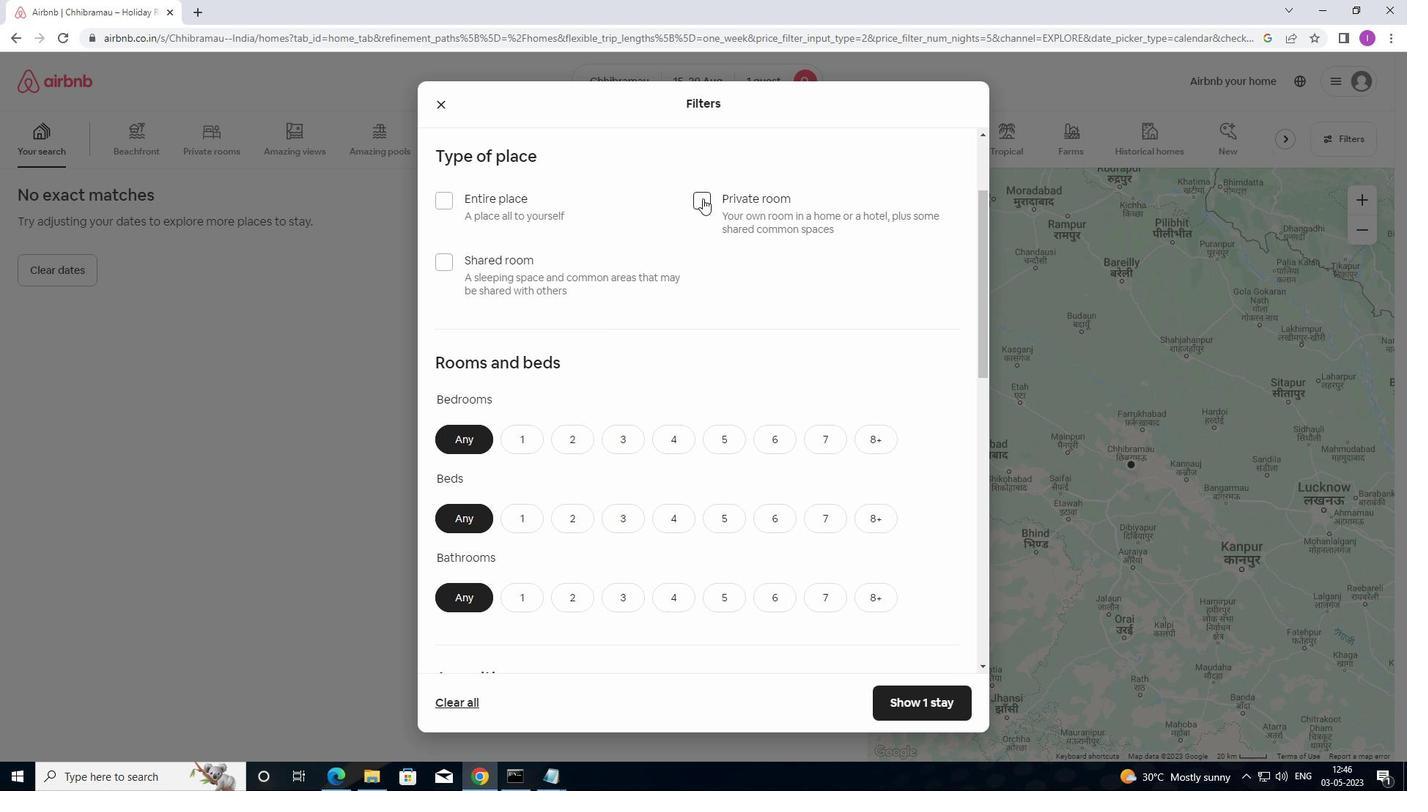 
Action: Mouse moved to (699, 273)
Screenshot: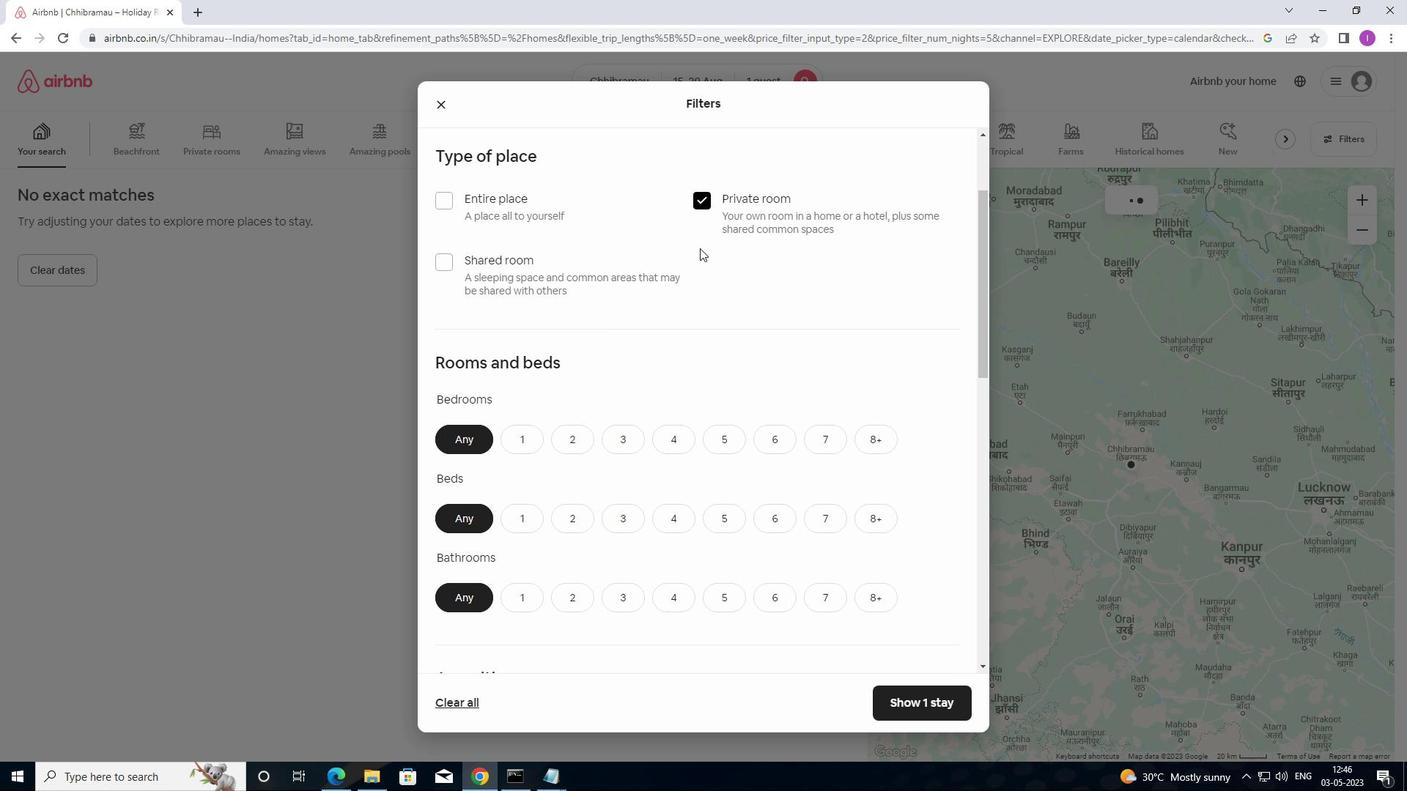 
Action: Mouse scrolled (699, 272) with delta (0, 0)
Screenshot: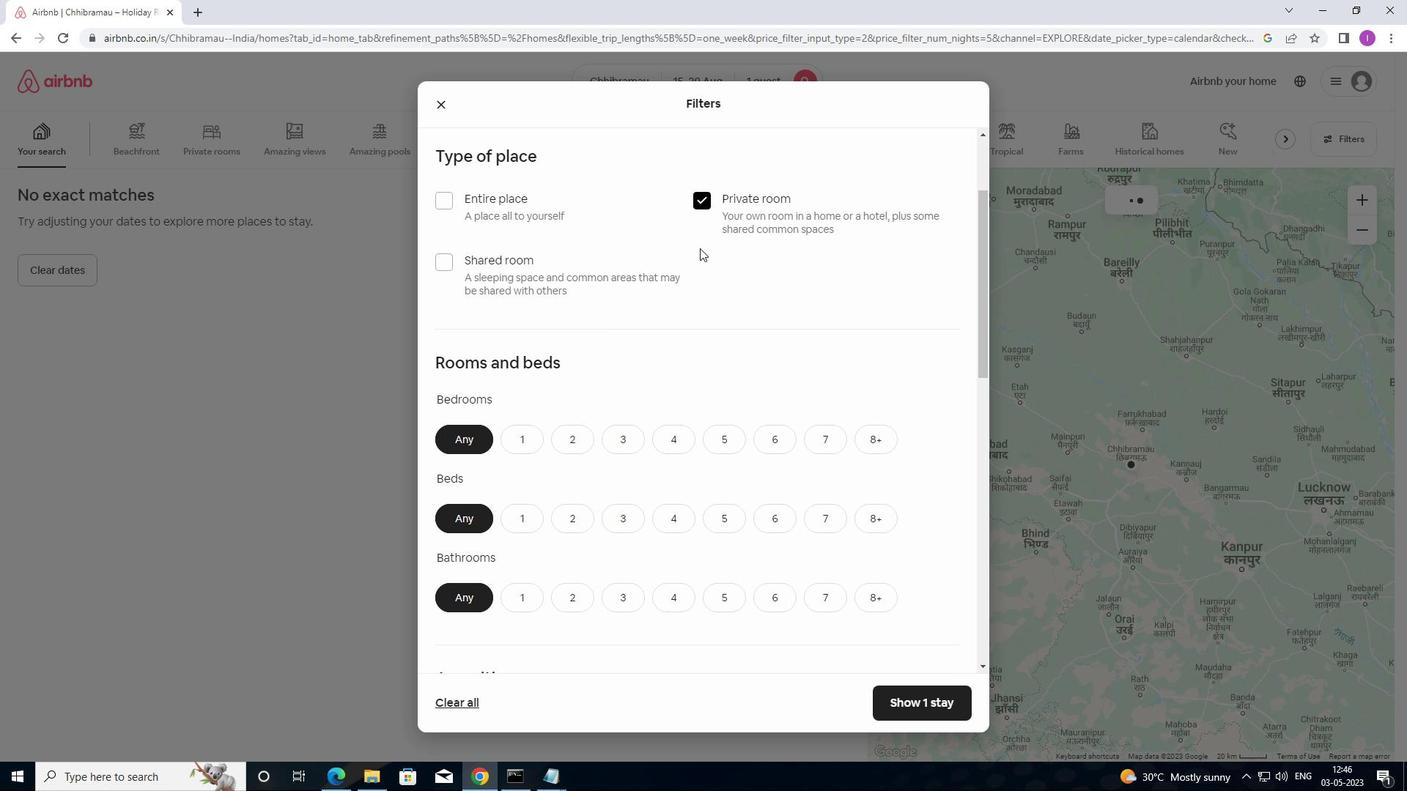 
Action: Mouse moved to (698, 274)
Screenshot: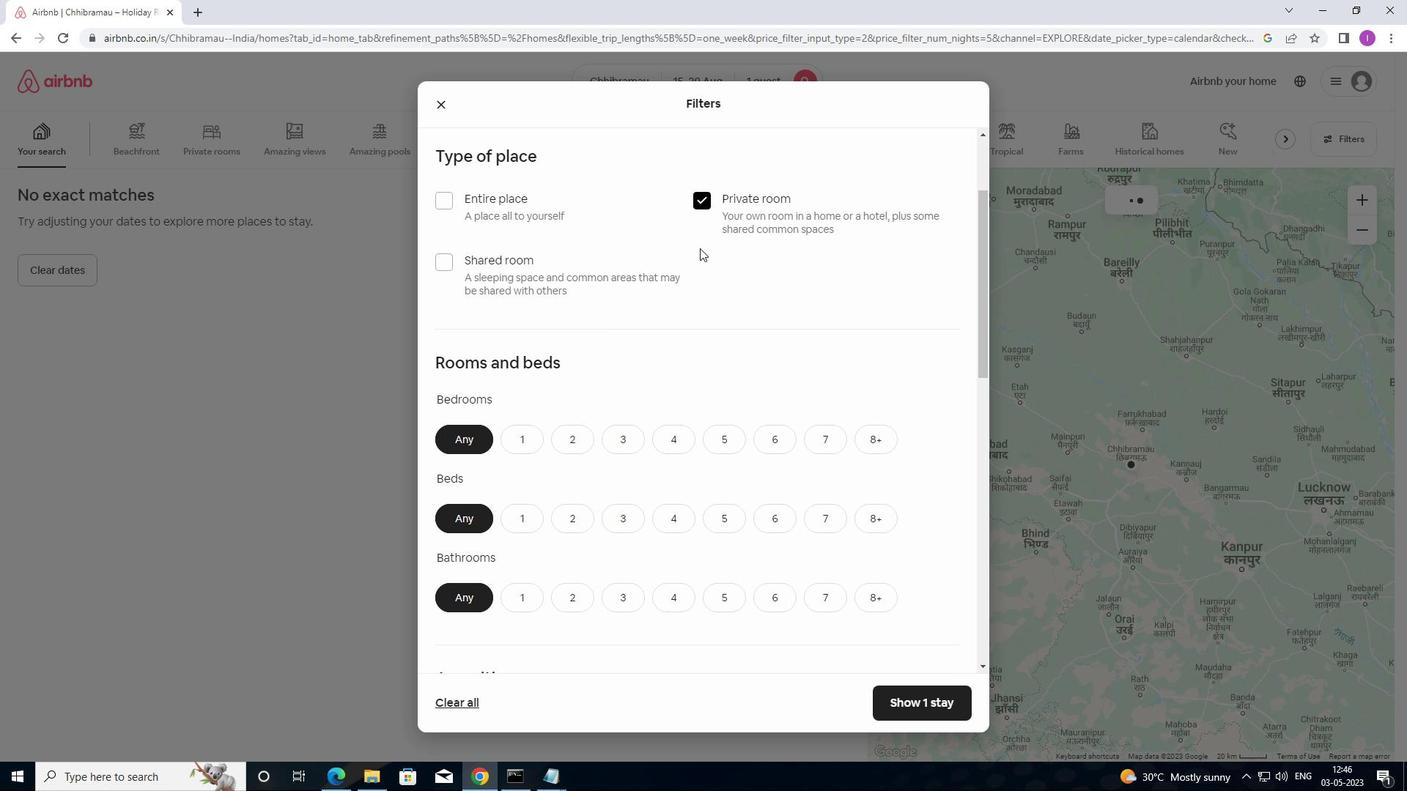 
Action: Mouse scrolled (698, 273) with delta (0, 0)
Screenshot: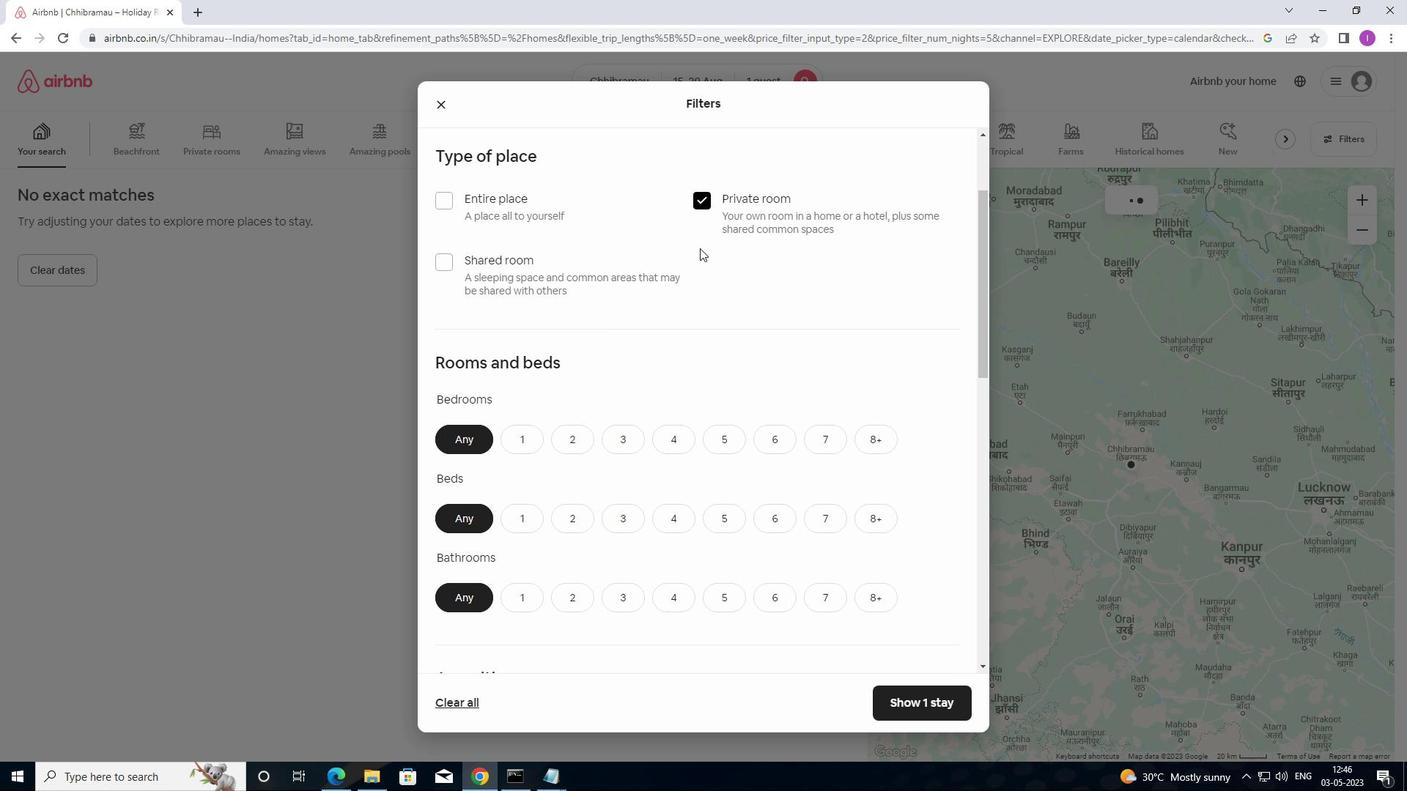 
Action: Mouse scrolled (698, 273) with delta (0, 0)
Screenshot: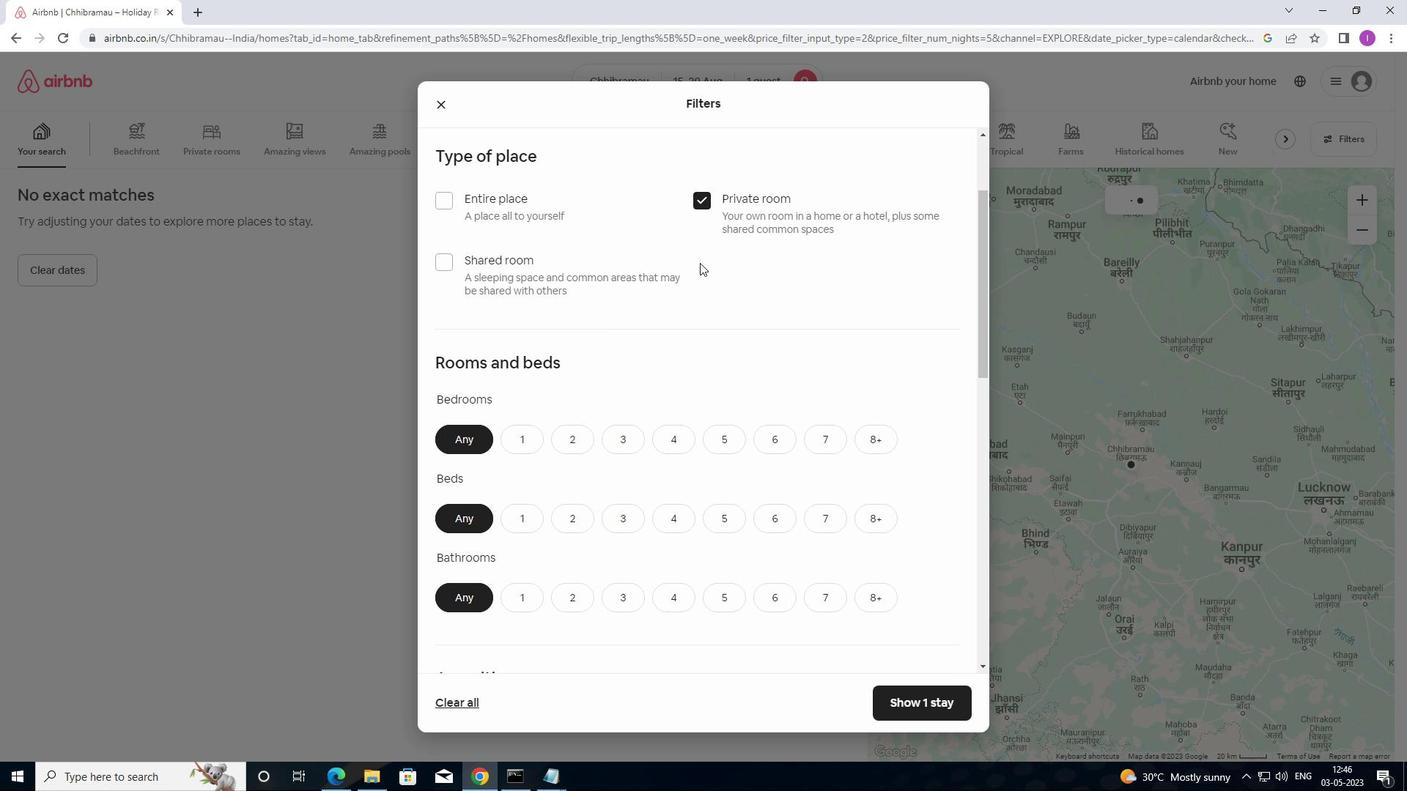 
Action: Mouse scrolled (698, 273) with delta (0, 0)
Screenshot: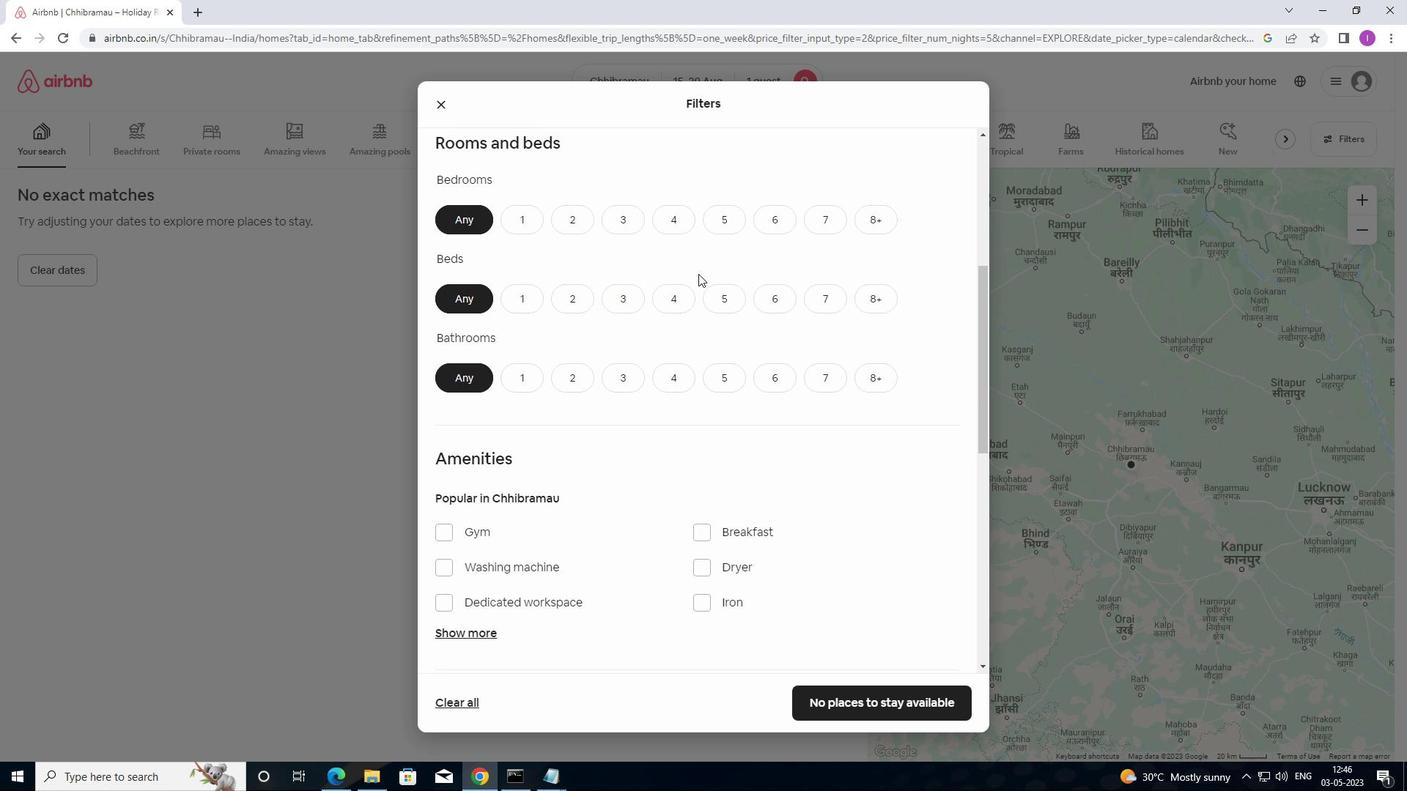 
Action: Mouse scrolled (698, 273) with delta (0, 0)
Screenshot: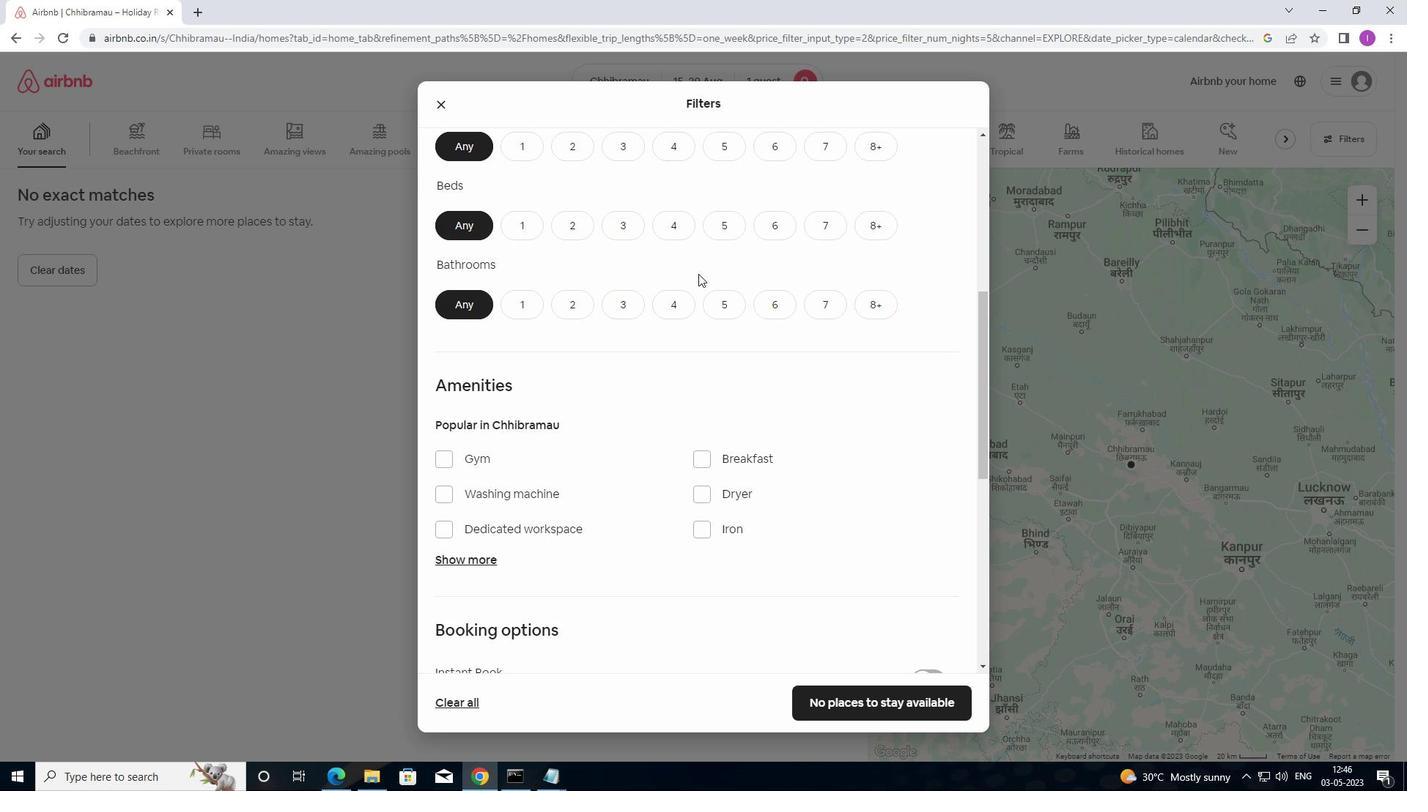 
Action: Mouse moved to (556, 246)
Screenshot: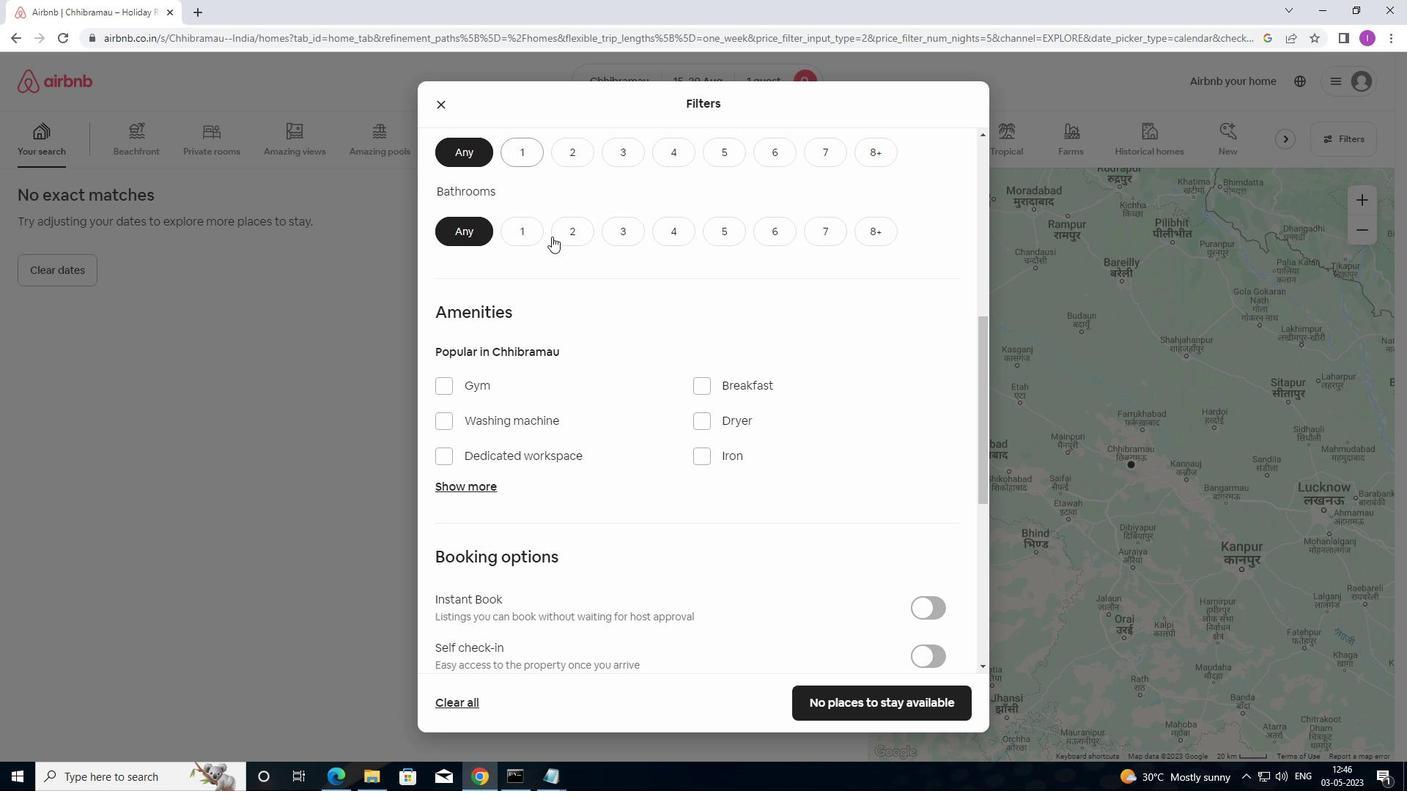 
Action: Mouse scrolled (556, 247) with delta (0, 0)
Screenshot: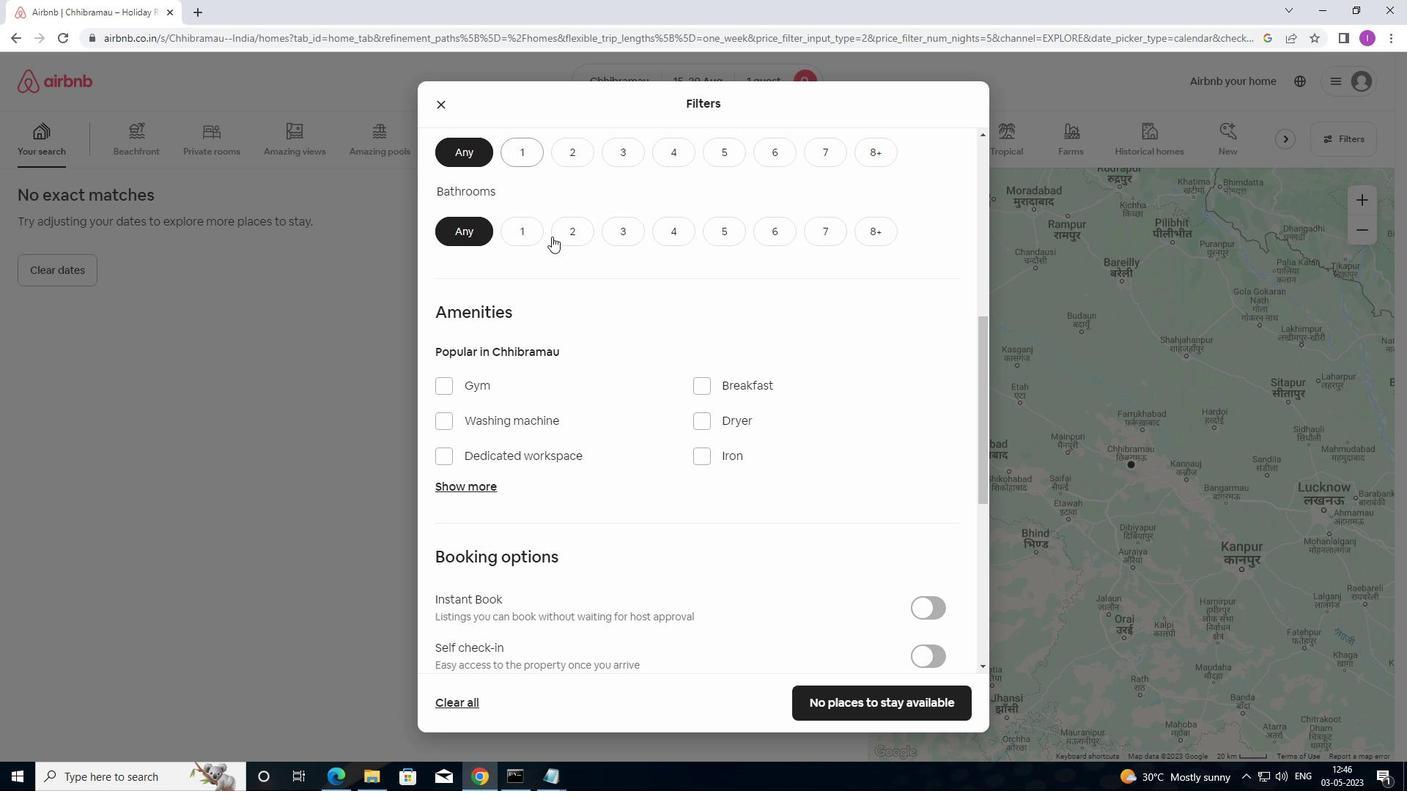 
Action: Mouse moved to (504, 147)
Screenshot: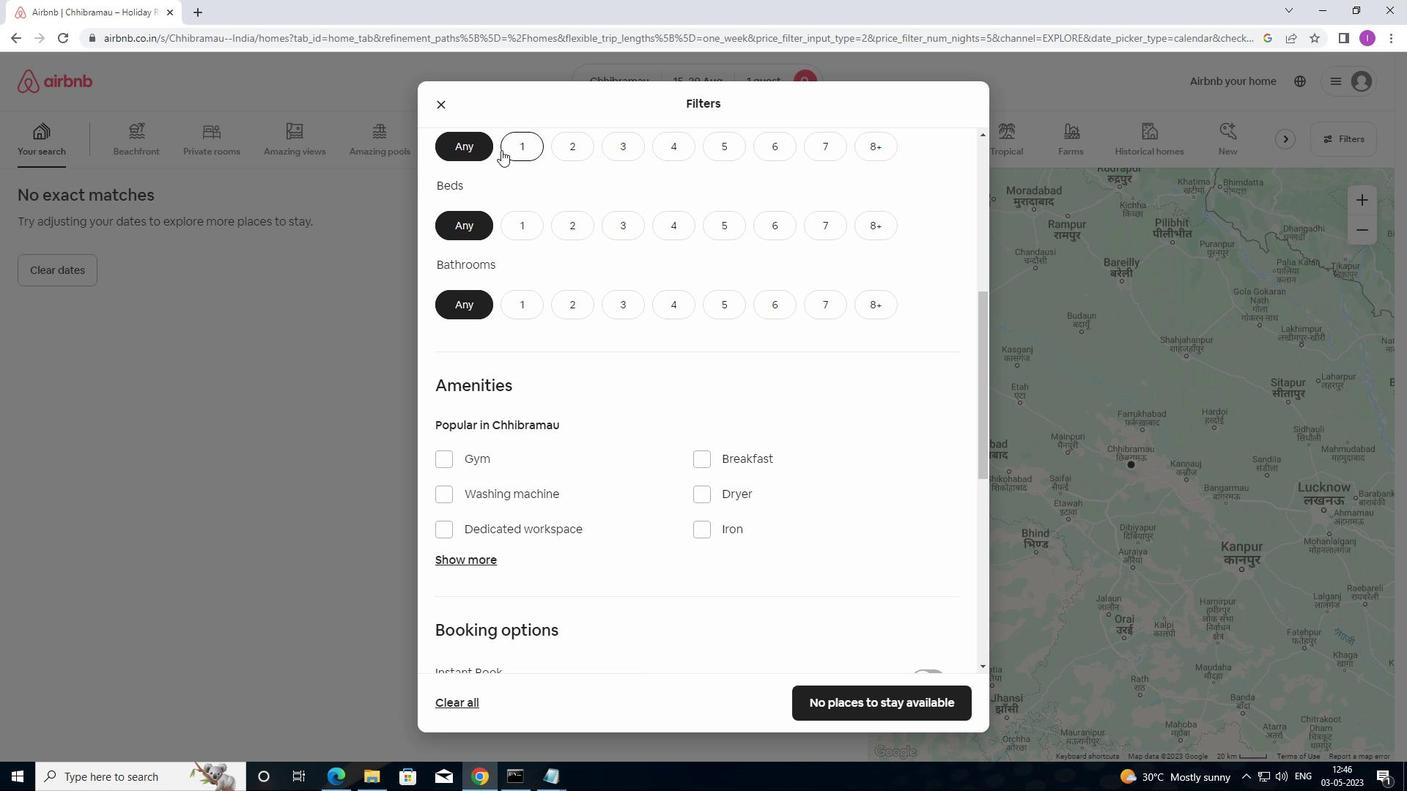 
Action: Mouse pressed left at (504, 147)
Screenshot: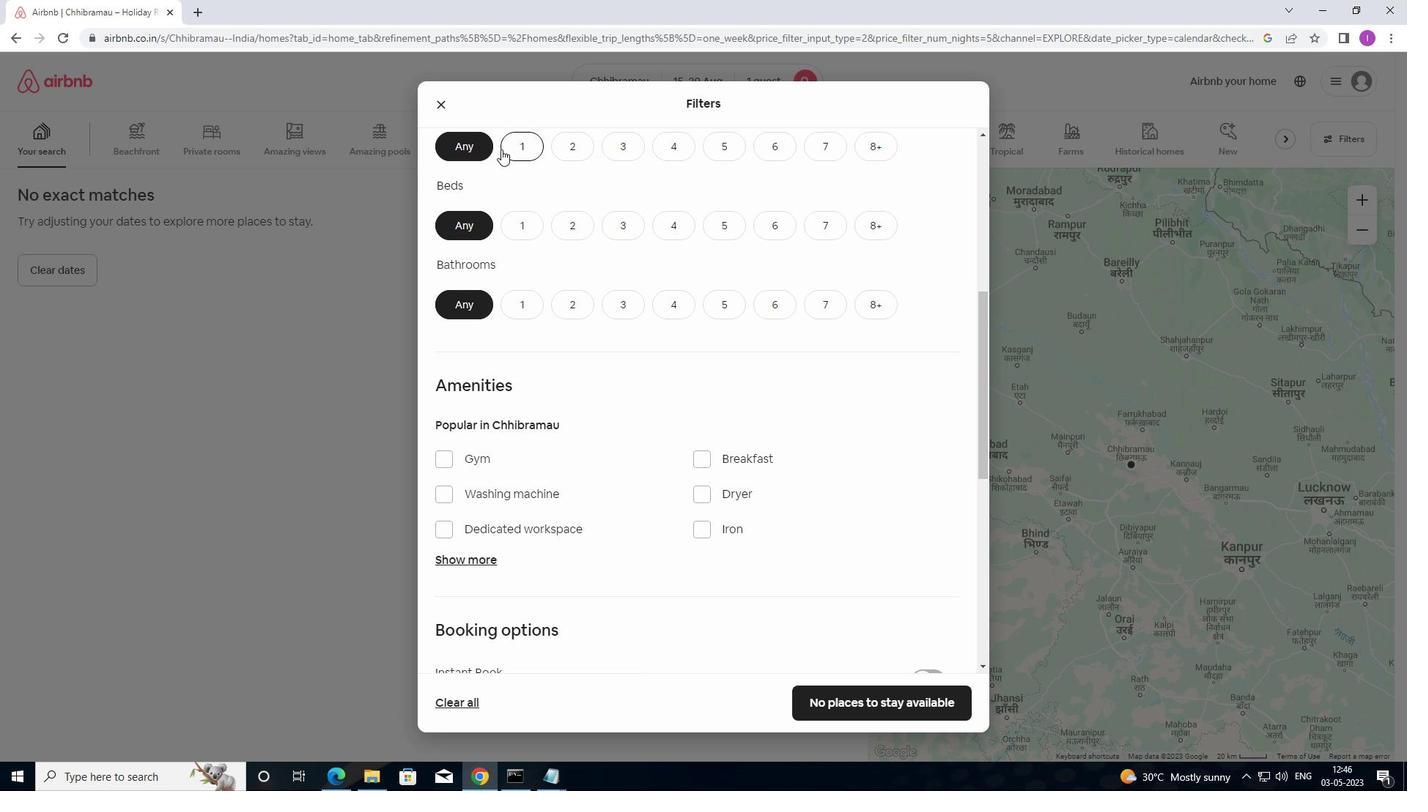 
Action: Mouse moved to (517, 223)
Screenshot: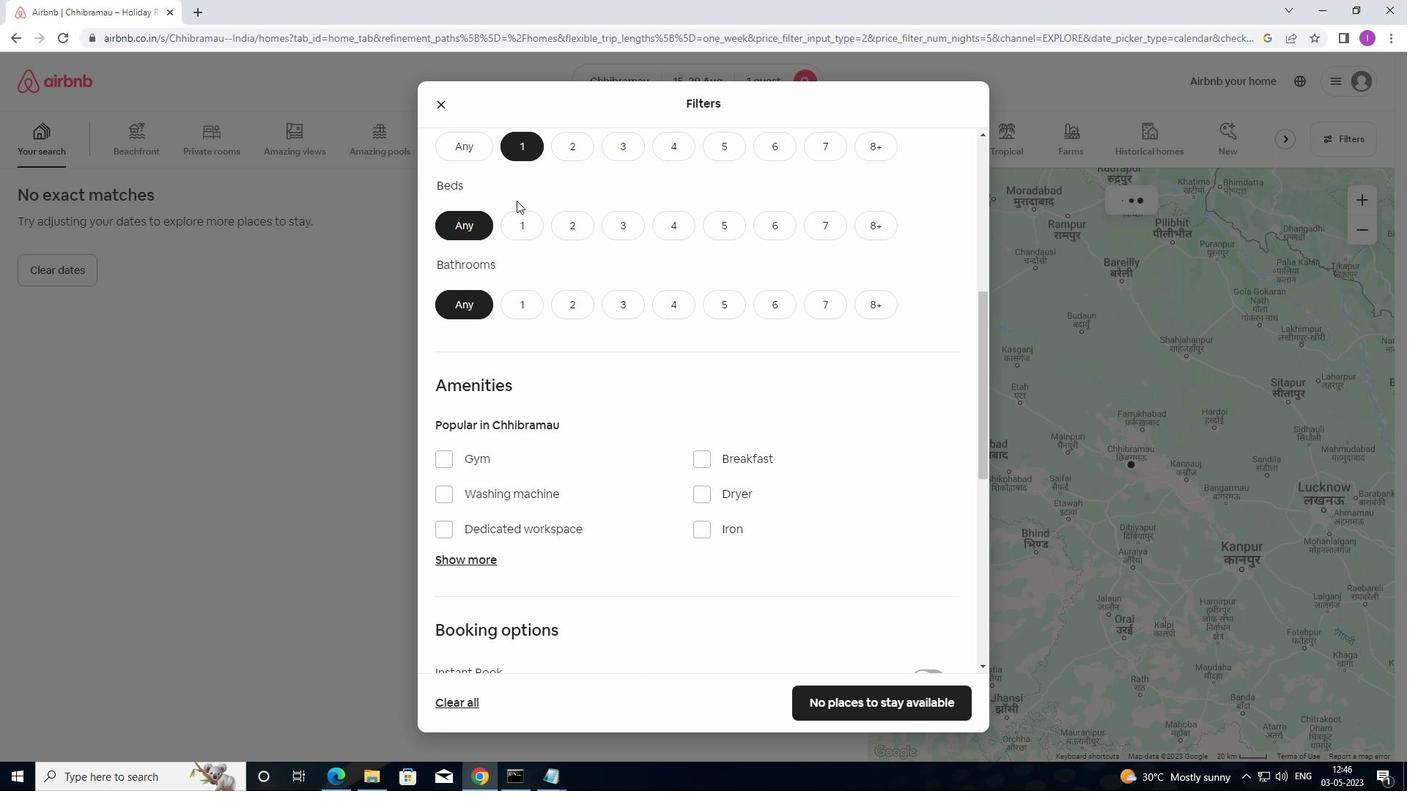 
Action: Mouse pressed left at (517, 223)
Screenshot: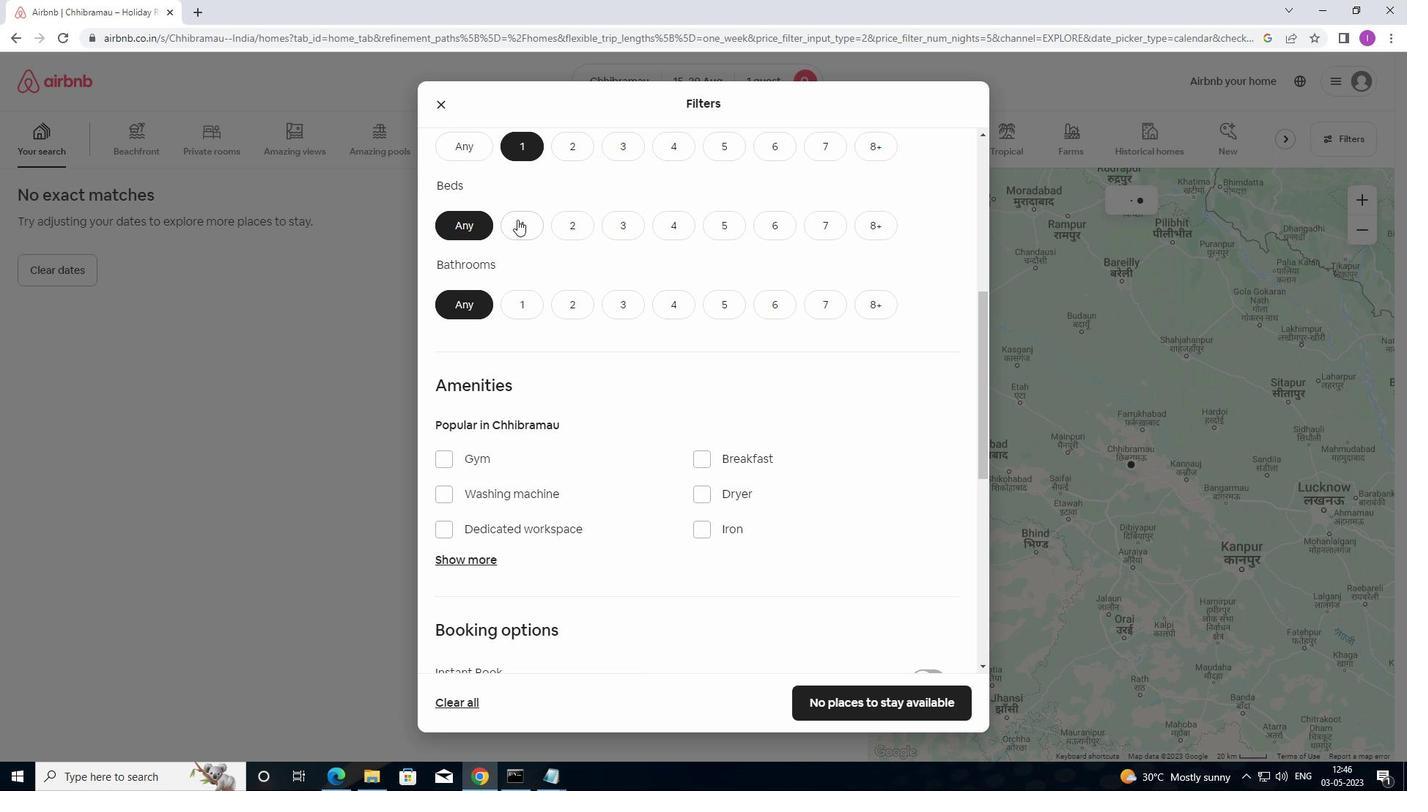 
Action: Mouse moved to (517, 306)
Screenshot: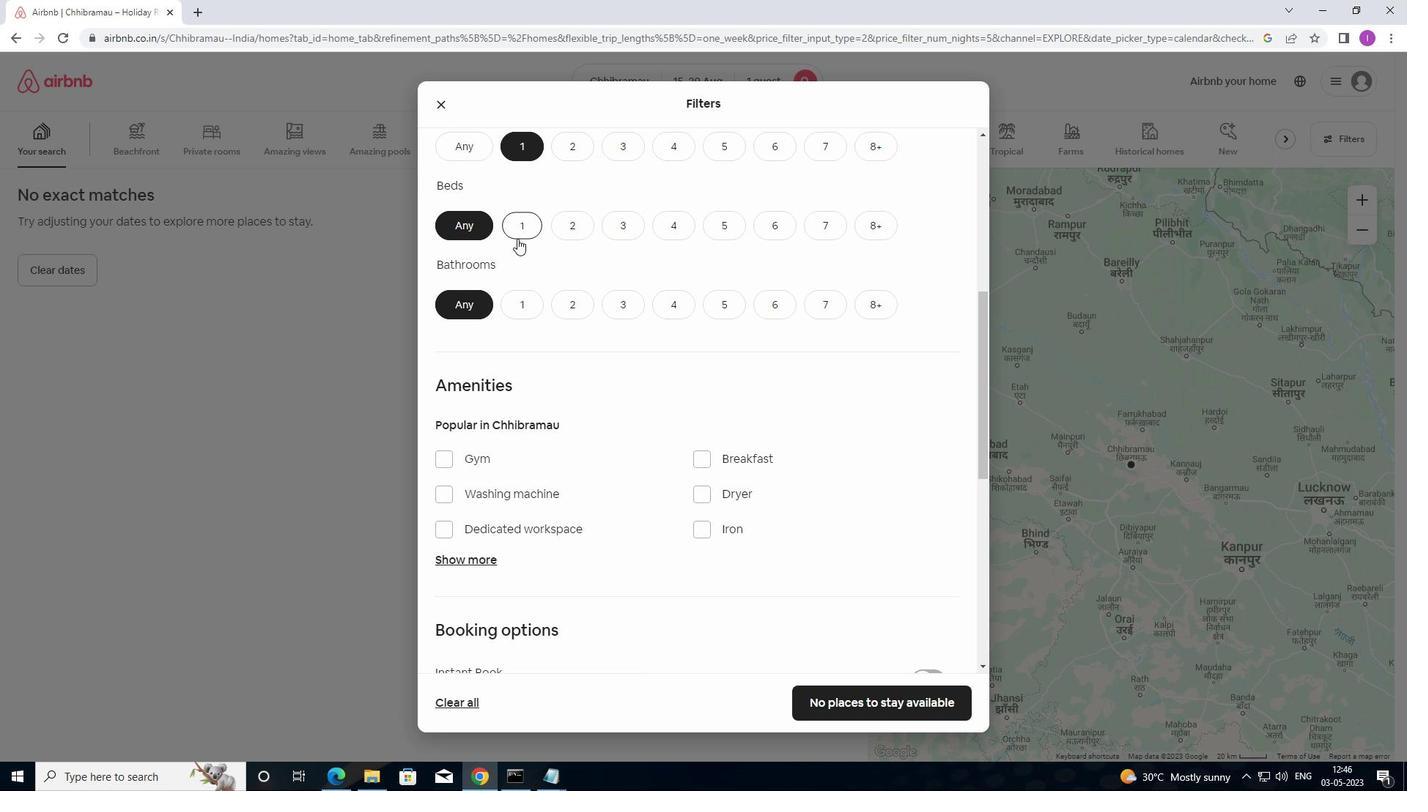 
Action: Mouse pressed left at (517, 306)
Screenshot: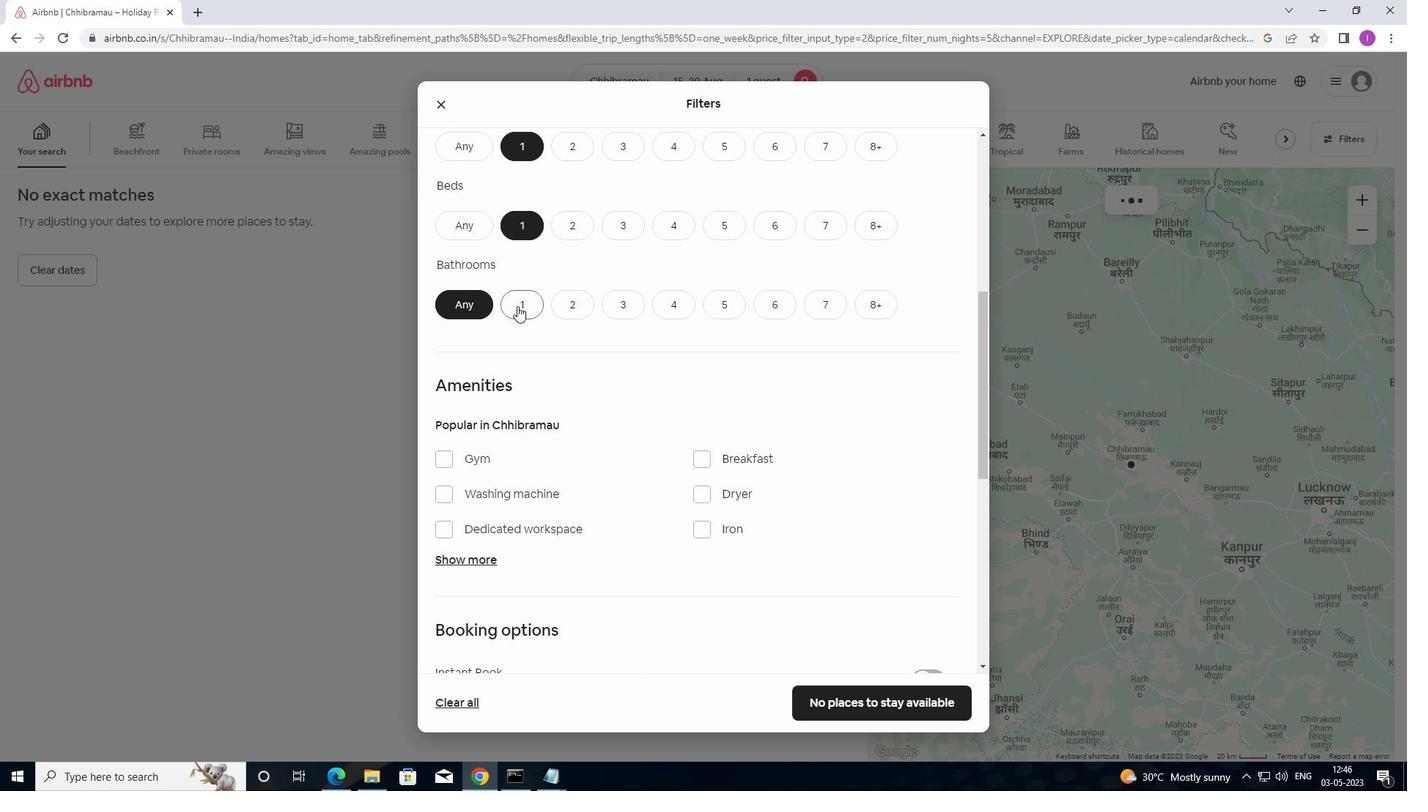
Action: Mouse moved to (578, 378)
Screenshot: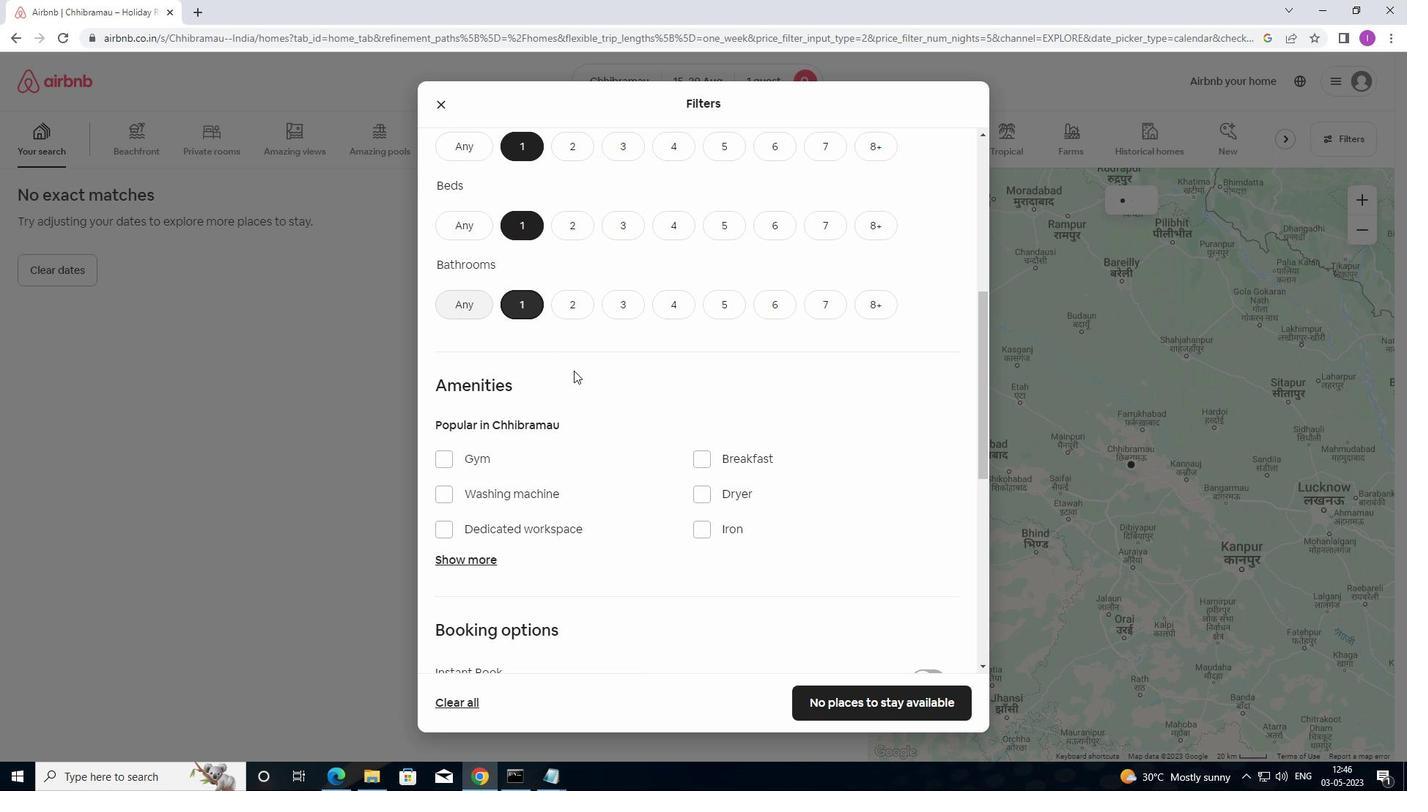 
Action: Mouse scrolled (578, 378) with delta (0, 0)
Screenshot: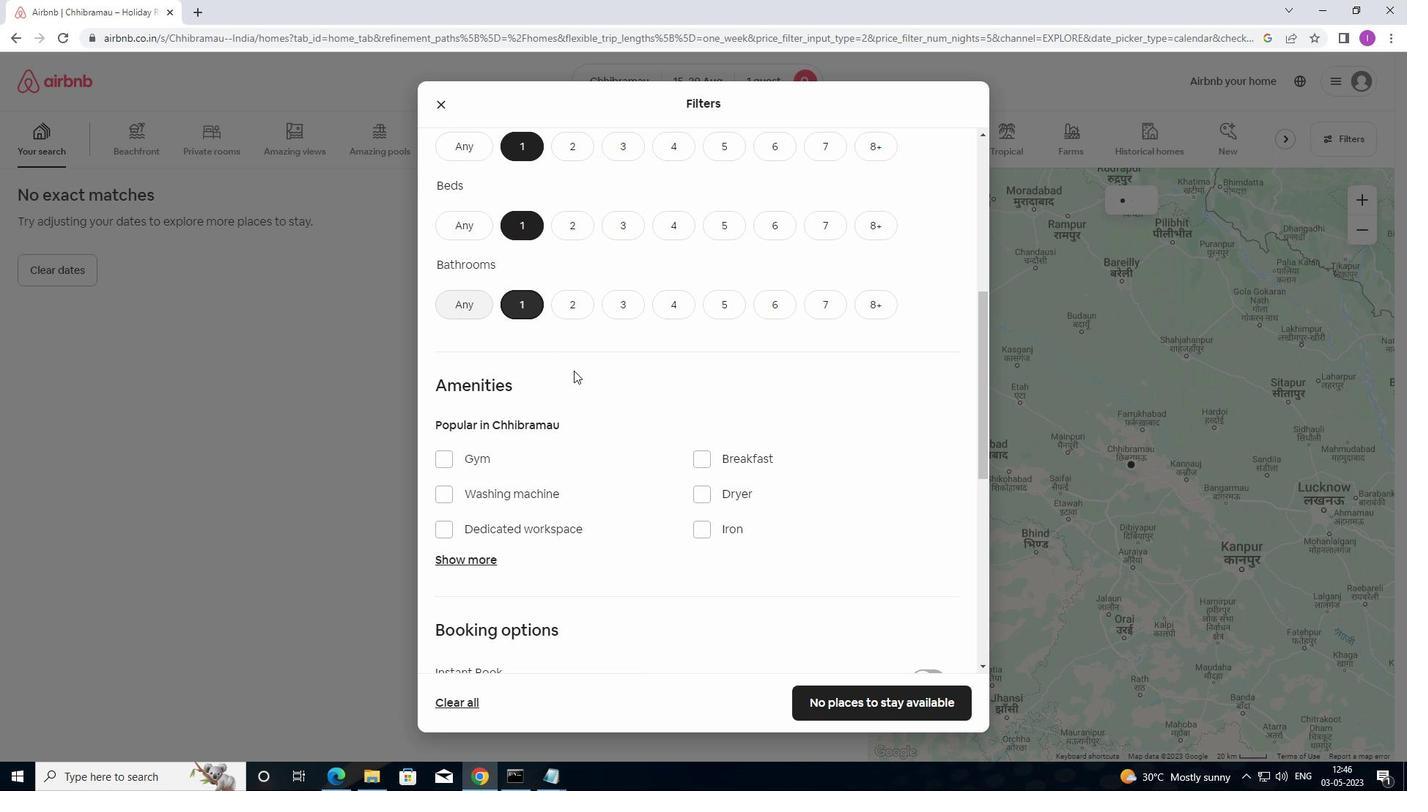 
Action: Mouse moved to (579, 378)
Screenshot: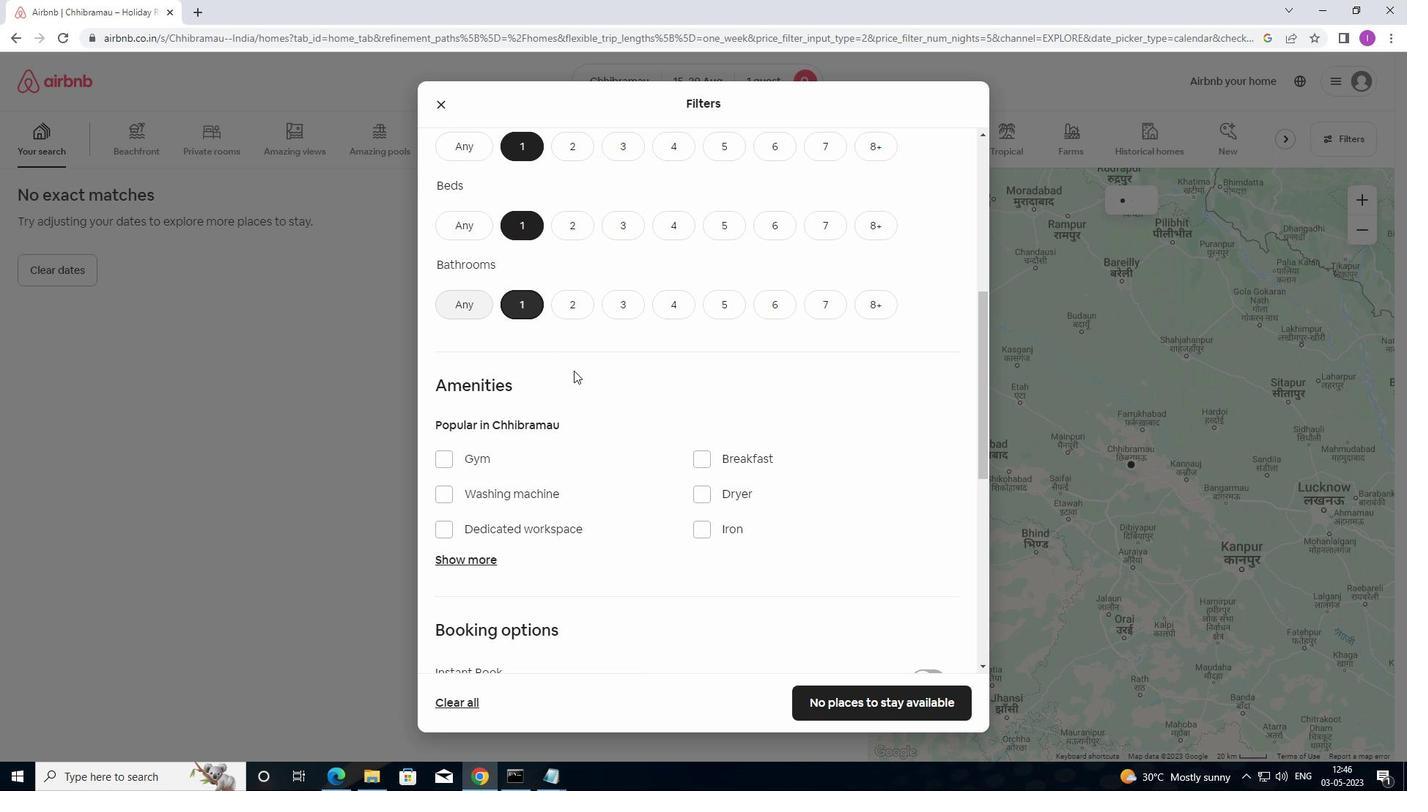 
Action: Mouse scrolled (579, 378) with delta (0, 0)
Screenshot: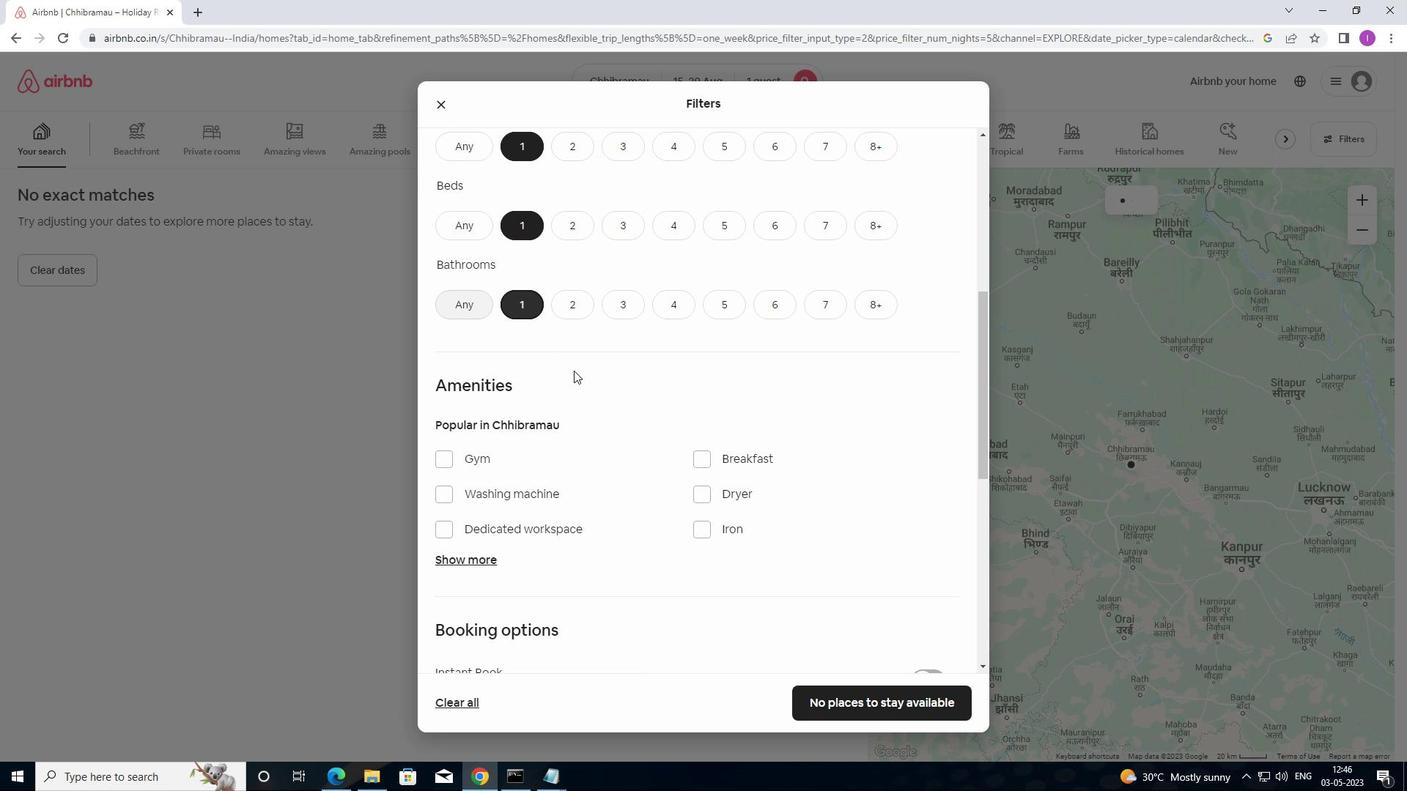 
Action: Mouse moved to (588, 382)
Screenshot: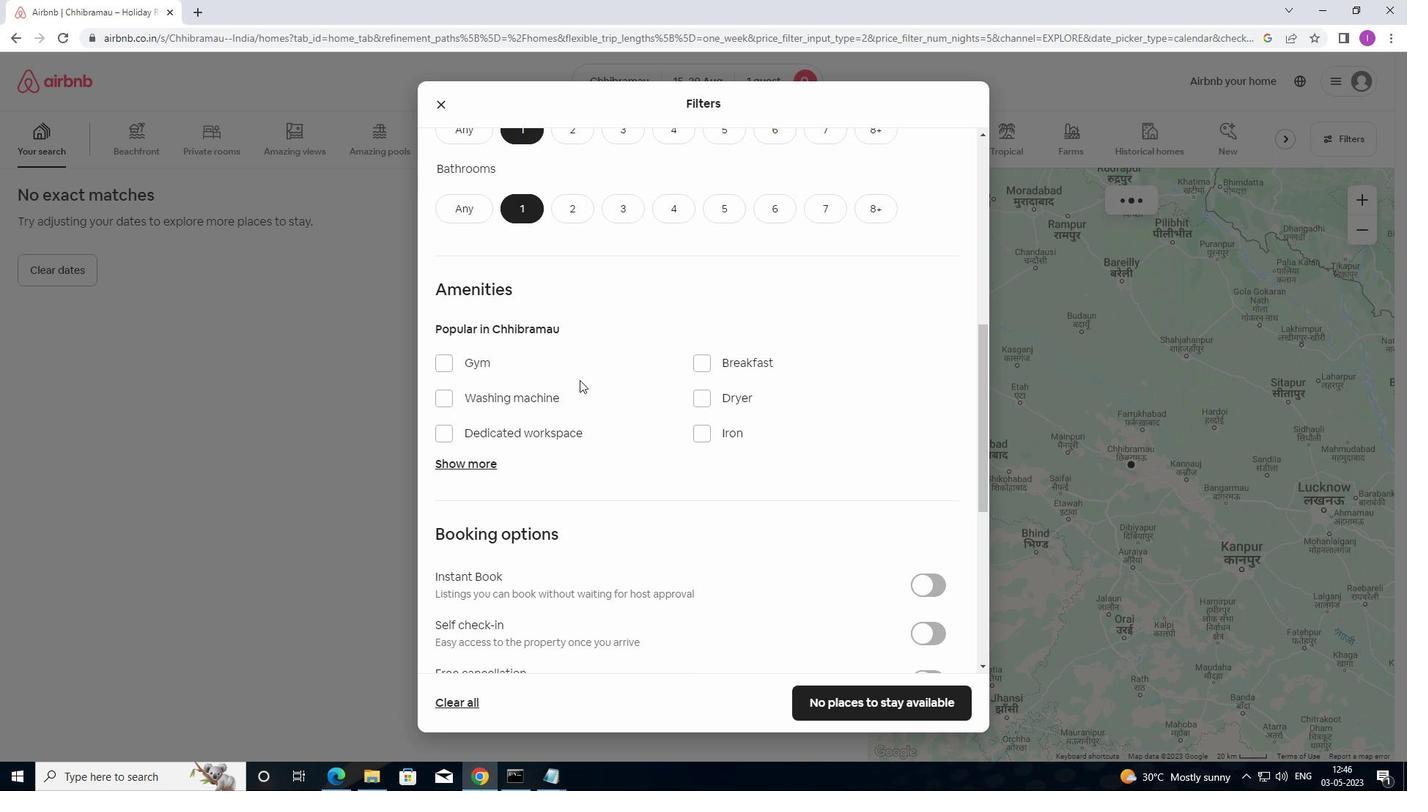 
Action: Mouse scrolled (588, 381) with delta (0, 0)
Screenshot: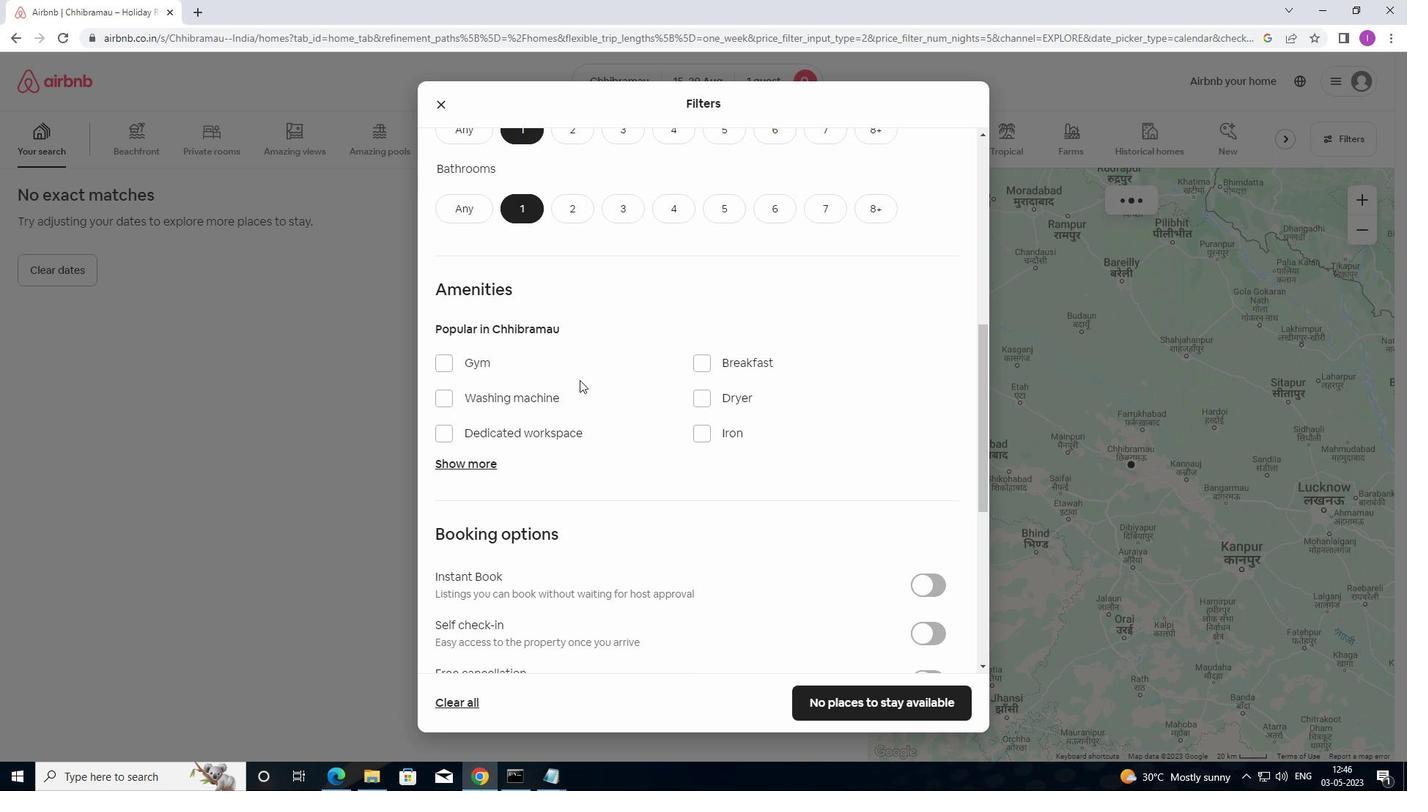 
Action: Mouse moved to (610, 391)
Screenshot: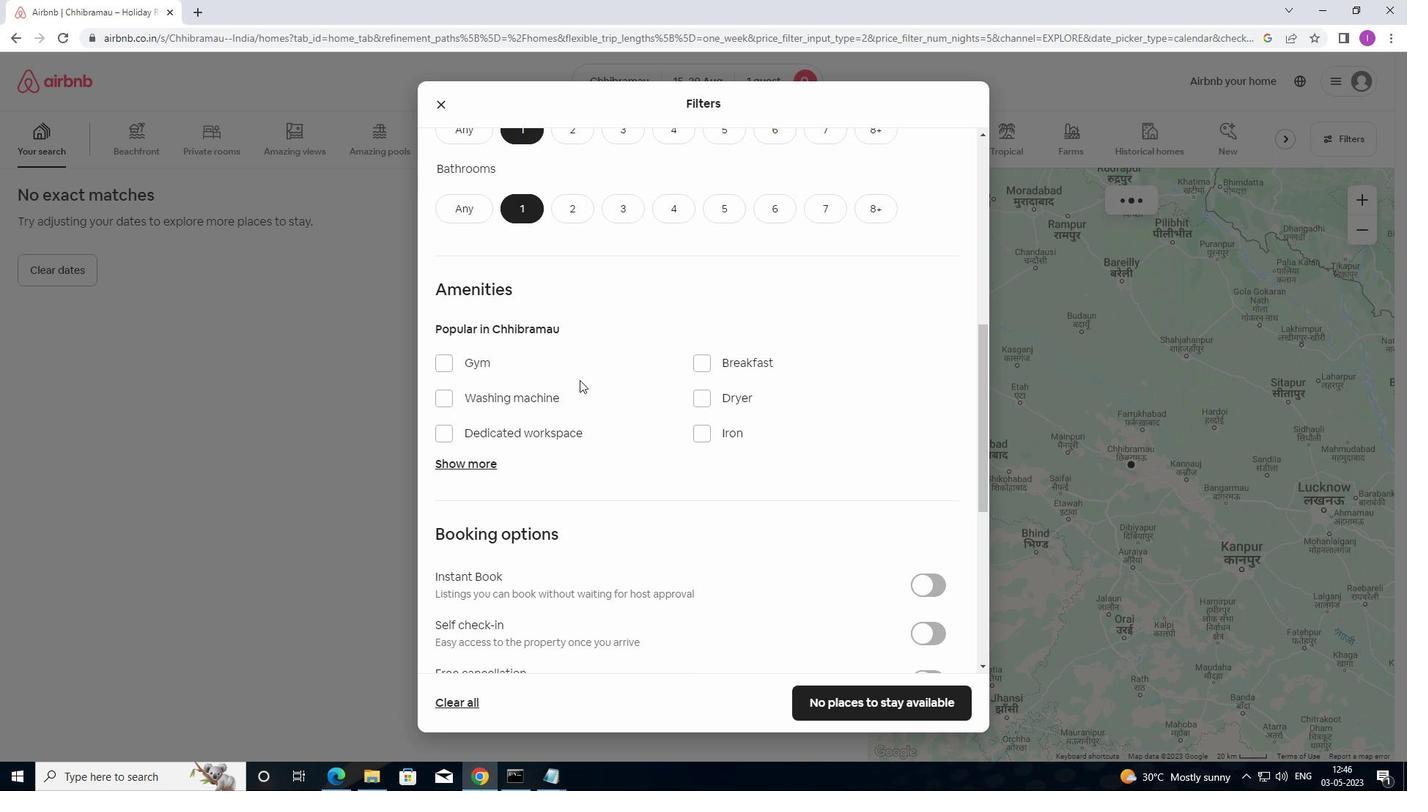 
Action: Mouse scrolled (610, 390) with delta (0, 0)
Screenshot: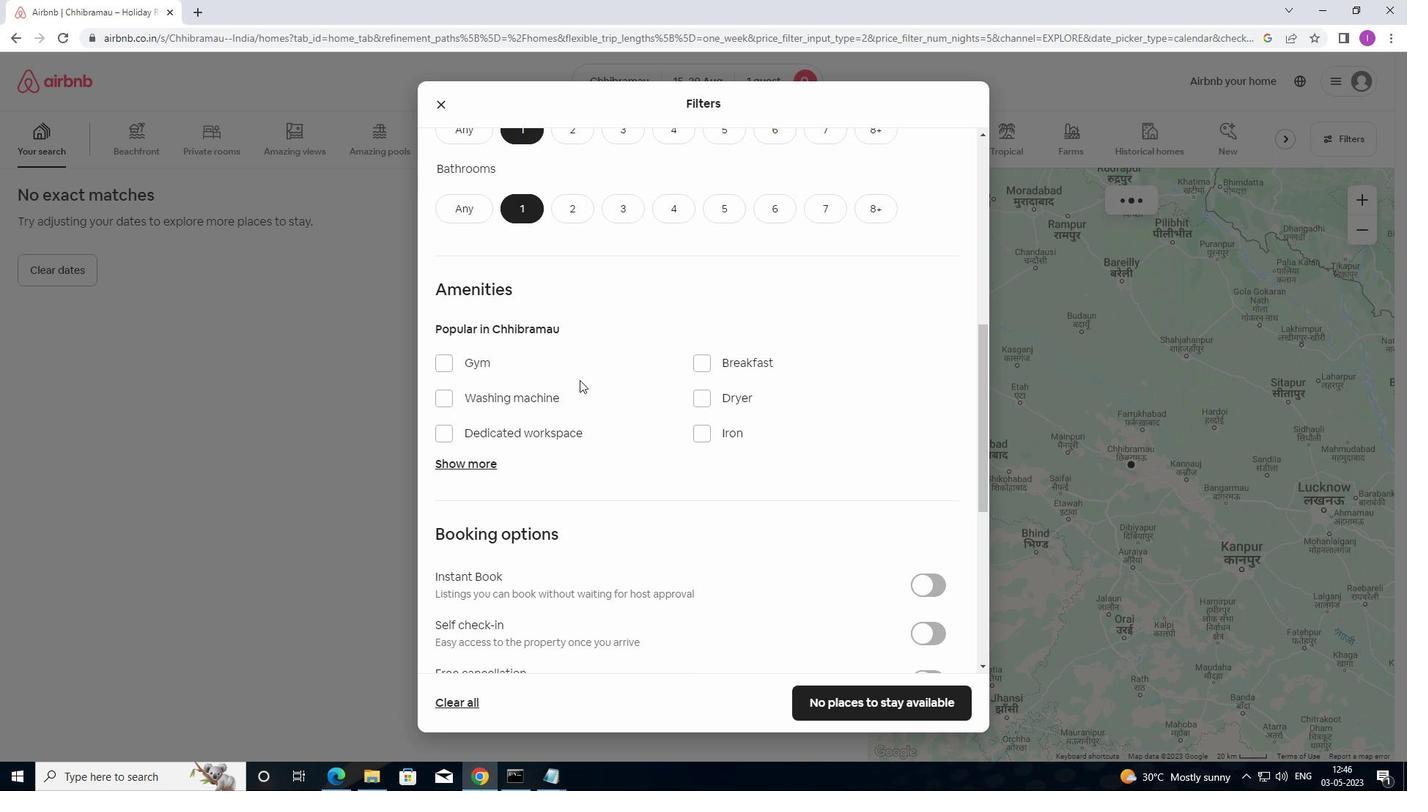 
Action: Mouse moved to (644, 412)
Screenshot: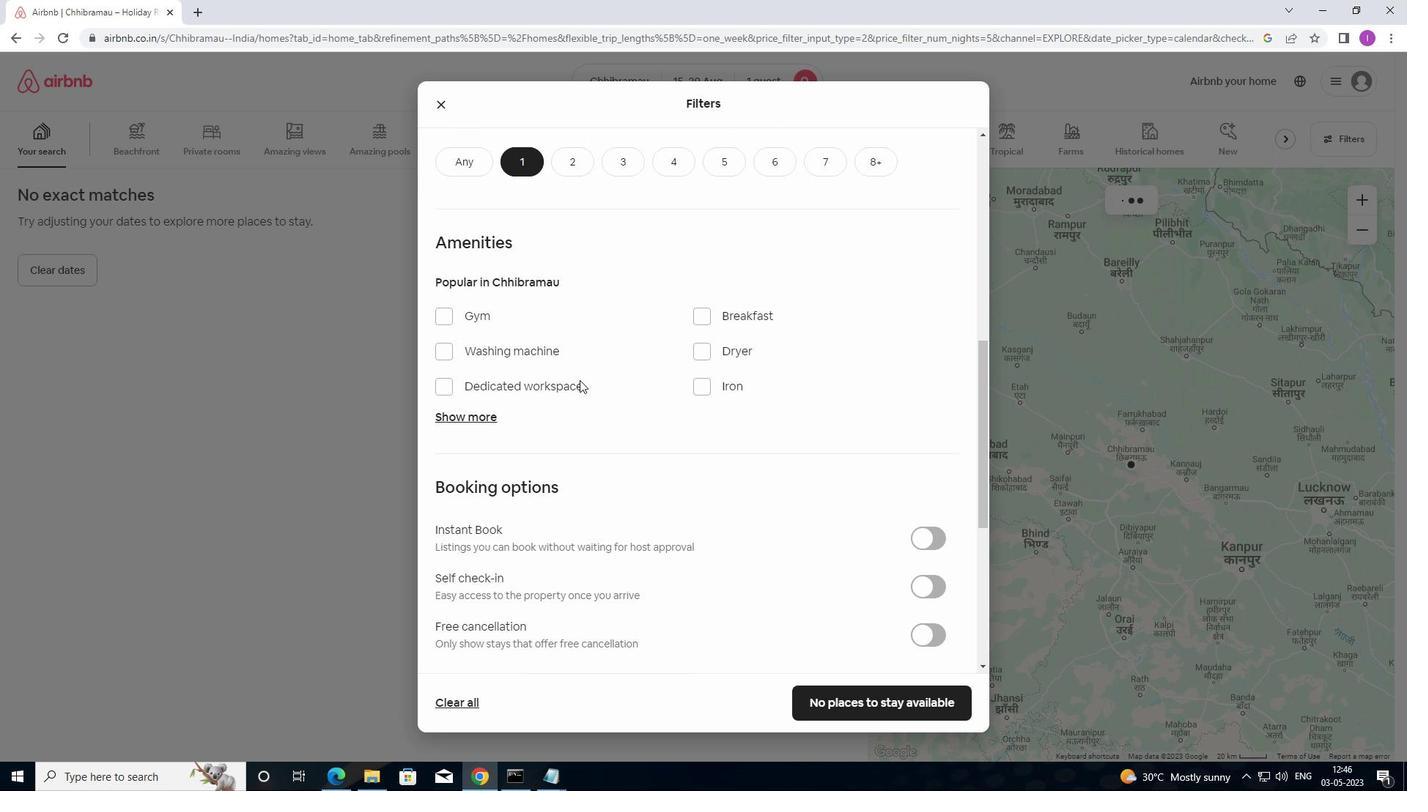 
Action: Mouse scrolled (644, 411) with delta (0, 0)
Screenshot: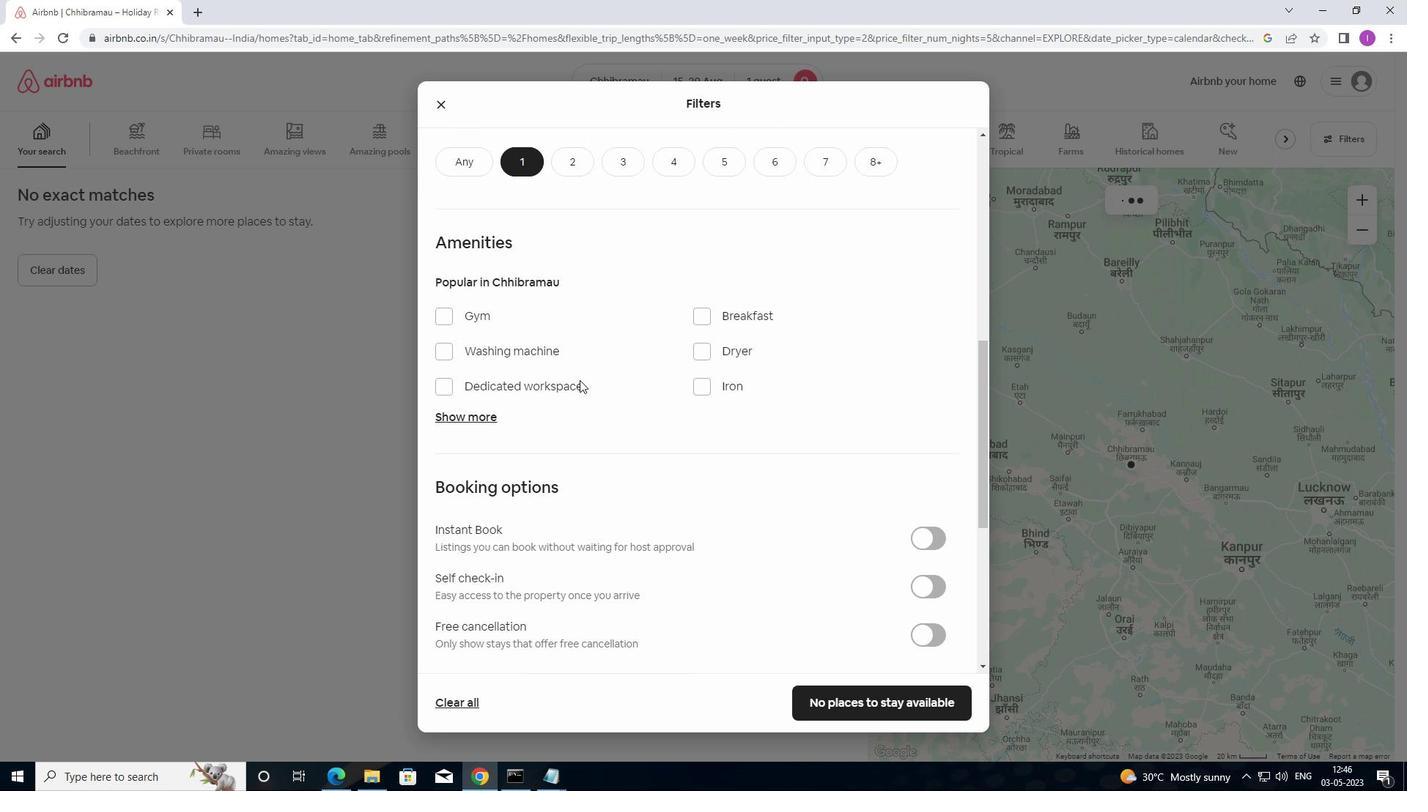 
Action: Mouse moved to (927, 362)
Screenshot: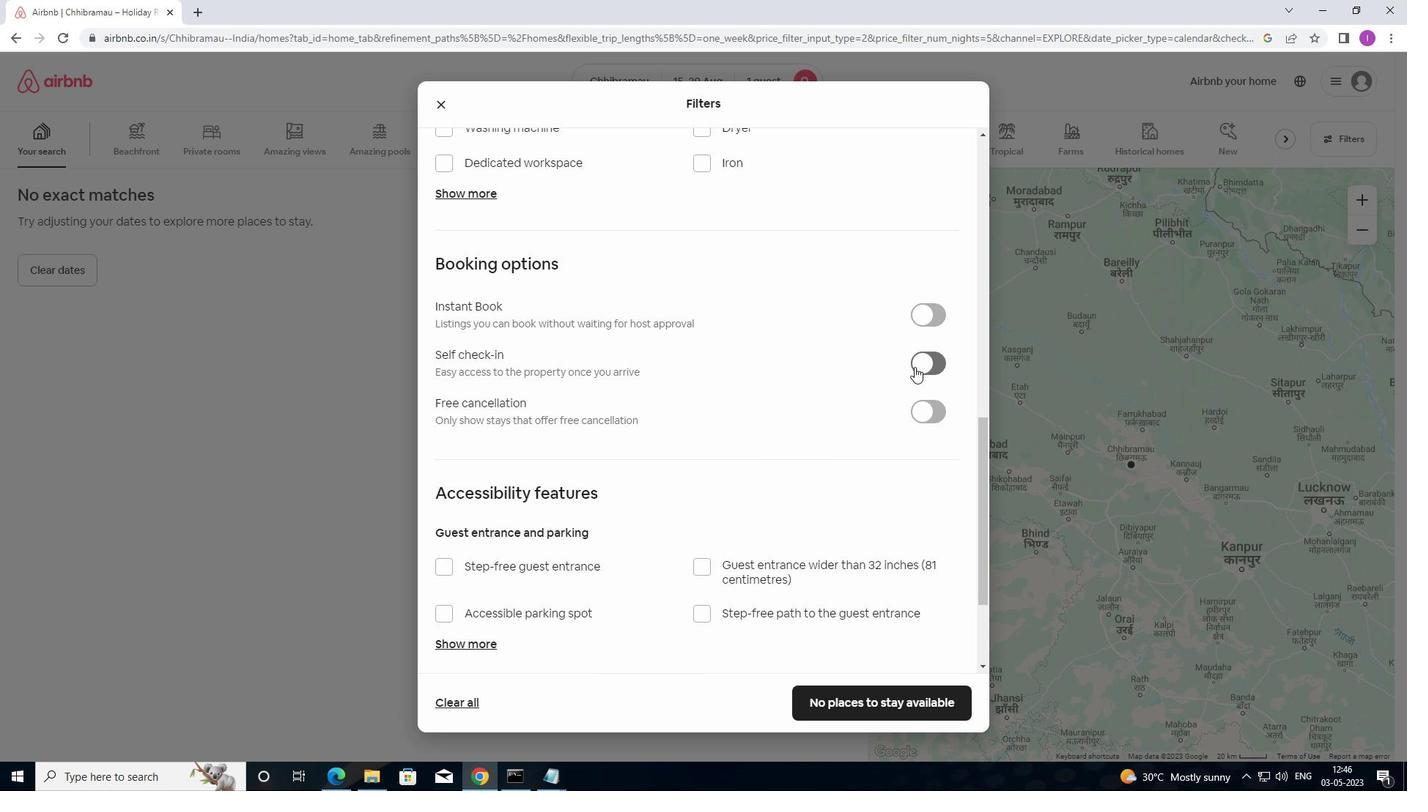 
Action: Mouse pressed left at (927, 362)
Screenshot: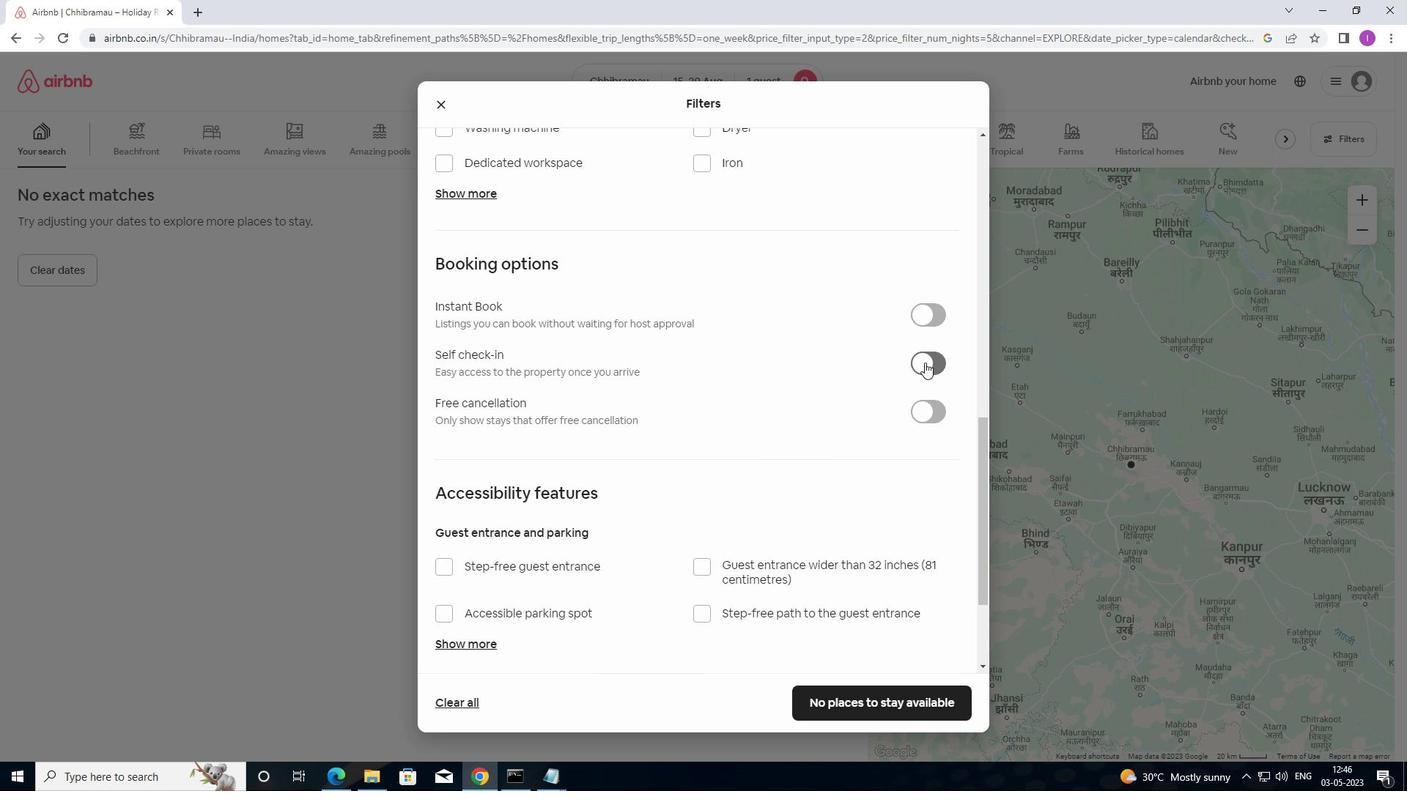 
Action: Mouse moved to (612, 490)
Screenshot: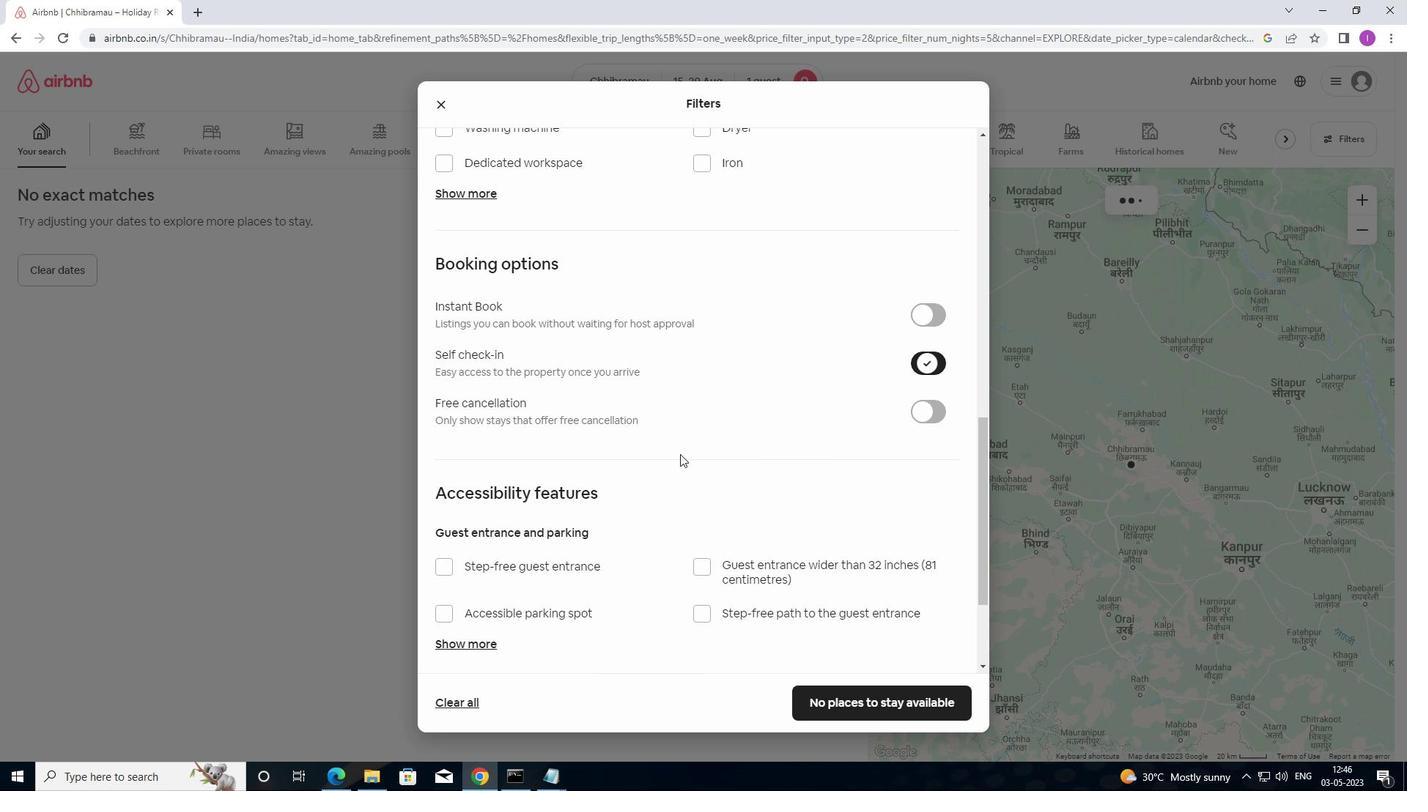 
Action: Mouse scrolled (612, 490) with delta (0, 0)
Screenshot: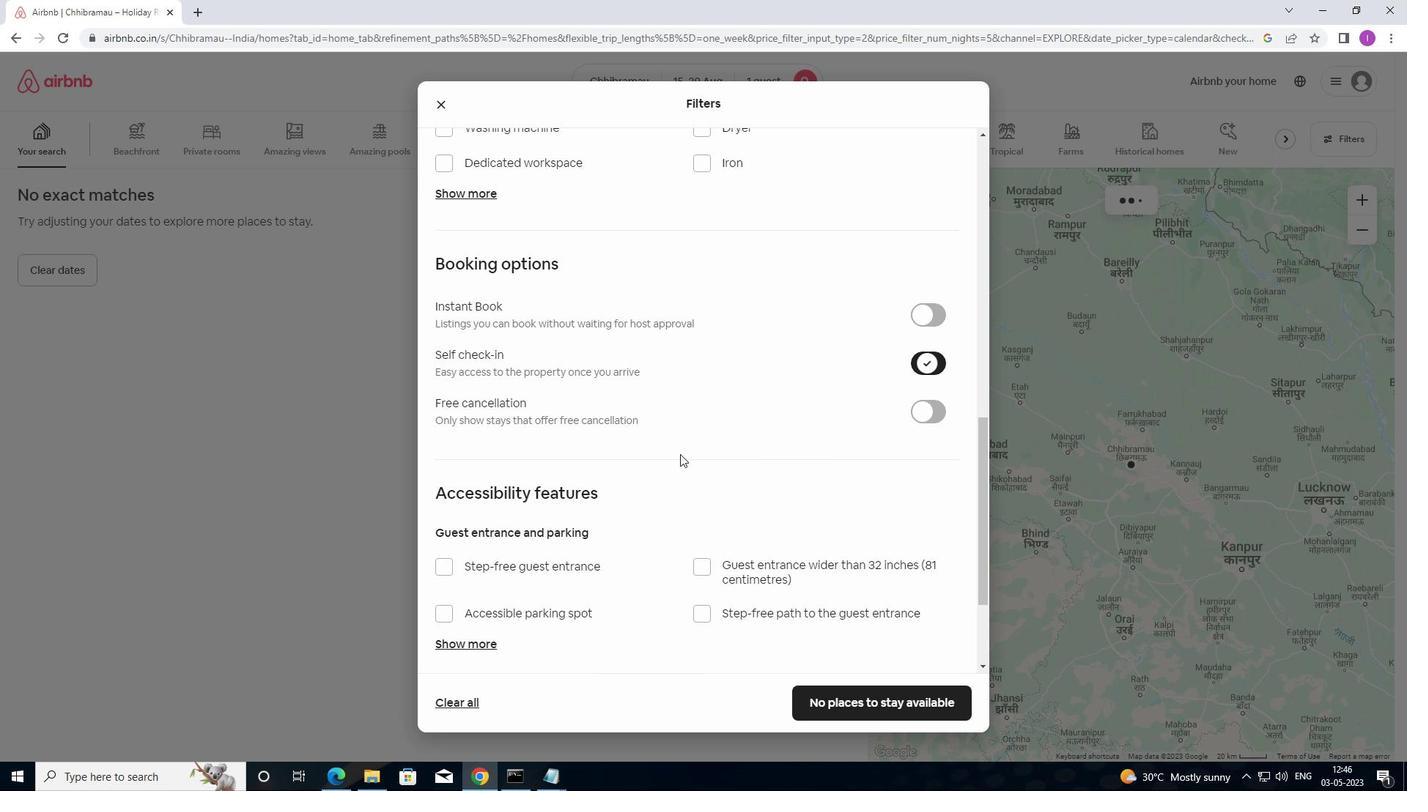 
Action: Mouse moved to (611, 493)
Screenshot: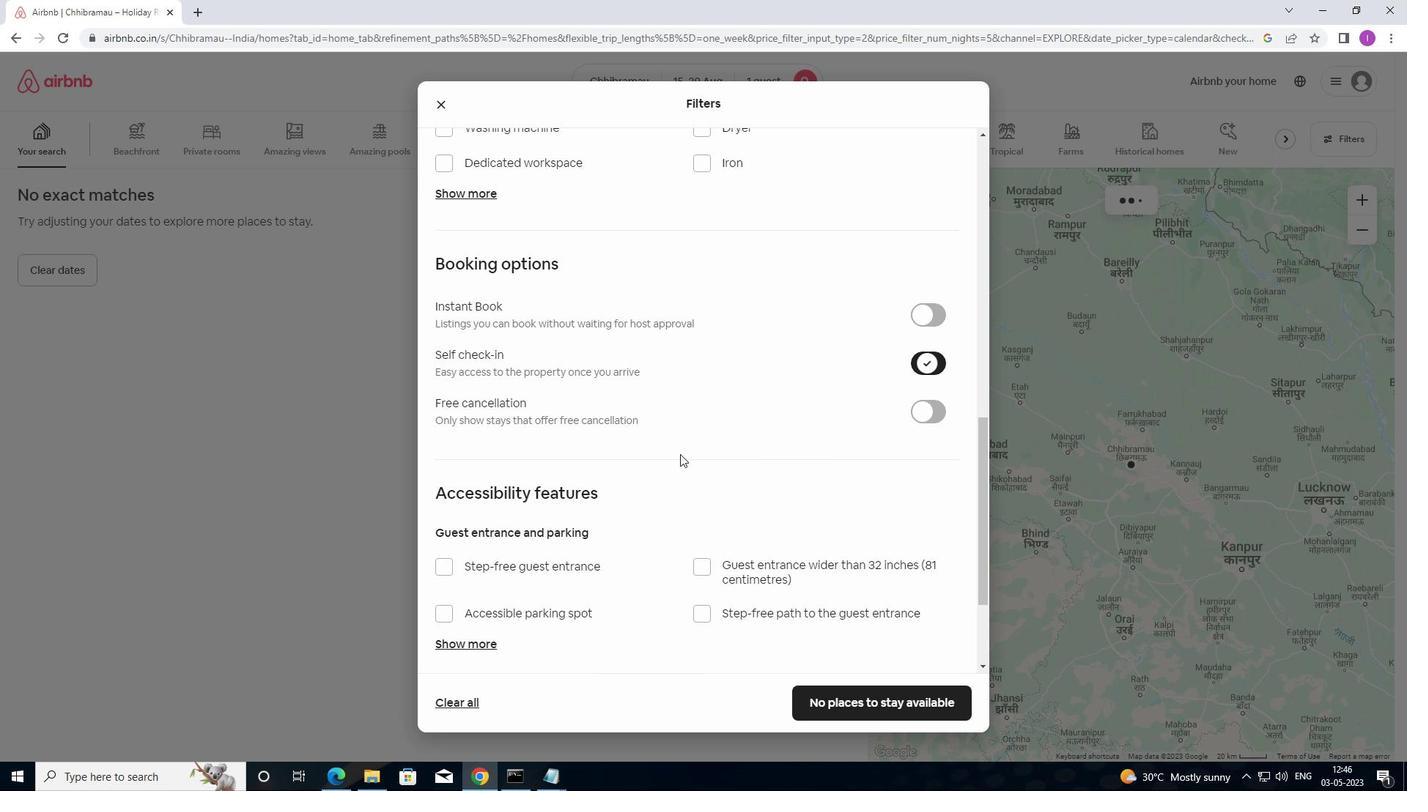 
Action: Mouse scrolled (611, 492) with delta (0, 0)
Screenshot: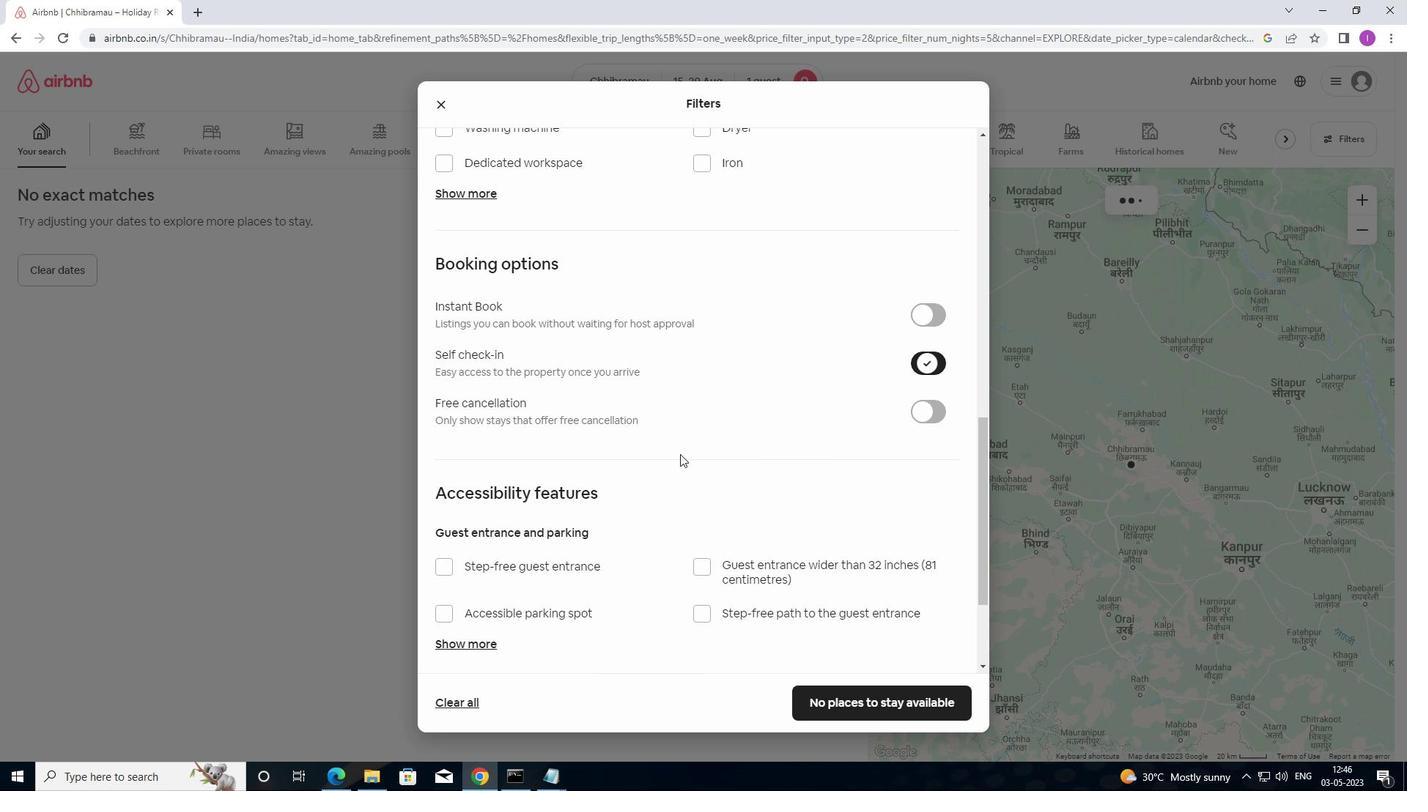 
Action: Mouse moved to (609, 496)
Screenshot: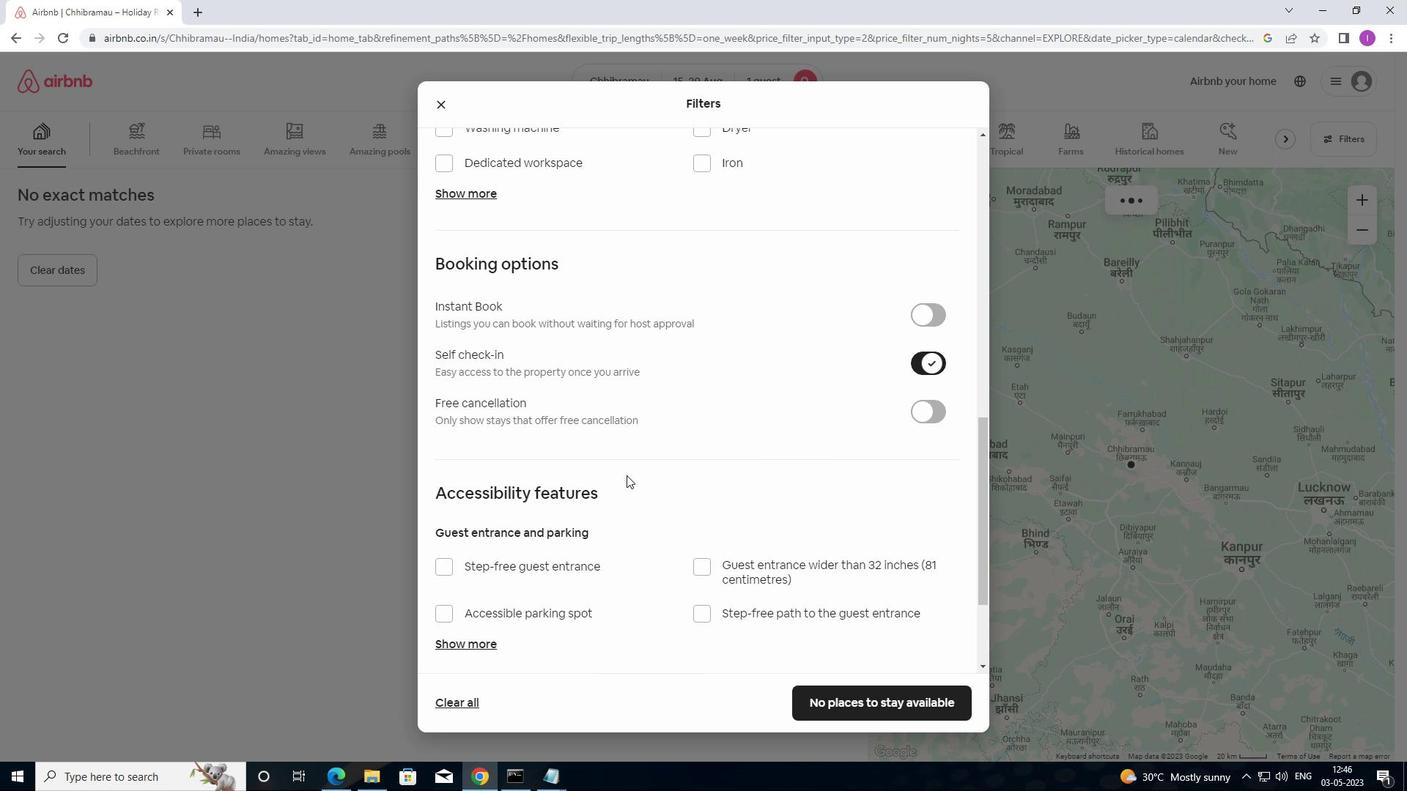 
Action: Mouse scrolled (609, 495) with delta (0, 0)
Screenshot: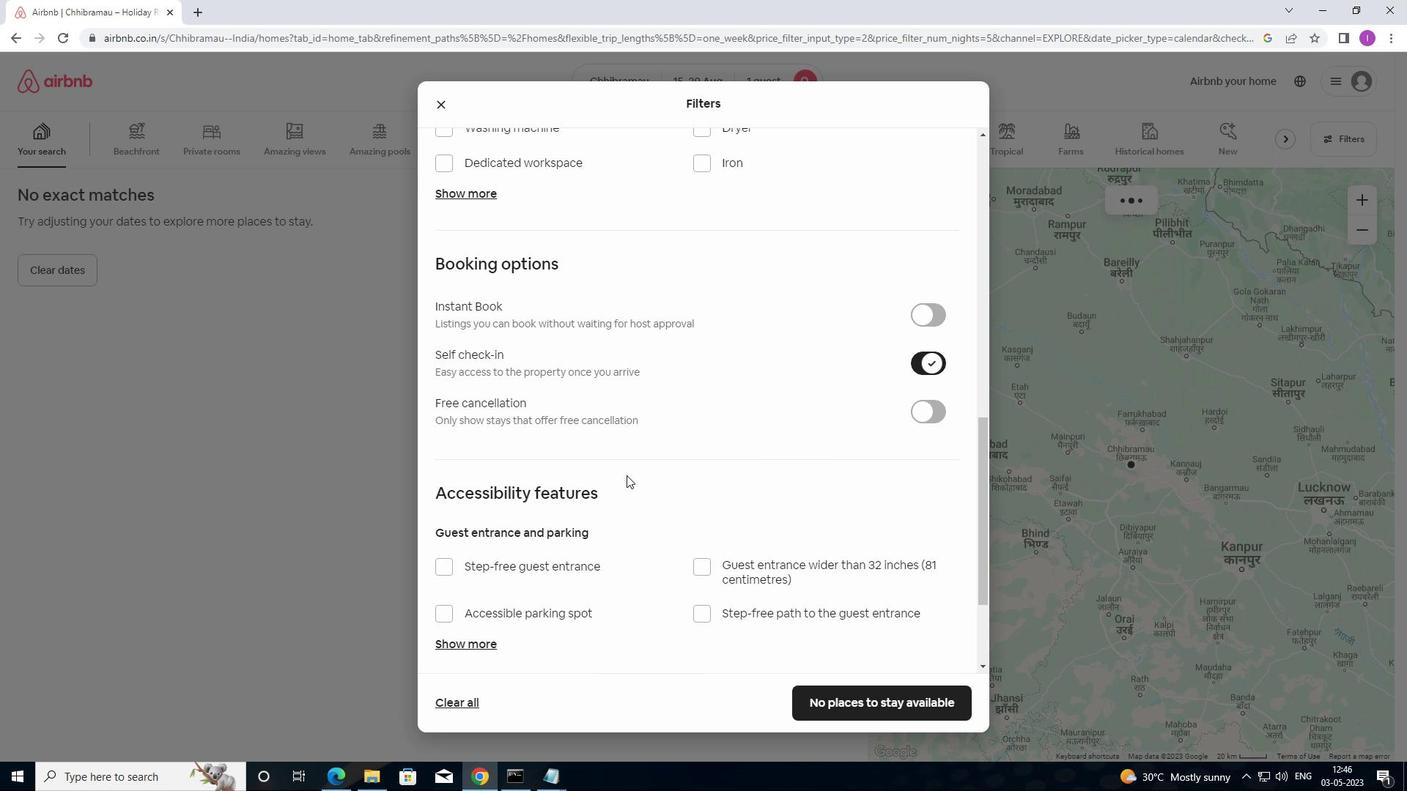 
Action: Mouse moved to (606, 499)
Screenshot: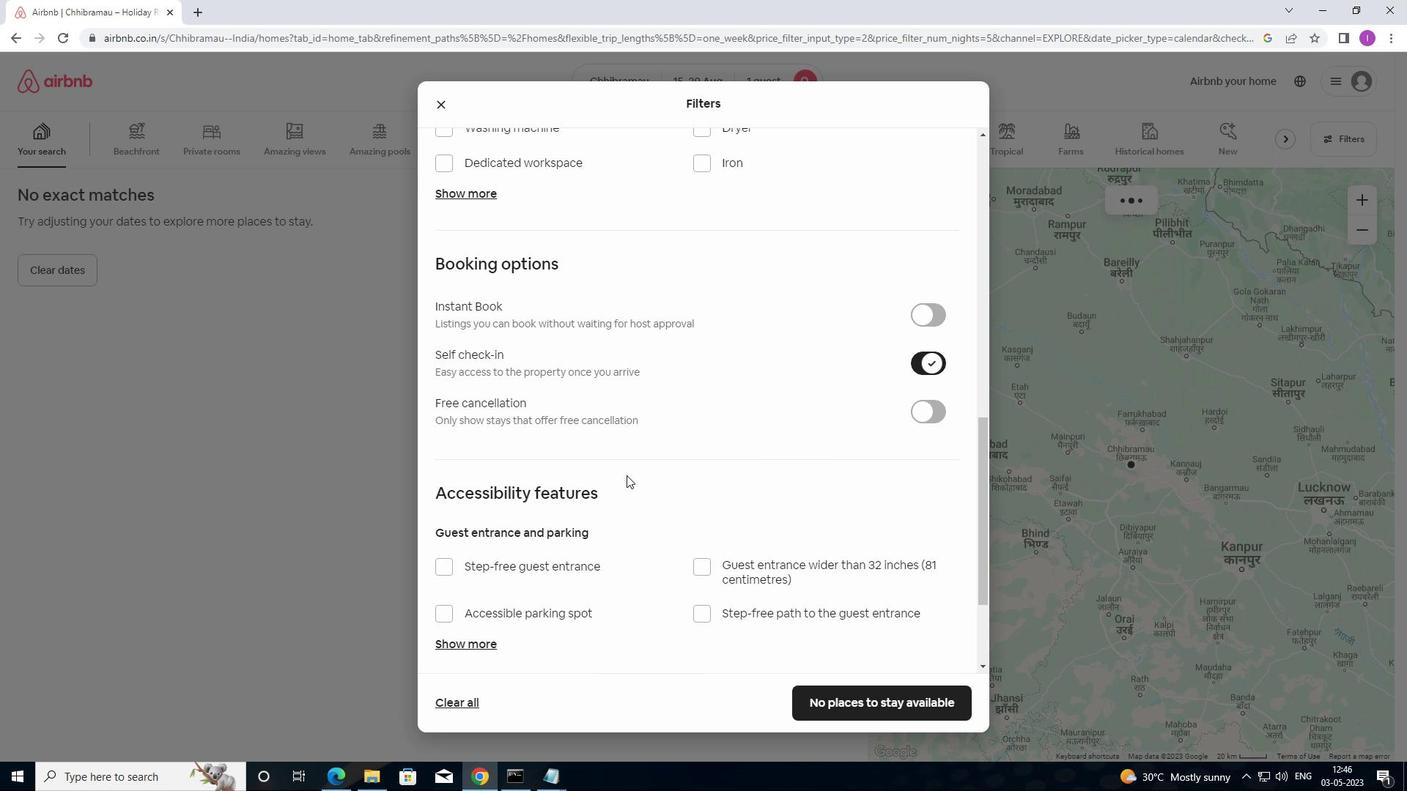 
Action: Mouse scrolled (606, 499) with delta (0, 0)
Screenshot: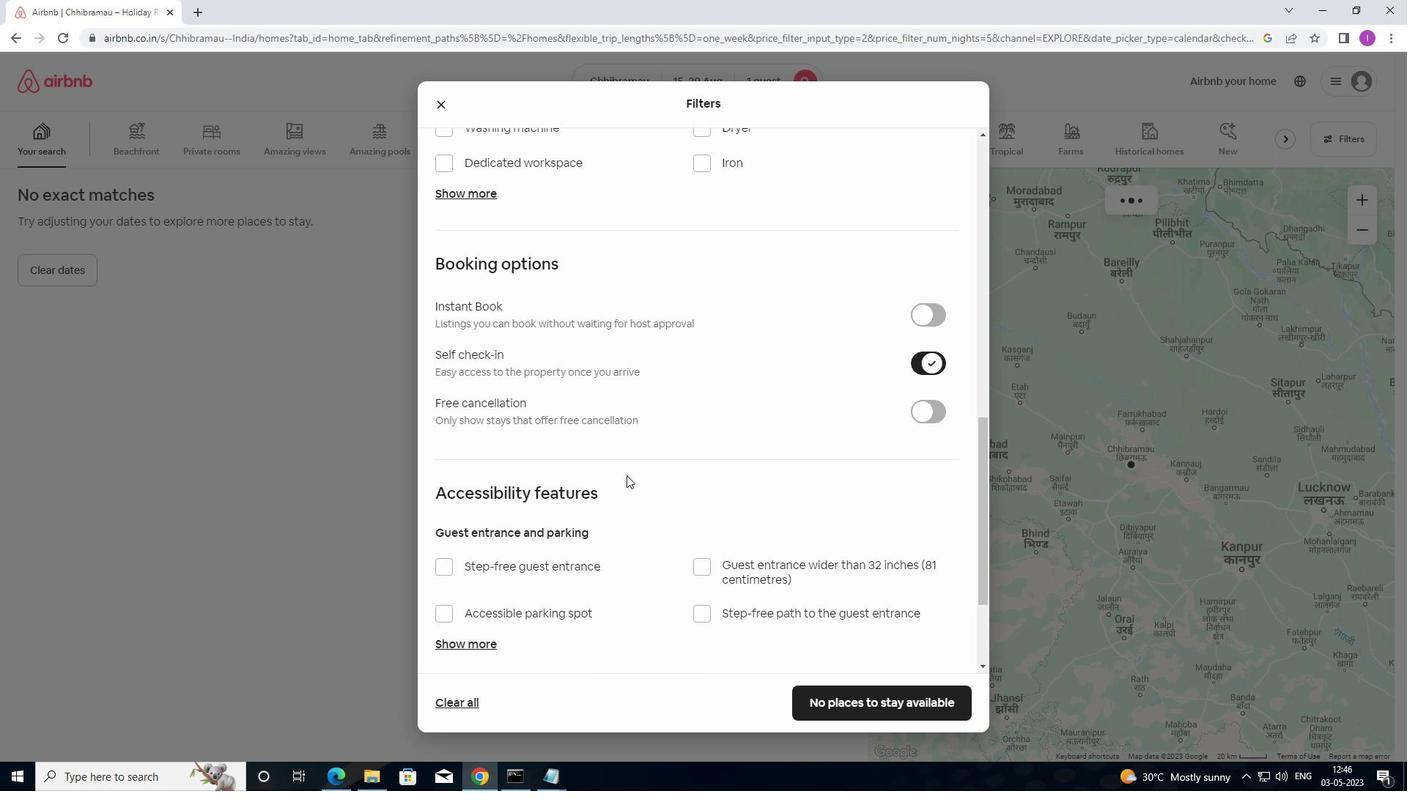 
Action: Mouse moved to (518, 542)
Screenshot: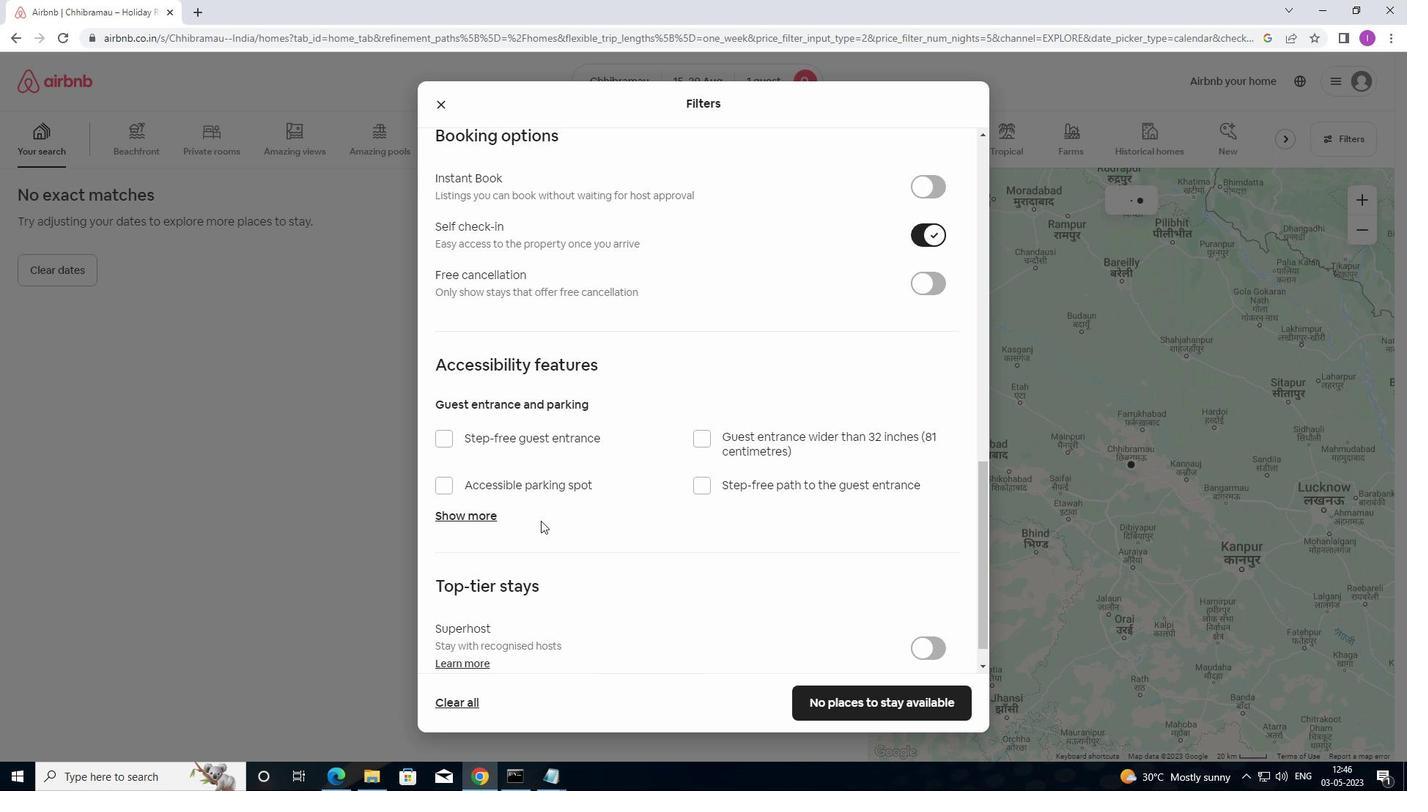 
Action: Mouse scrolled (518, 541) with delta (0, 0)
Screenshot: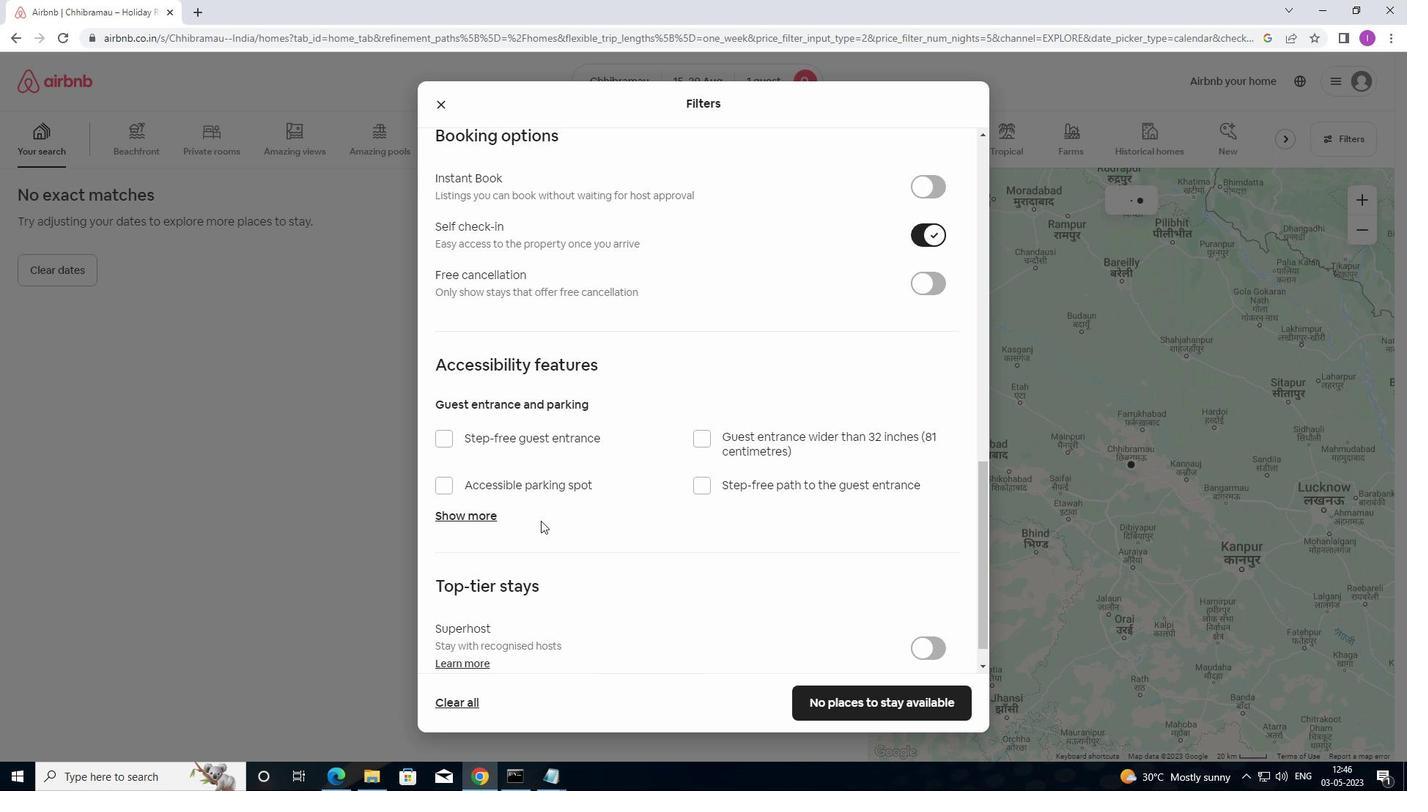
Action: Mouse moved to (515, 551)
Screenshot: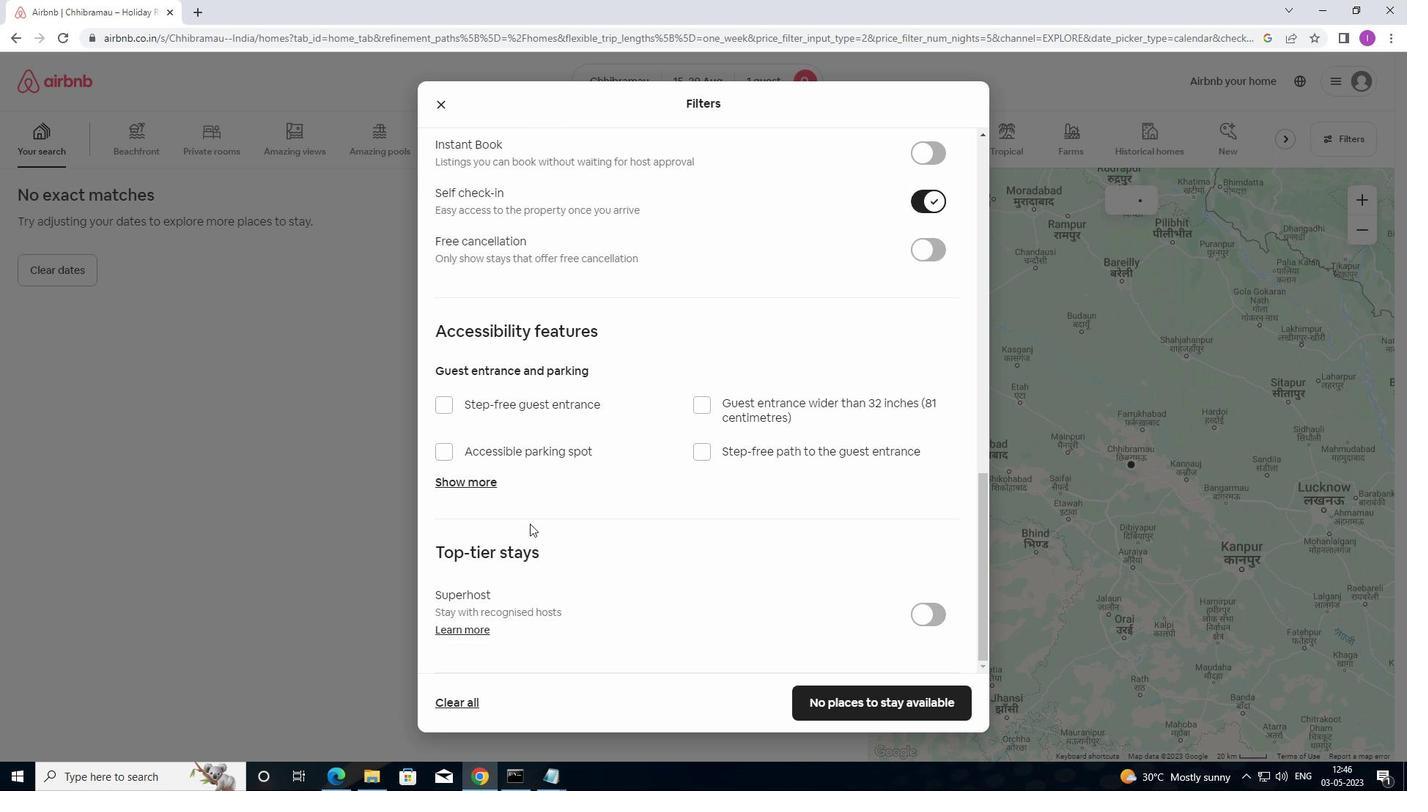 
Action: Mouse scrolled (515, 551) with delta (0, 0)
Screenshot: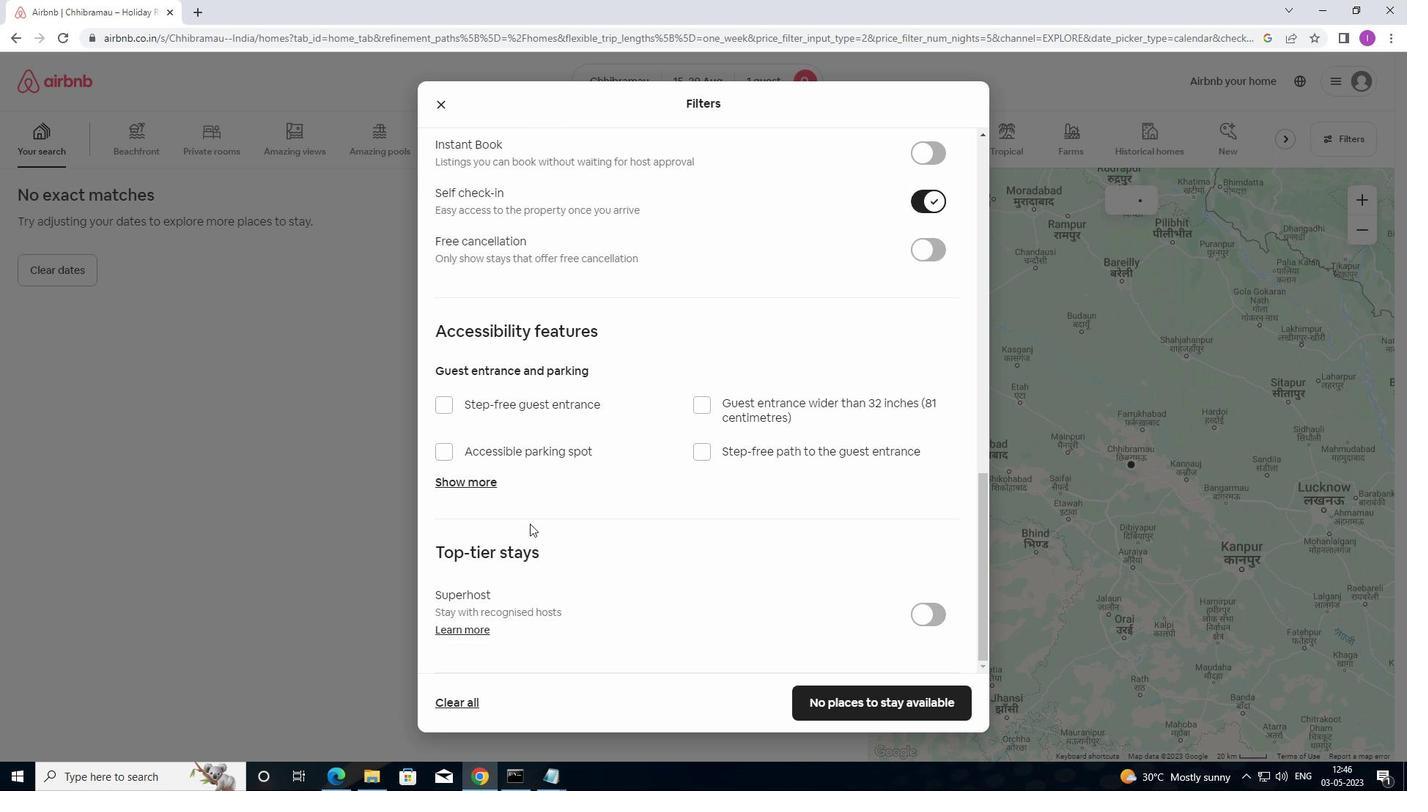 
Action: Mouse moved to (514, 559)
Screenshot: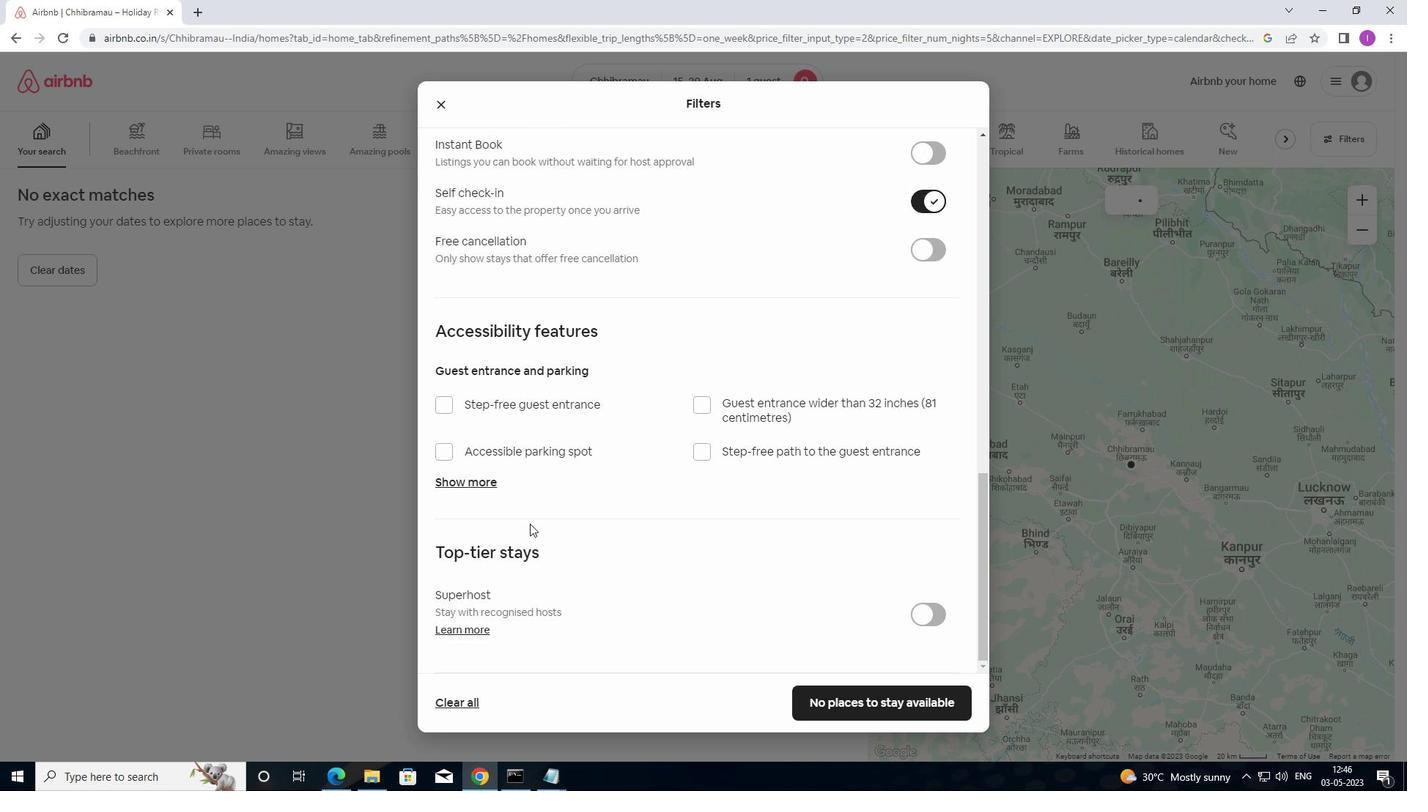 
Action: Mouse scrolled (514, 558) with delta (0, 0)
Screenshot: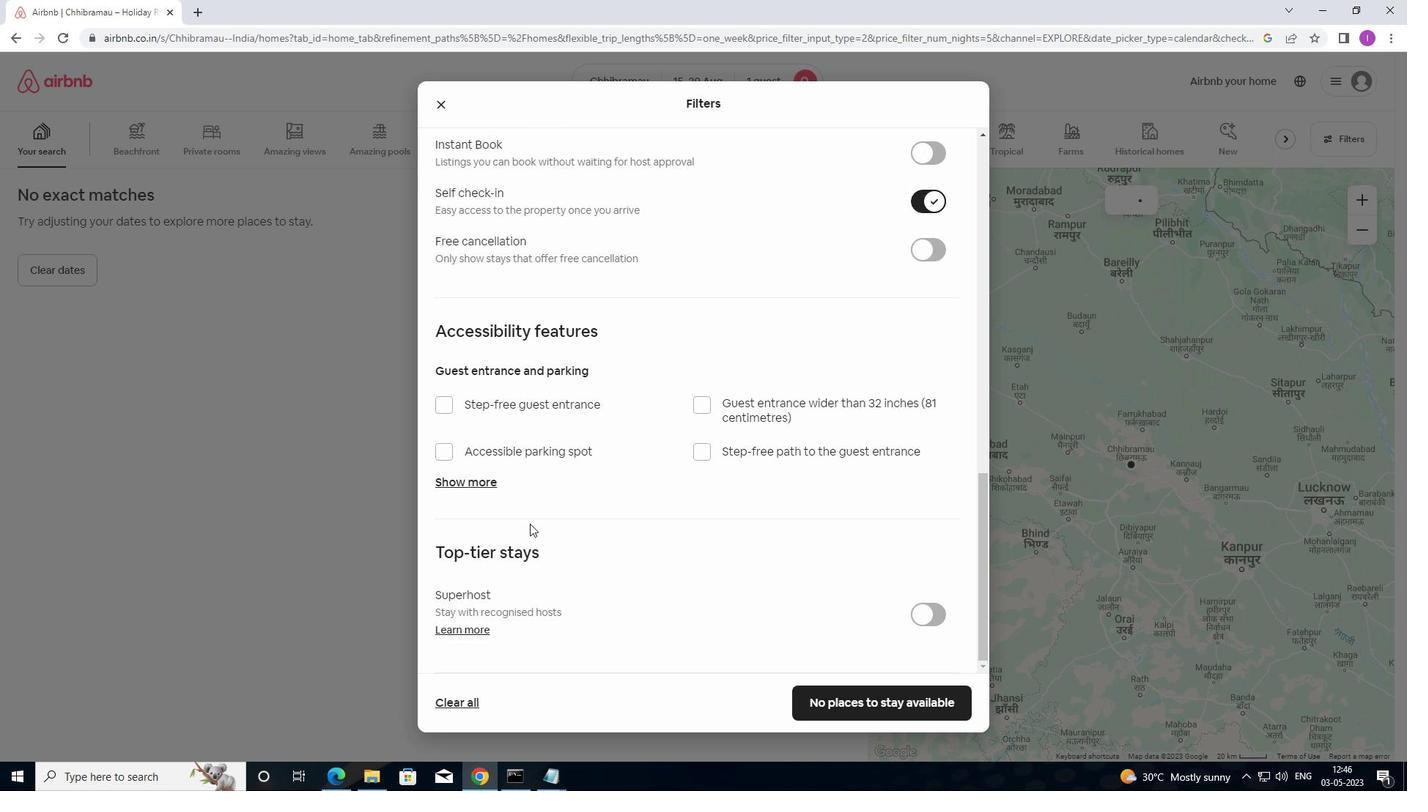 
Action: Mouse moved to (513, 559)
Screenshot: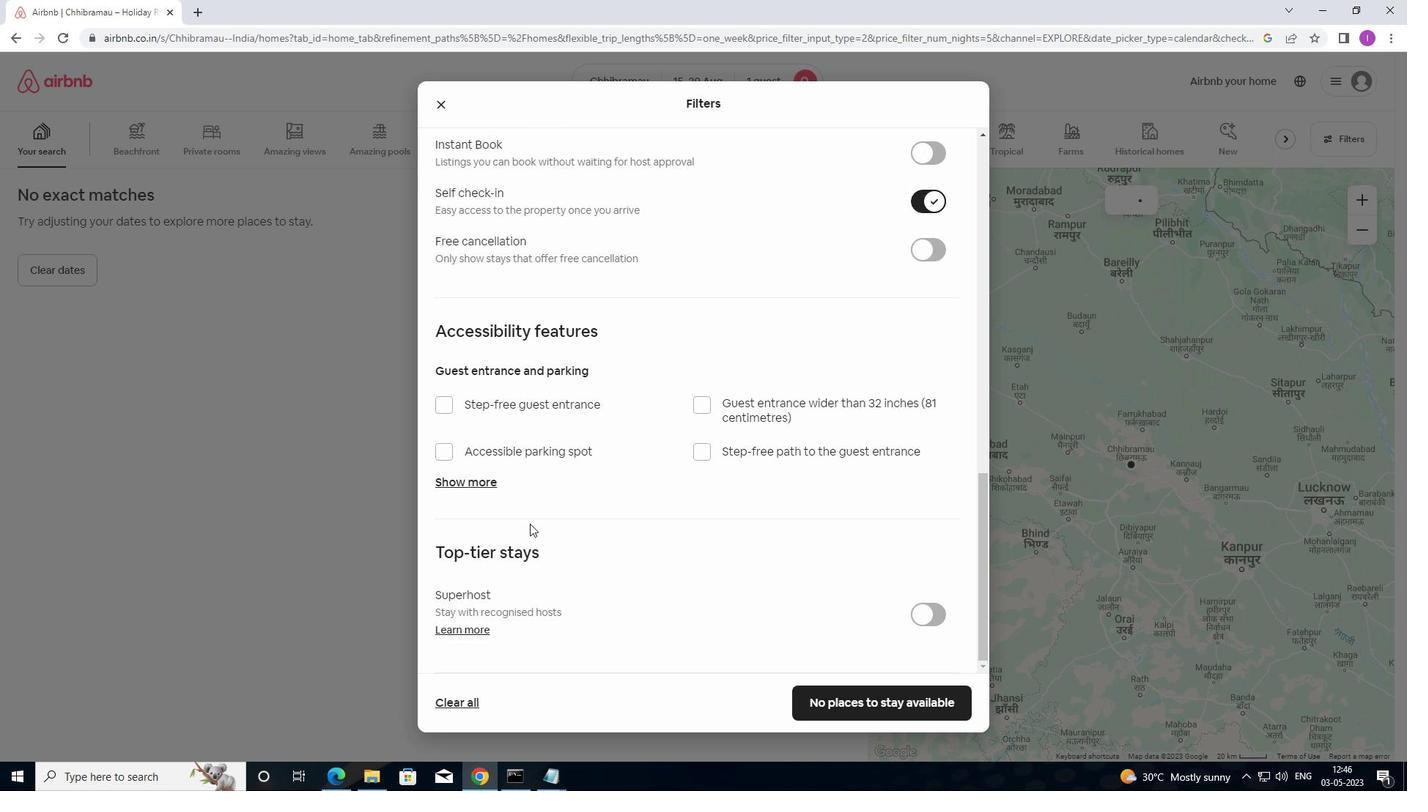 
Action: Mouse scrolled (513, 559) with delta (0, 0)
Screenshot: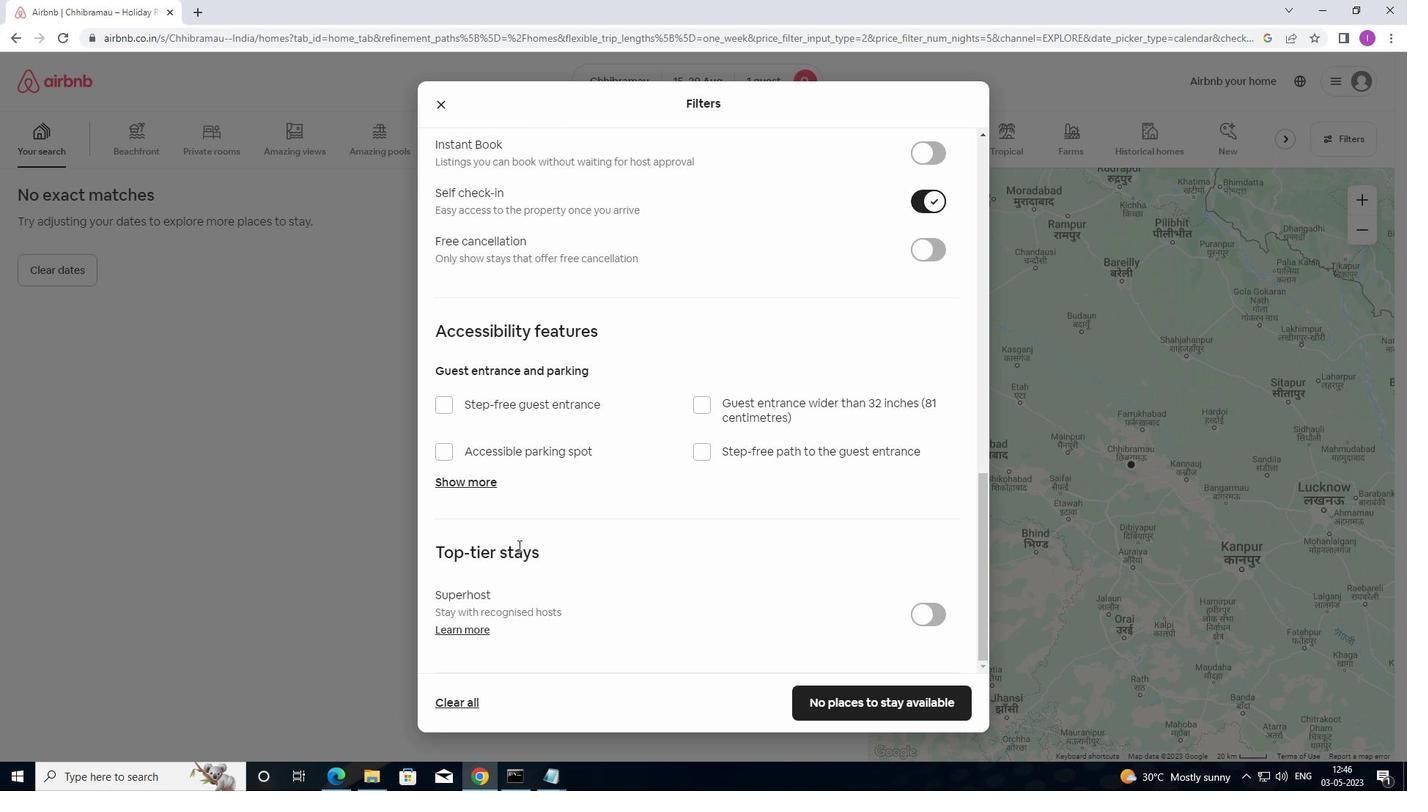 
Action: Mouse moved to (479, 598)
Screenshot: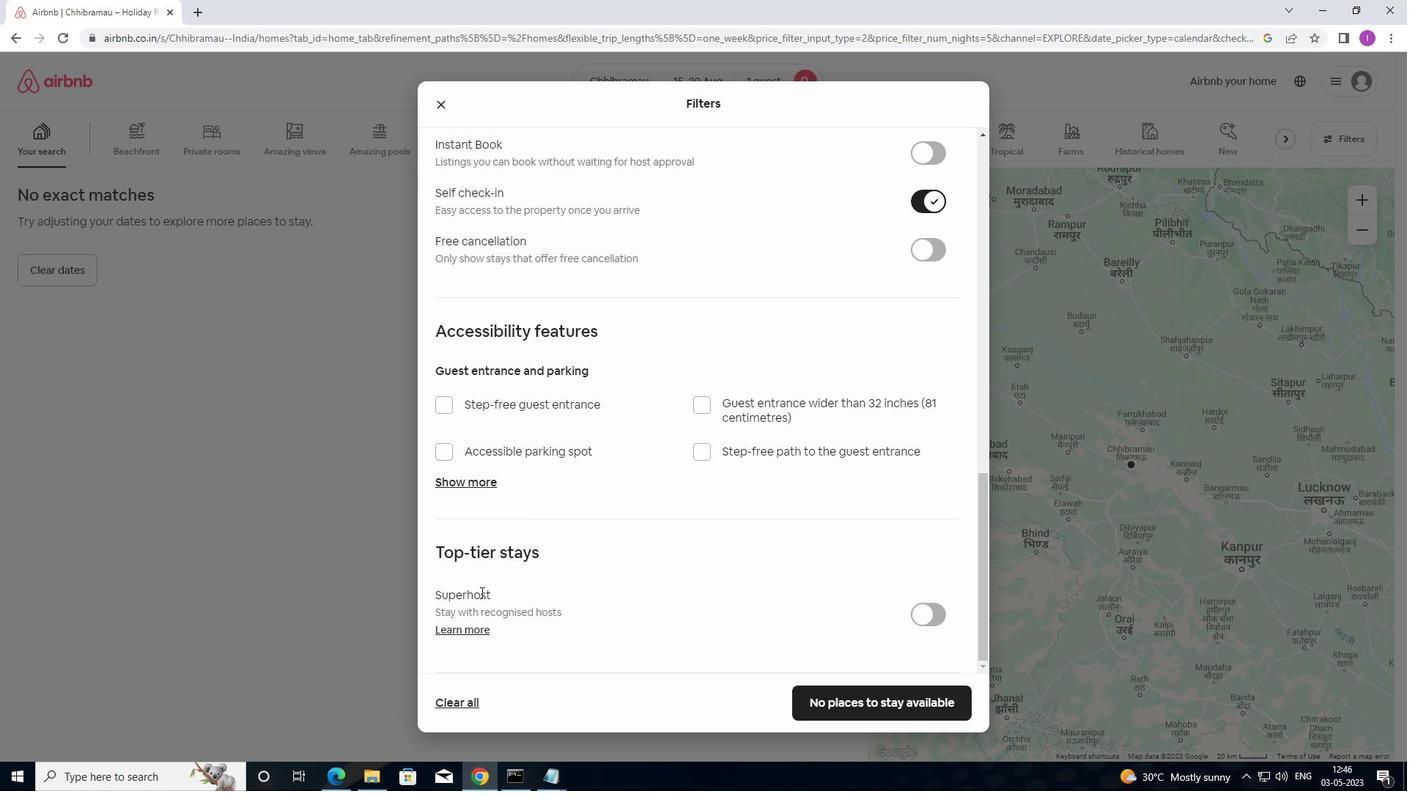 
Action: Mouse scrolled (479, 597) with delta (0, 0)
Screenshot: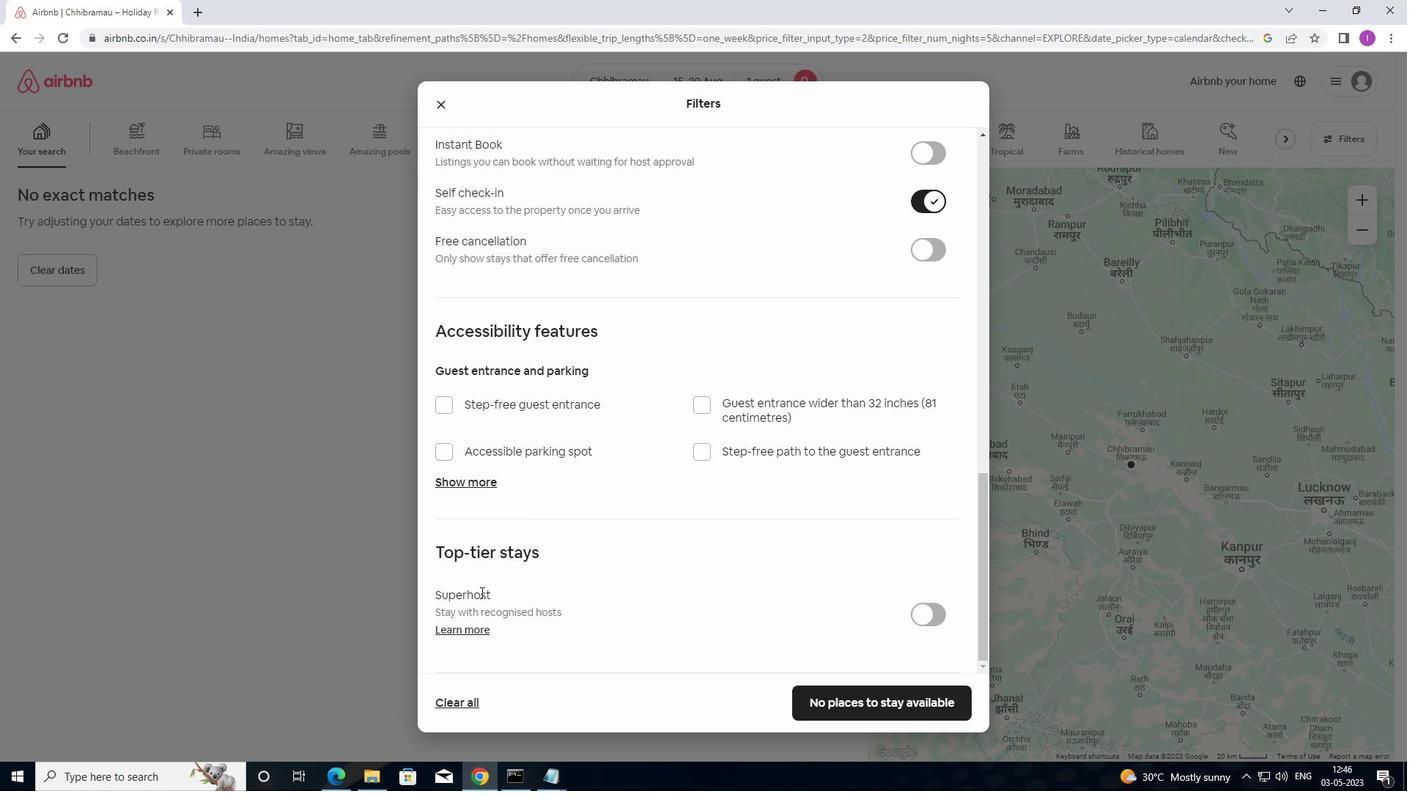 
Action: Mouse moved to (479, 600)
Screenshot: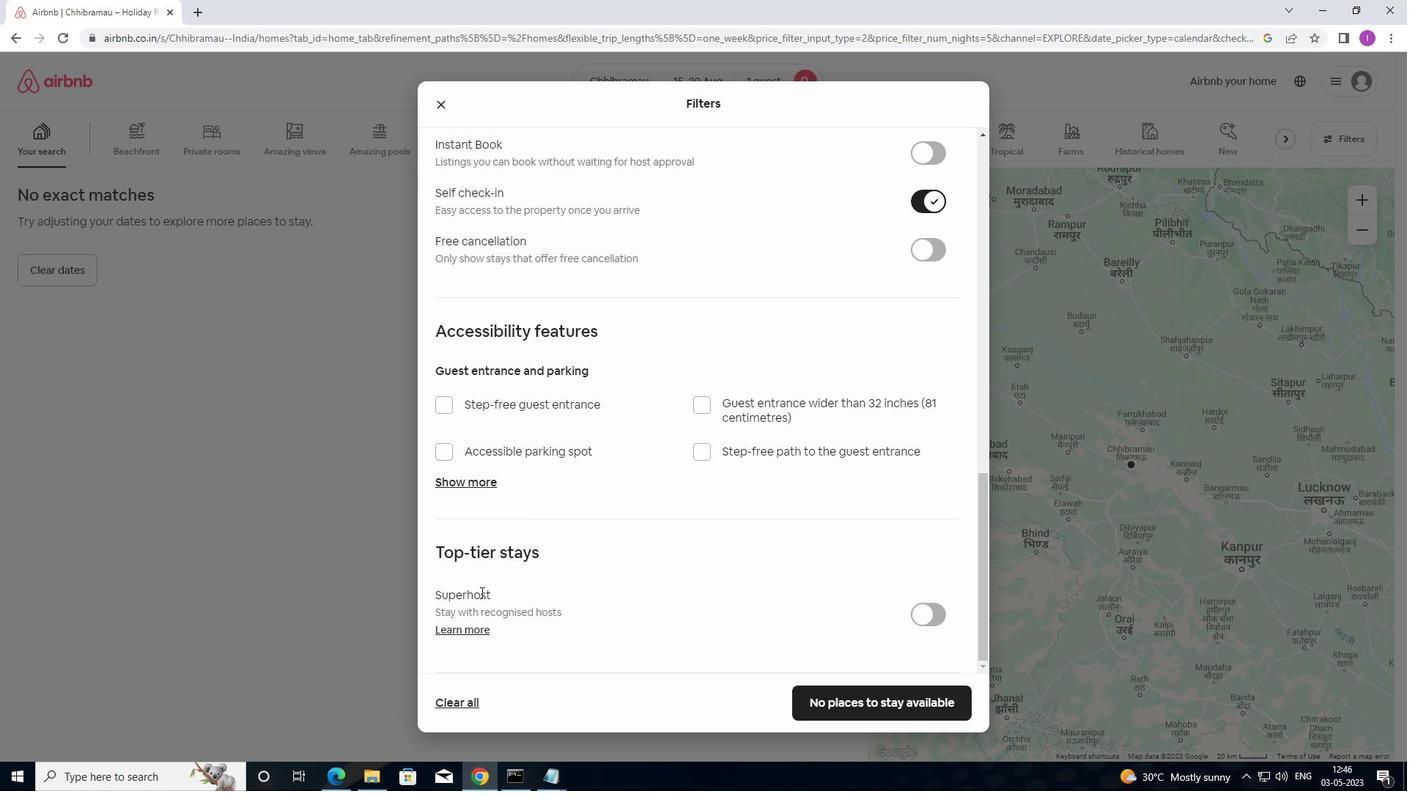 
Action: Mouse scrolled (479, 600) with delta (0, 0)
Screenshot: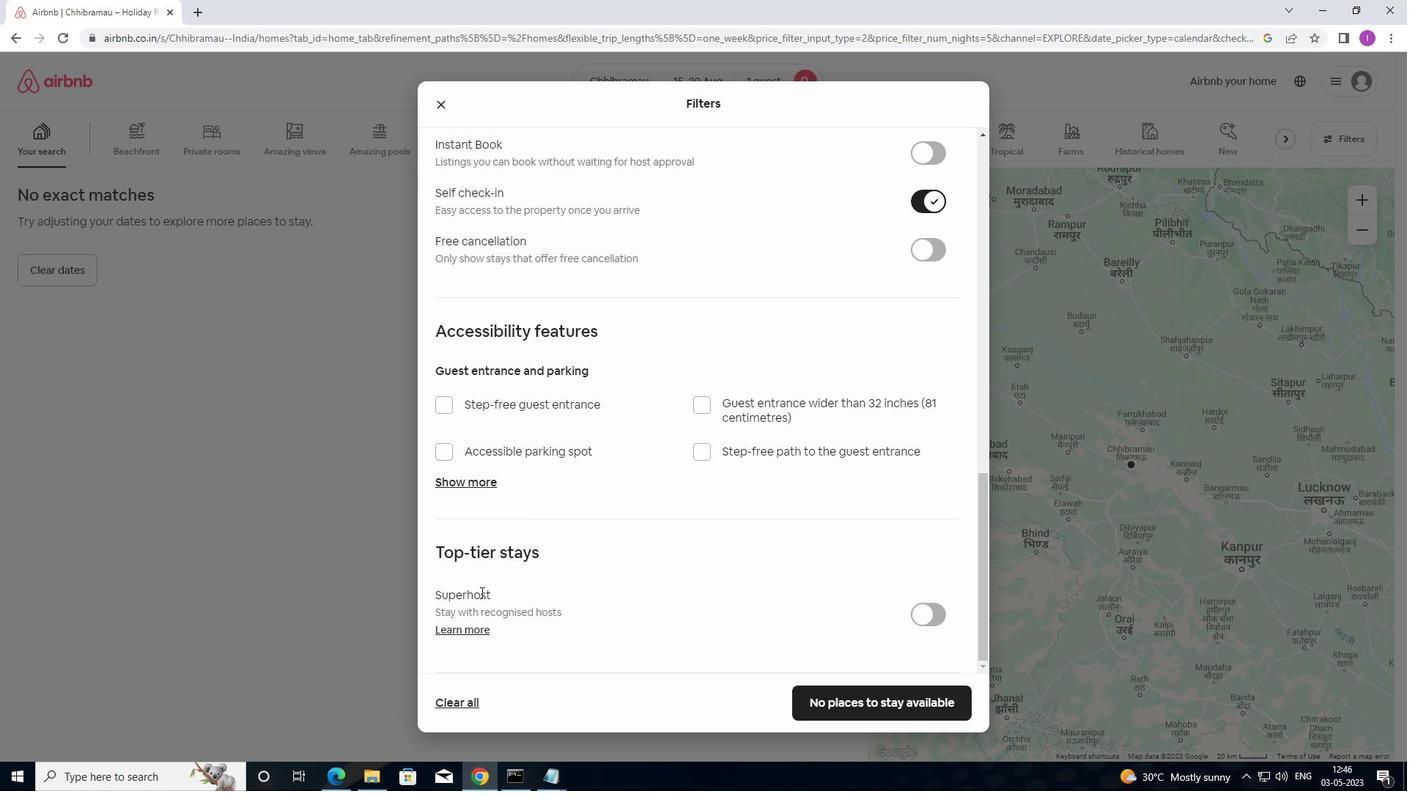 
Action: Mouse moved to (479, 600)
Screenshot: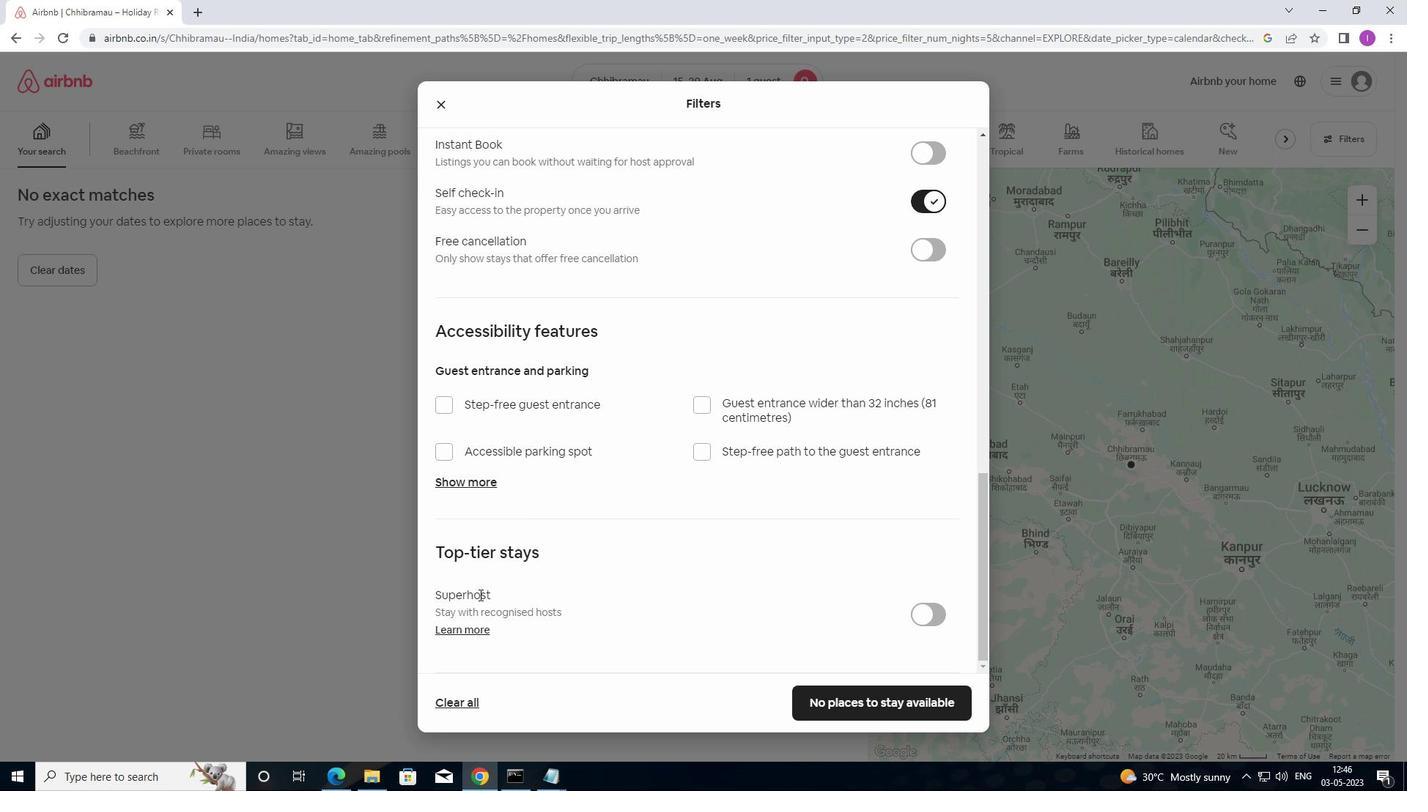 
Action: Mouse scrolled (479, 600) with delta (0, 0)
Screenshot: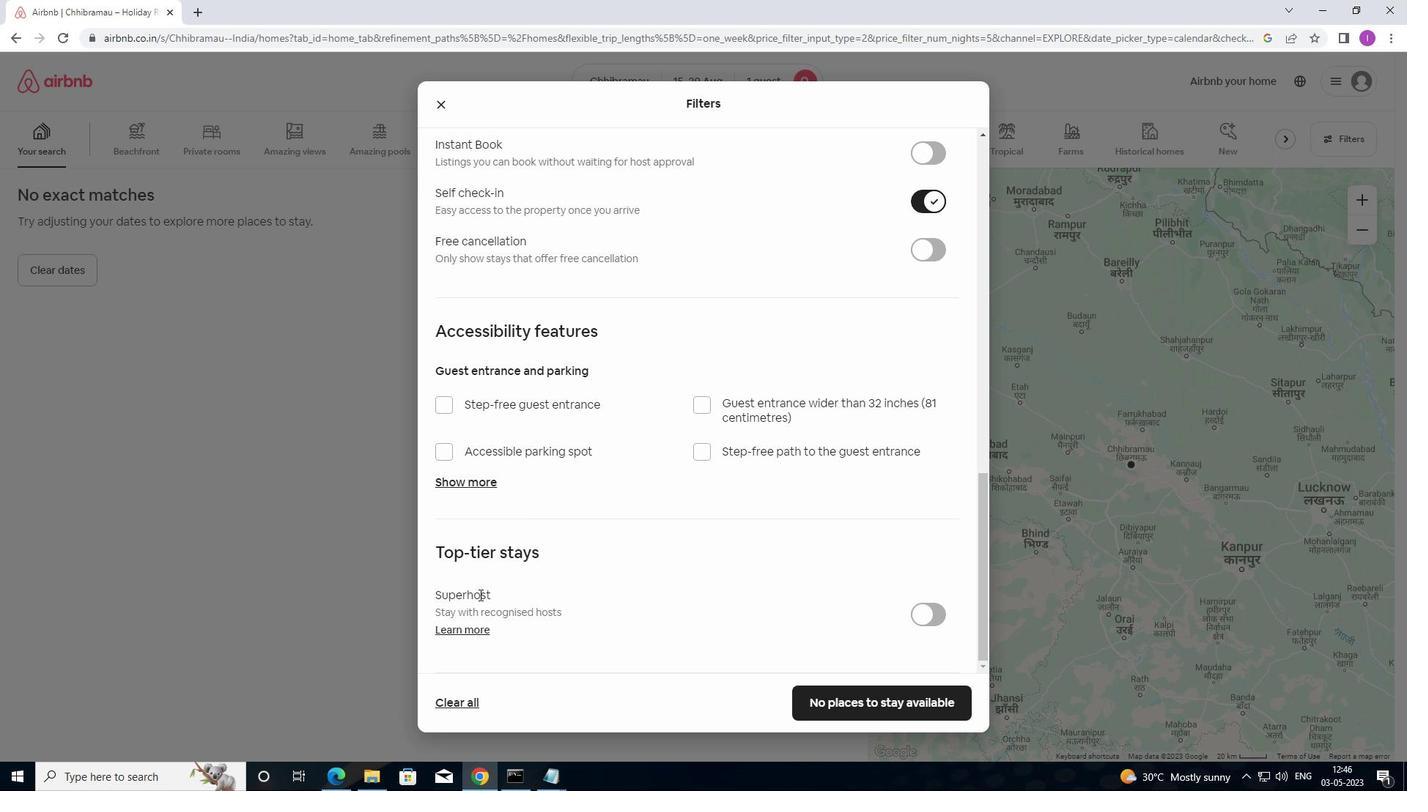
Action: Mouse moved to (825, 700)
Screenshot: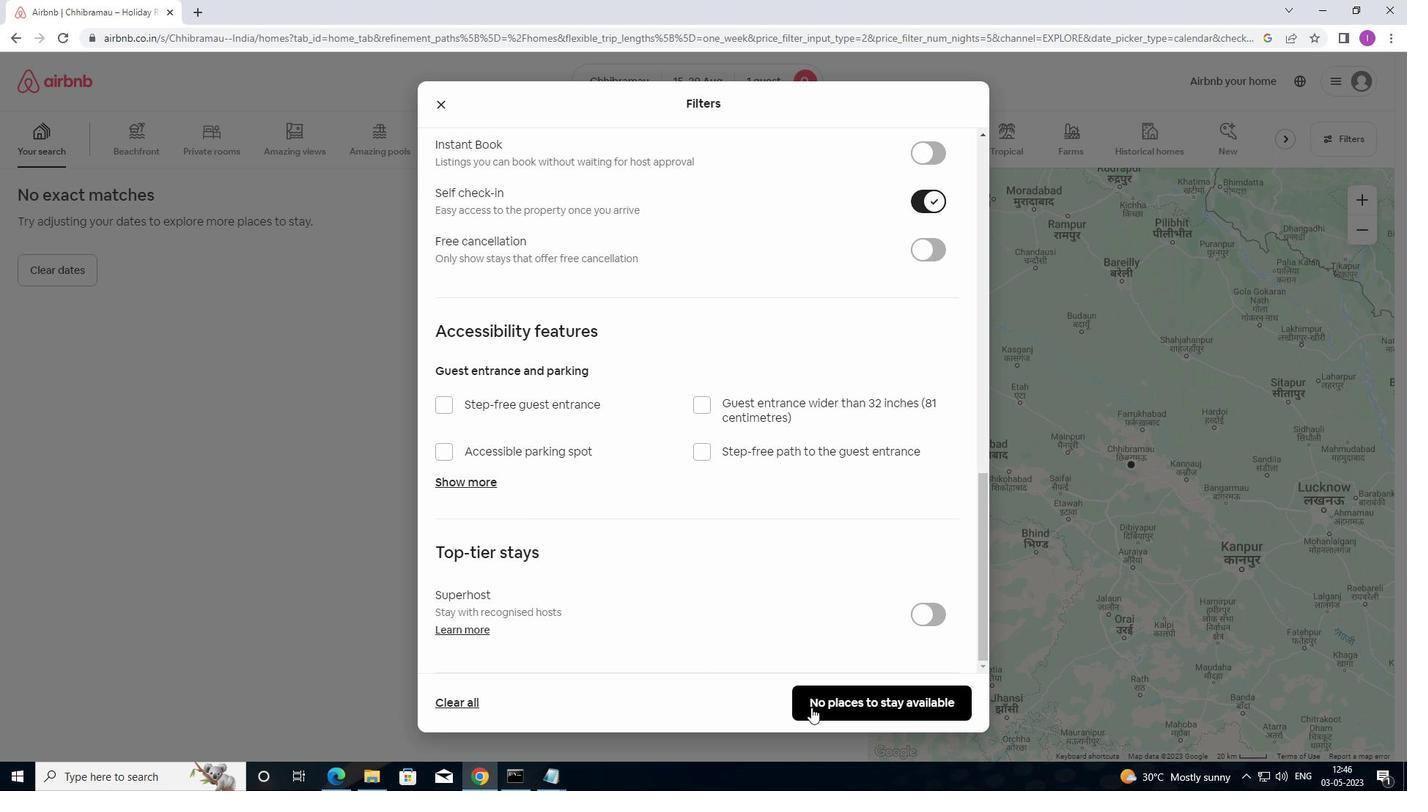 
Action: Mouse pressed left at (825, 700)
Screenshot: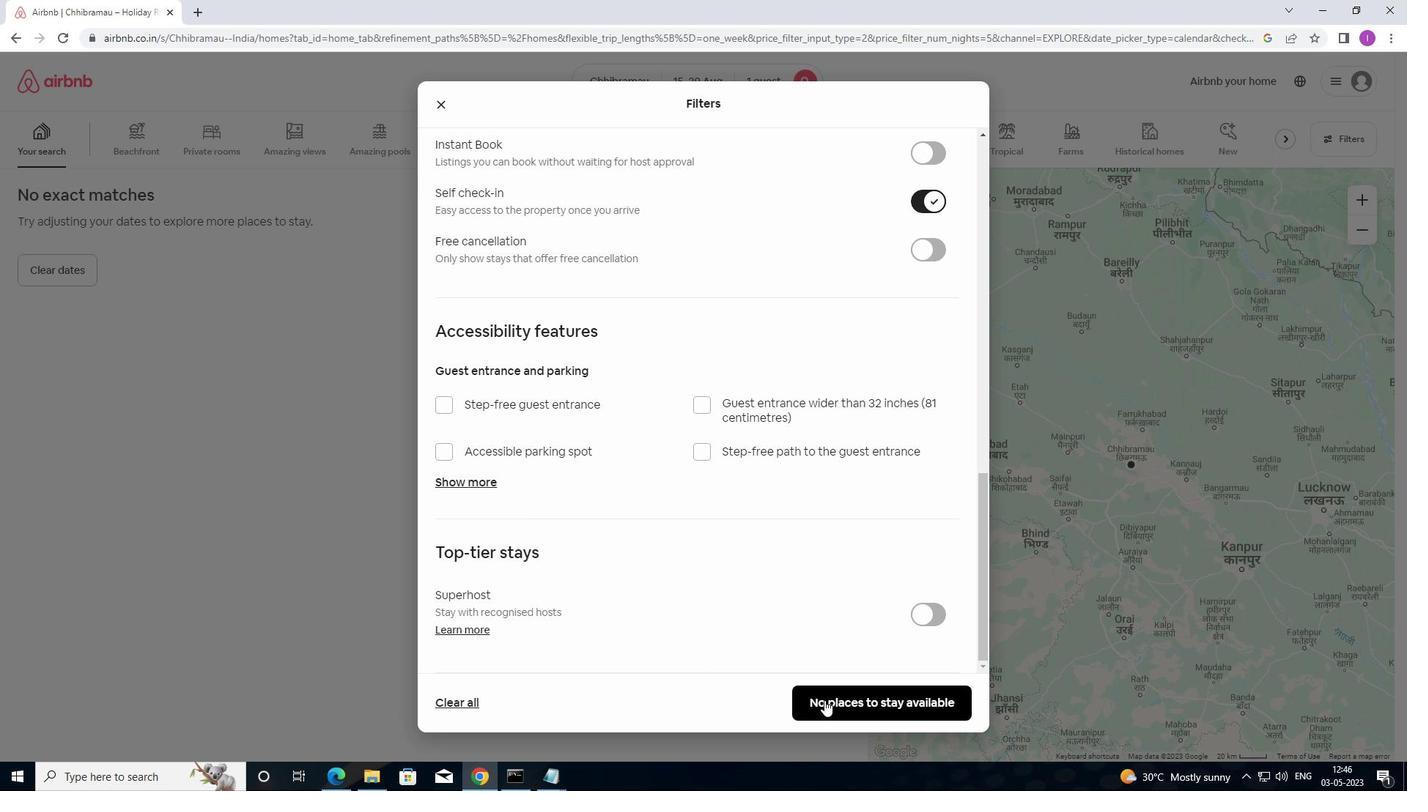 
Action: Mouse moved to (814, 693)
Screenshot: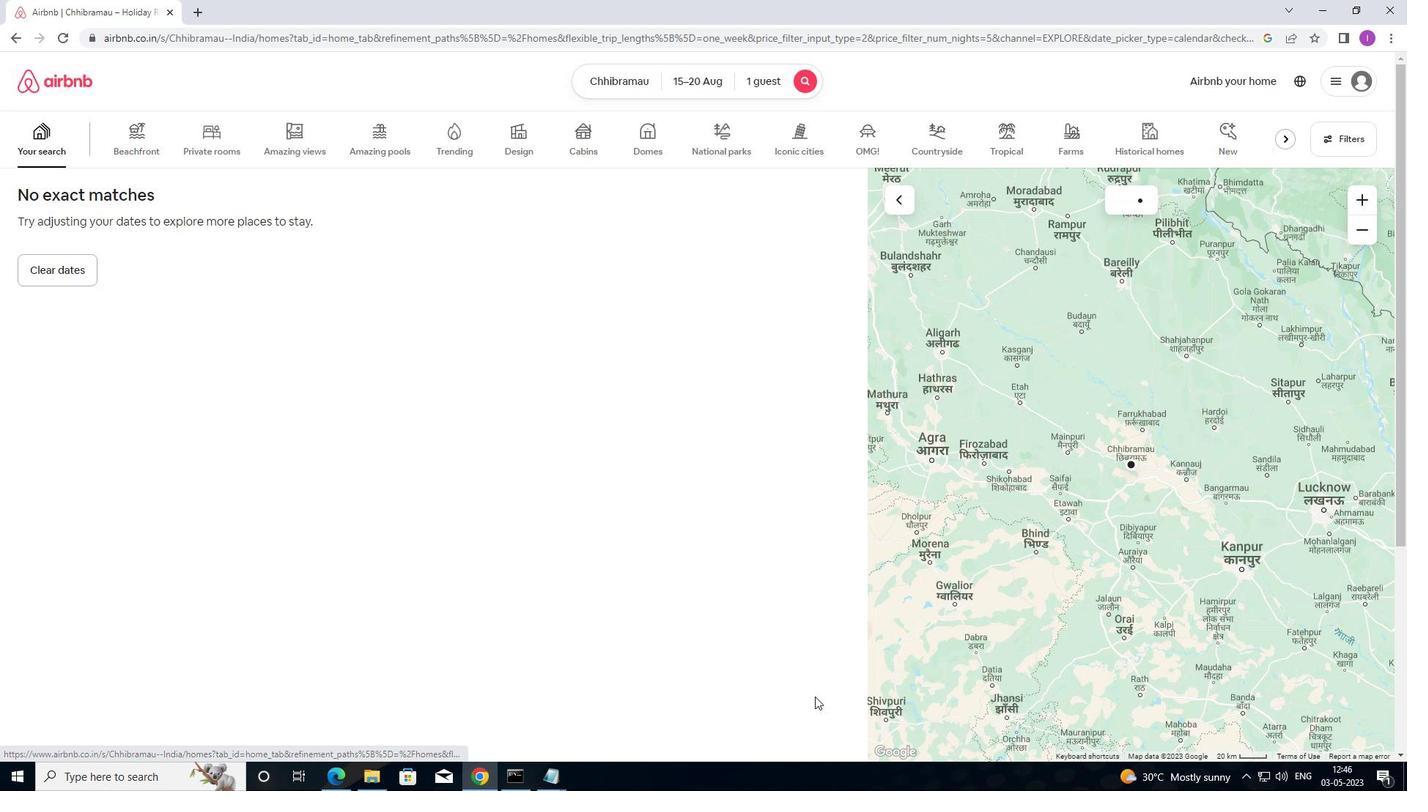 
